 Task: Create a due date automation trigger when advanced on, on the tuesday of the week before a card is due add fields without custom field "Resume" set to a date between 1 and 7 working days from now at 11:00 AM.
Action: Mouse moved to (1080, 331)
Screenshot: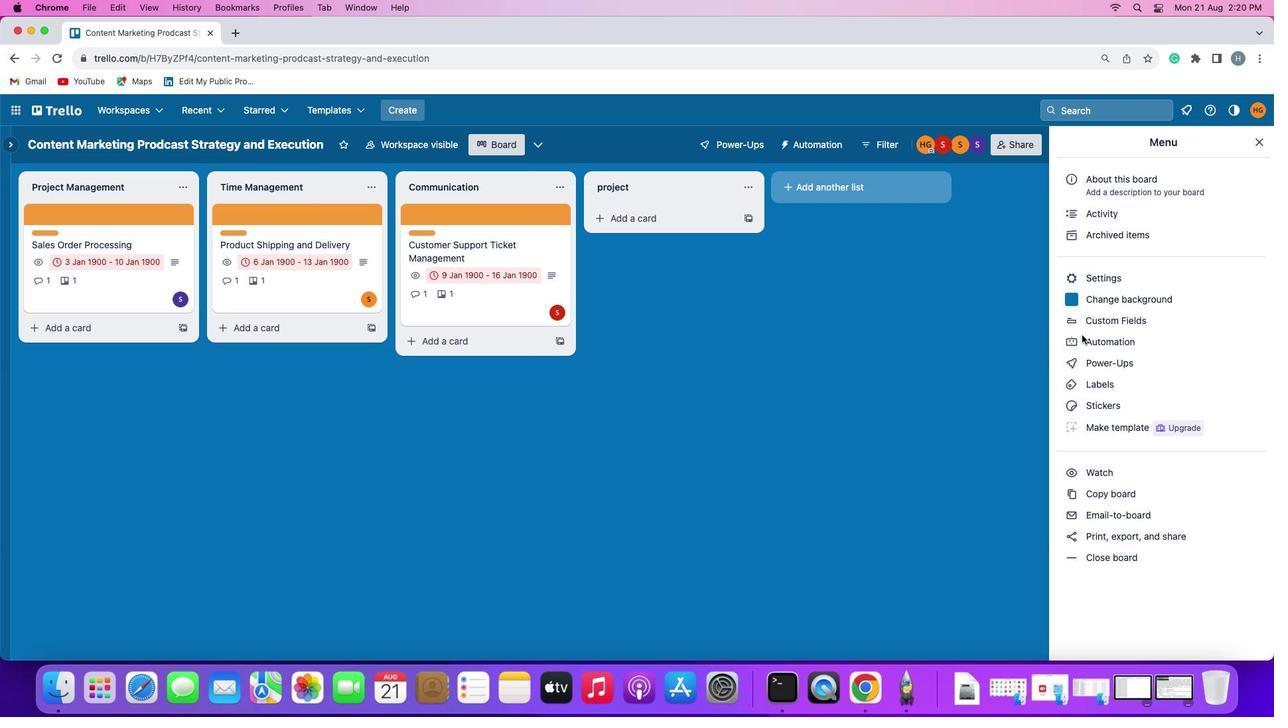 
Action: Mouse pressed left at (1080, 331)
Screenshot: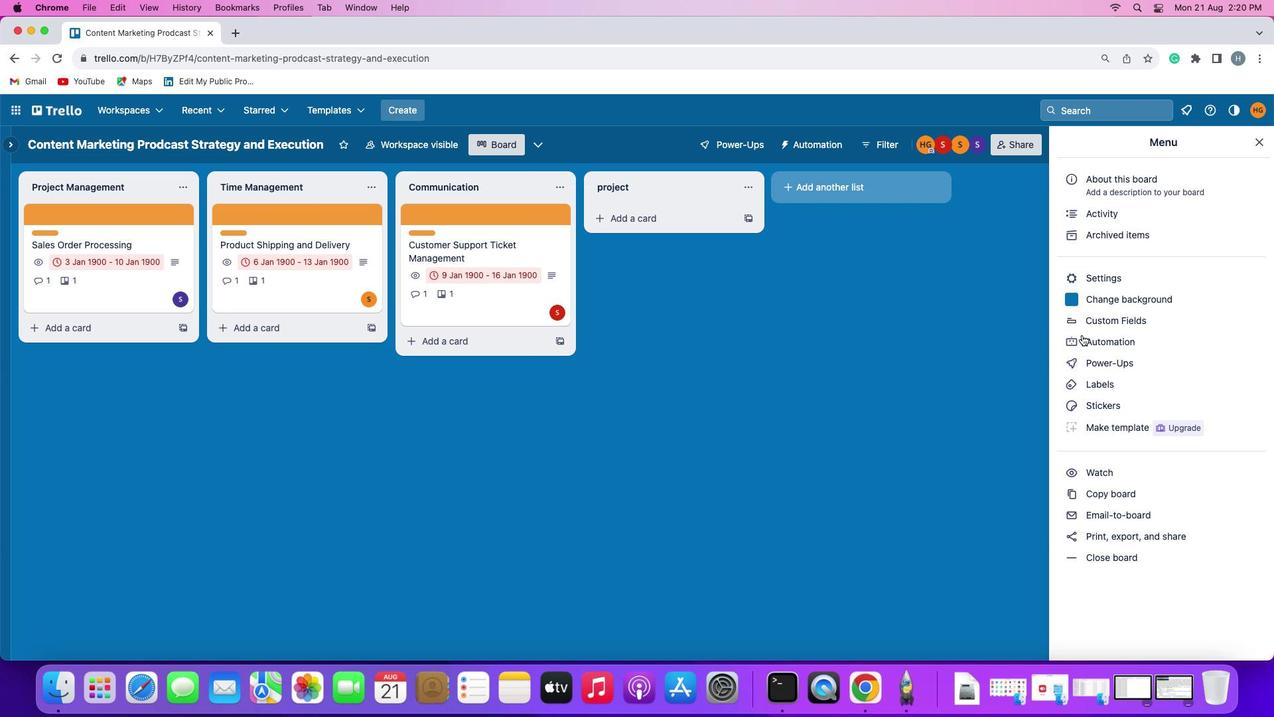
Action: Mouse pressed left at (1080, 331)
Screenshot: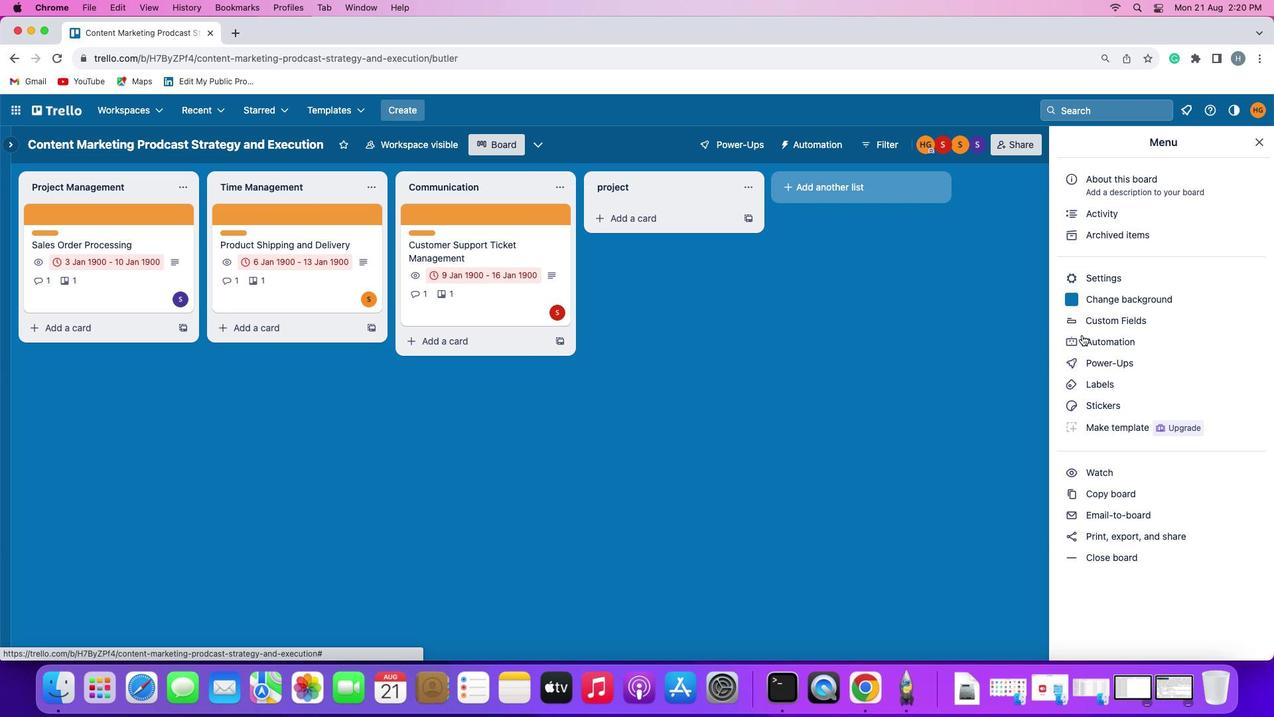 
Action: Mouse moved to (73, 309)
Screenshot: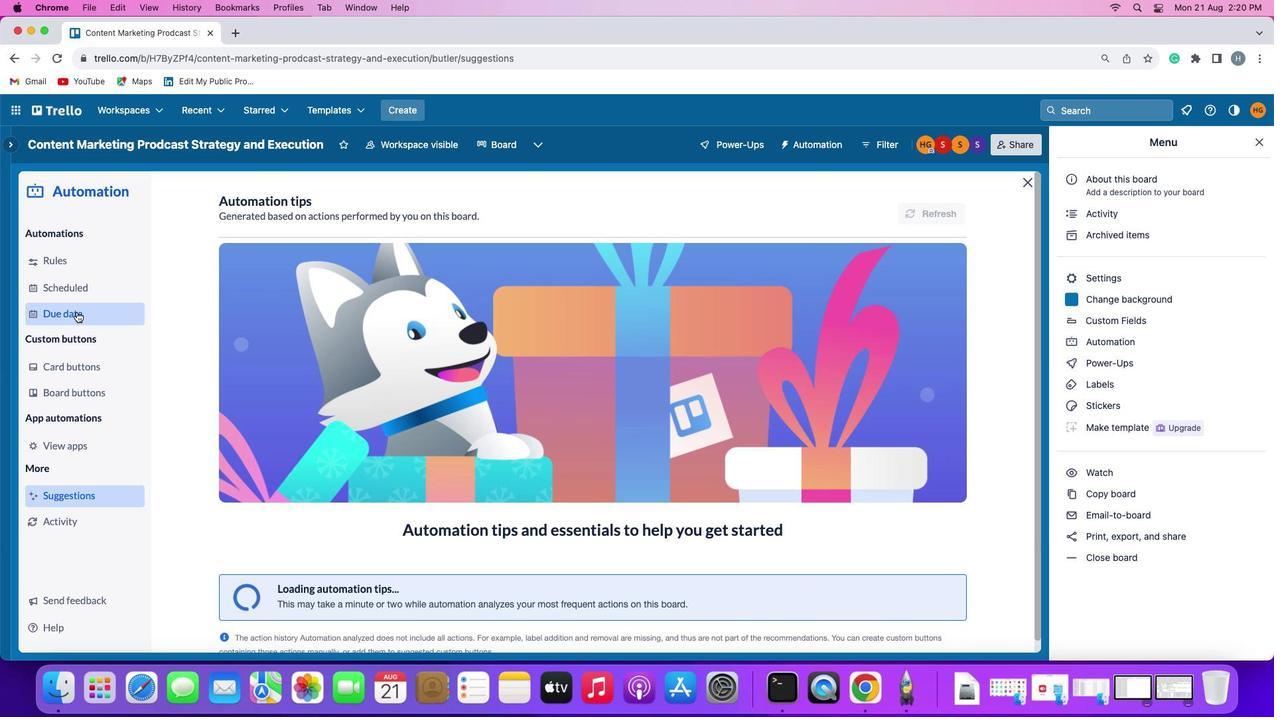 
Action: Mouse pressed left at (73, 309)
Screenshot: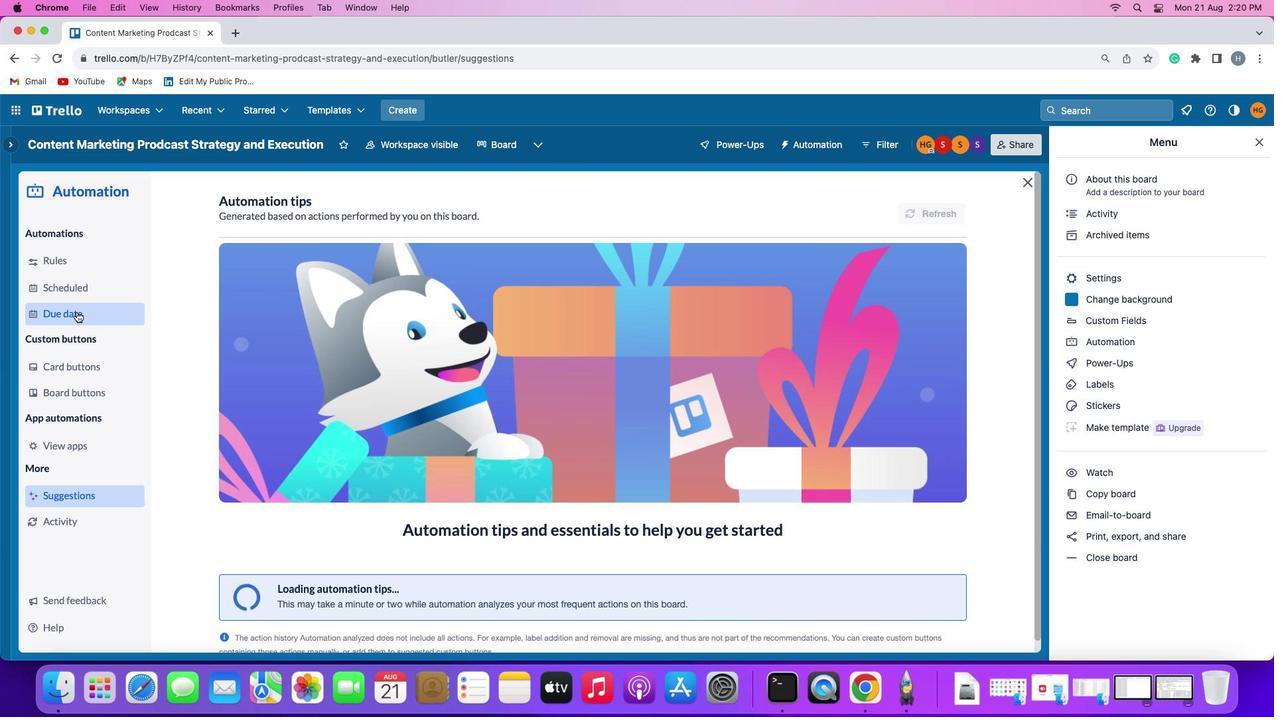 
Action: Mouse moved to (899, 200)
Screenshot: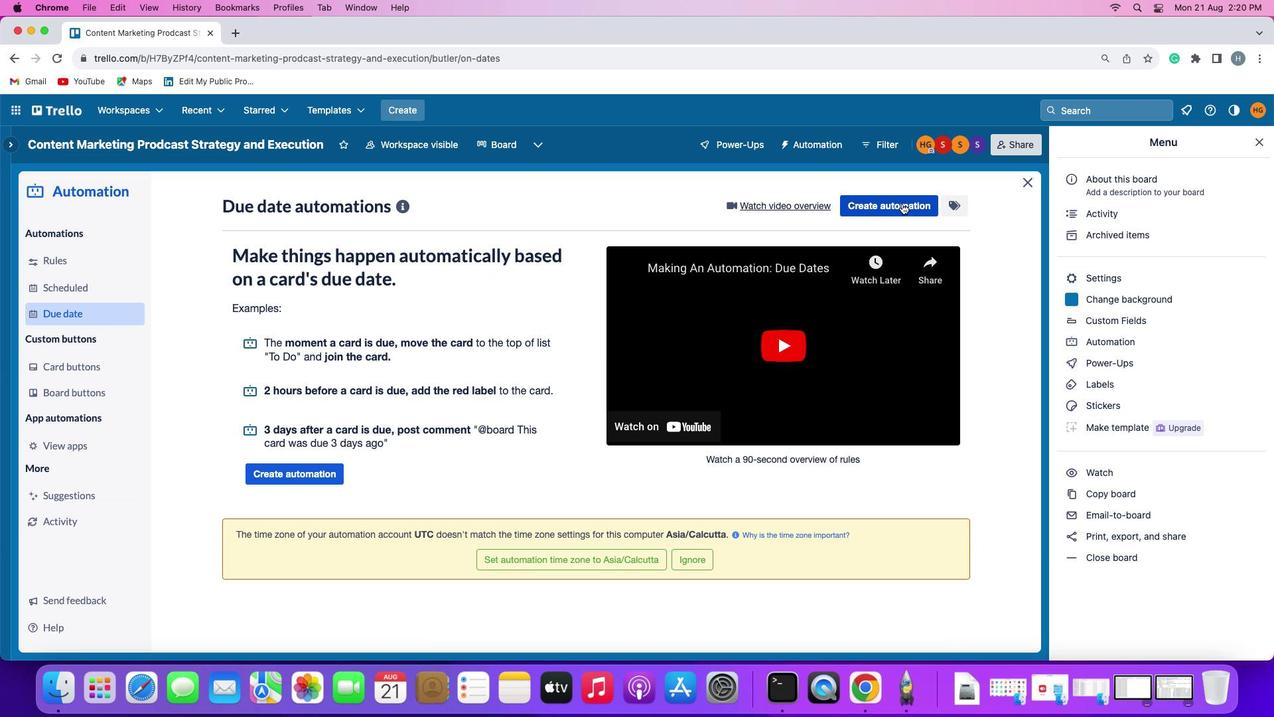 
Action: Mouse pressed left at (899, 200)
Screenshot: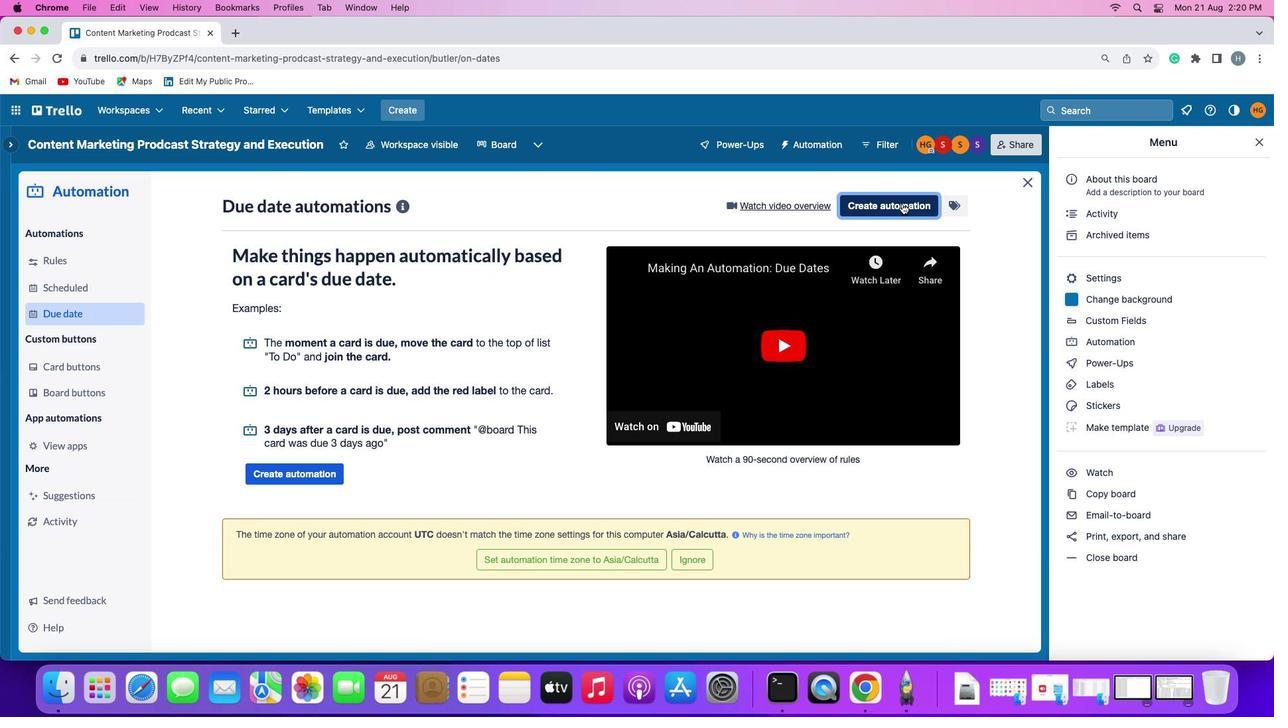 
Action: Mouse moved to (249, 332)
Screenshot: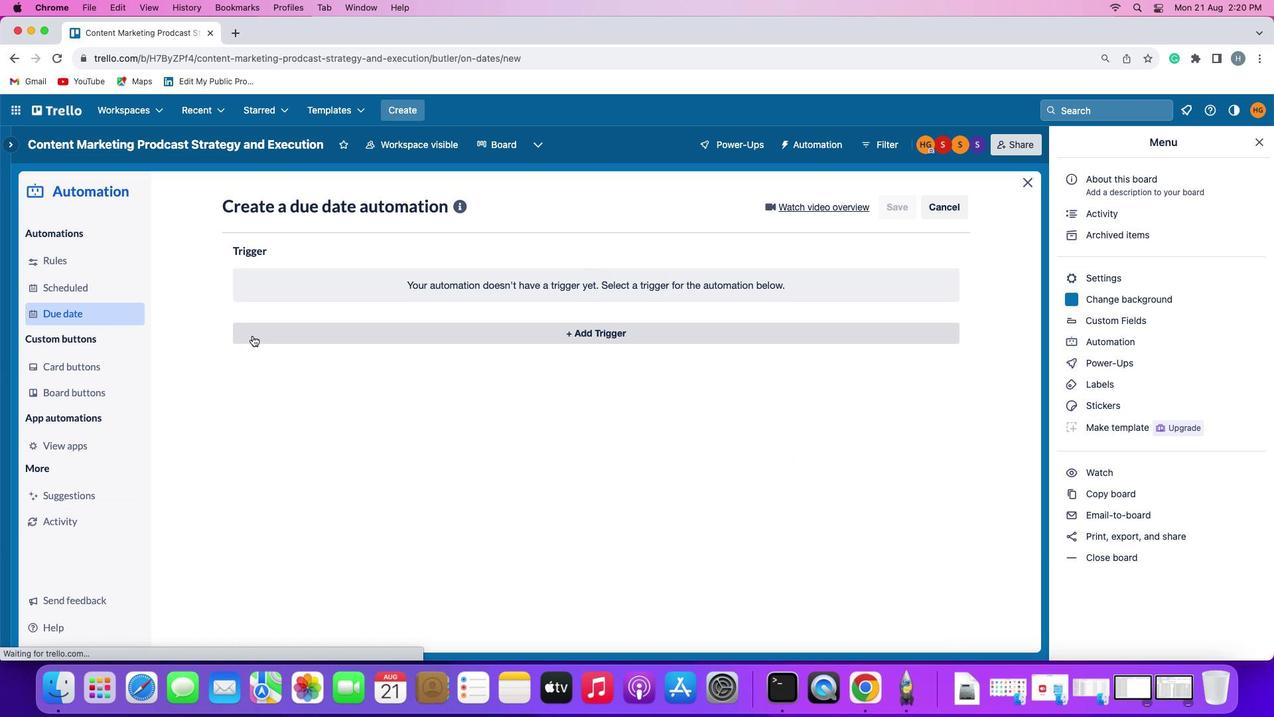 
Action: Mouse pressed left at (249, 332)
Screenshot: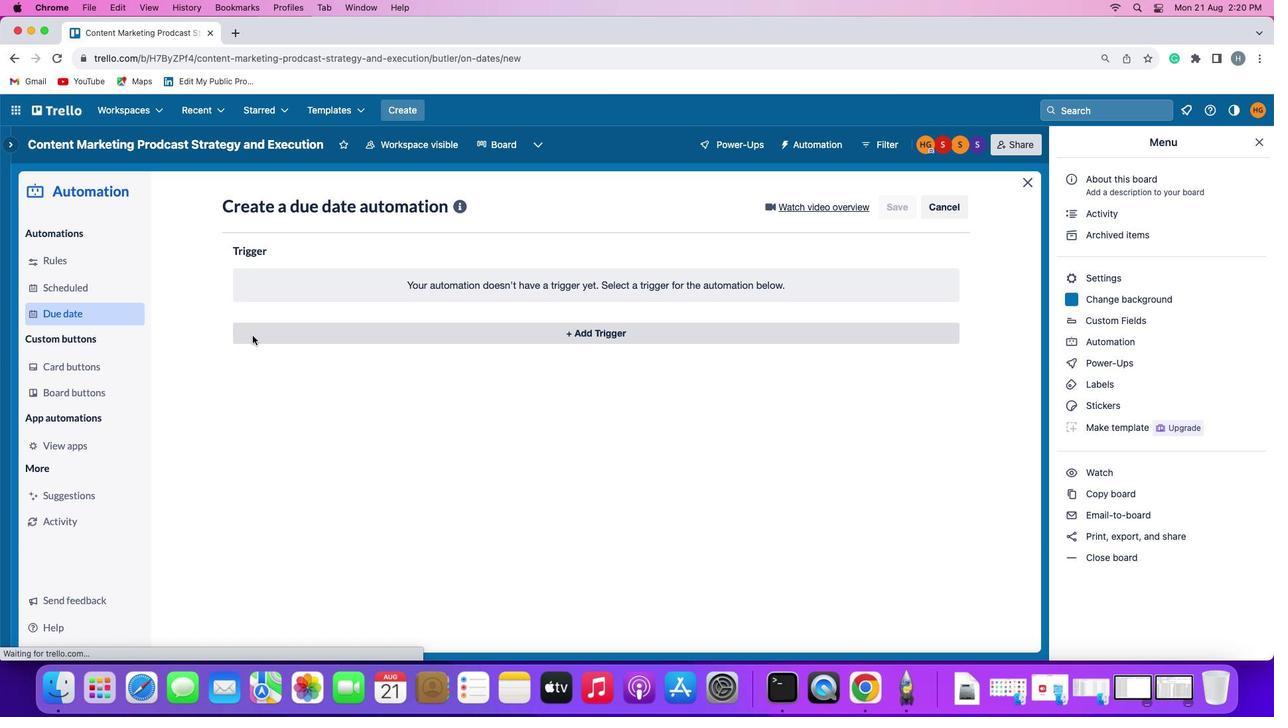 
Action: Mouse moved to (279, 576)
Screenshot: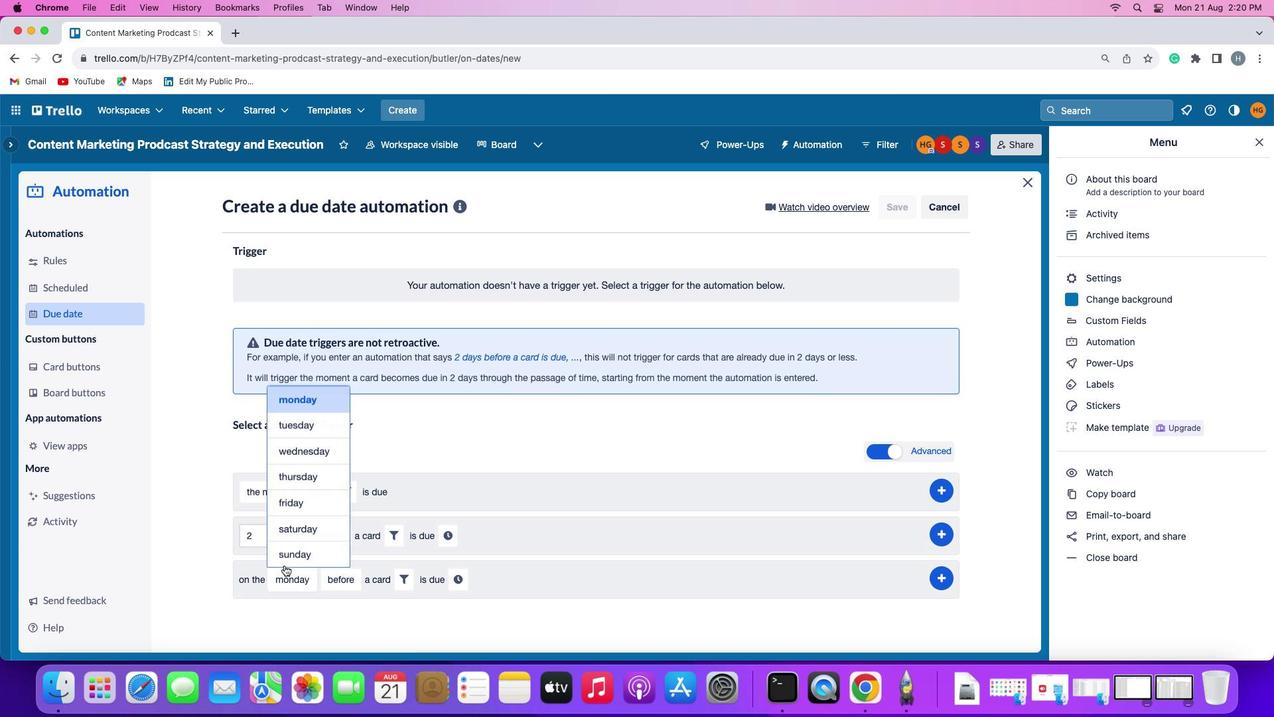 
Action: Mouse pressed left at (279, 576)
Screenshot: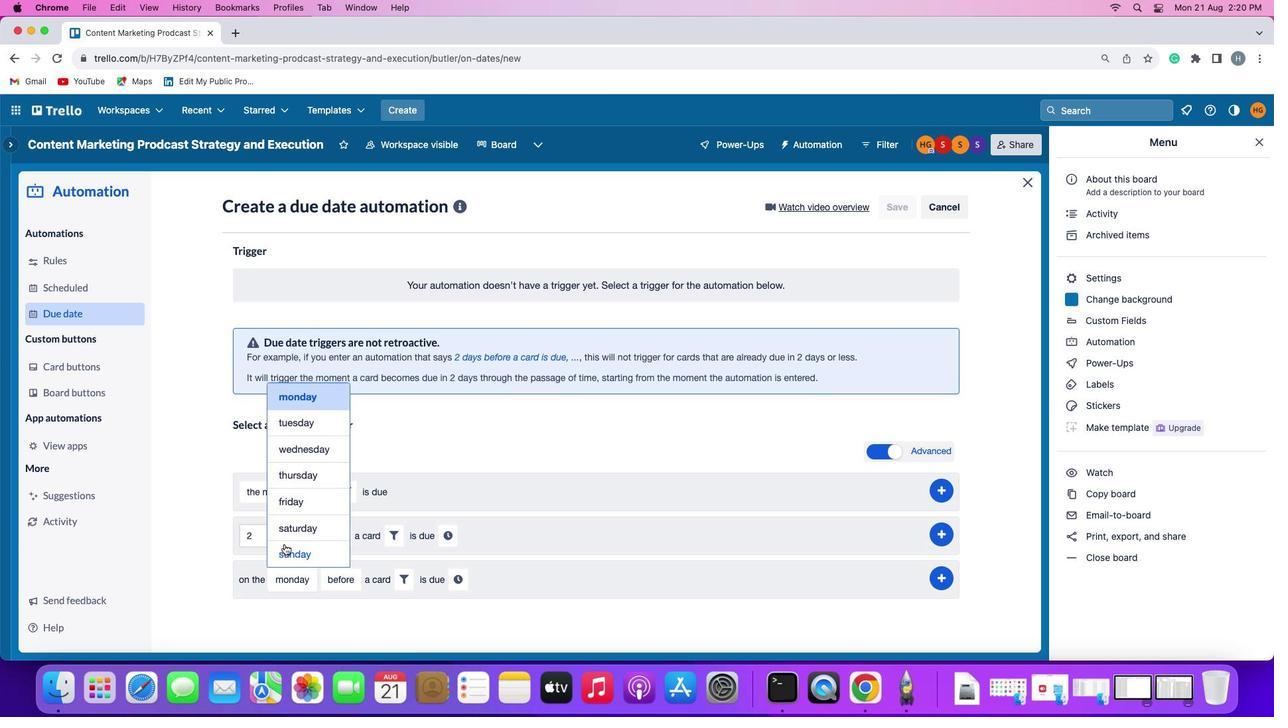
Action: Mouse moved to (300, 426)
Screenshot: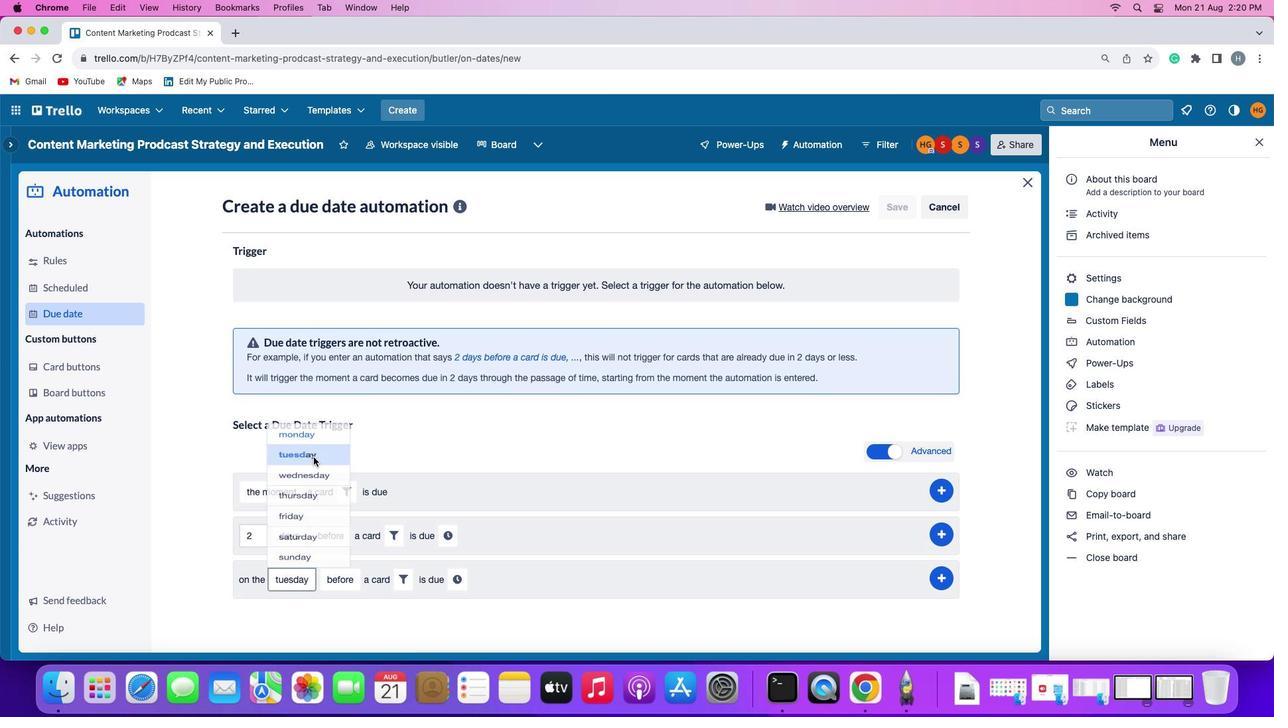 
Action: Mouse pressed left at (300, 426)
Screenshot: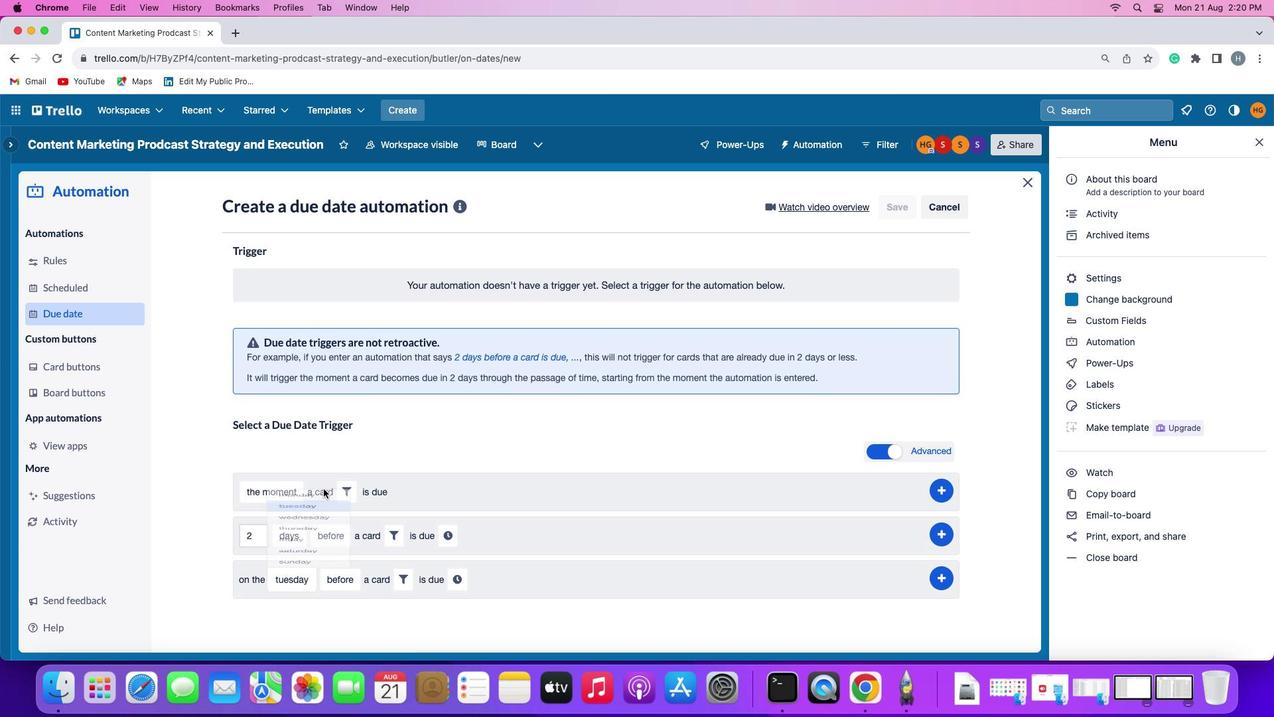 
Action: Mouse moved to (339, 578)
Screenshot: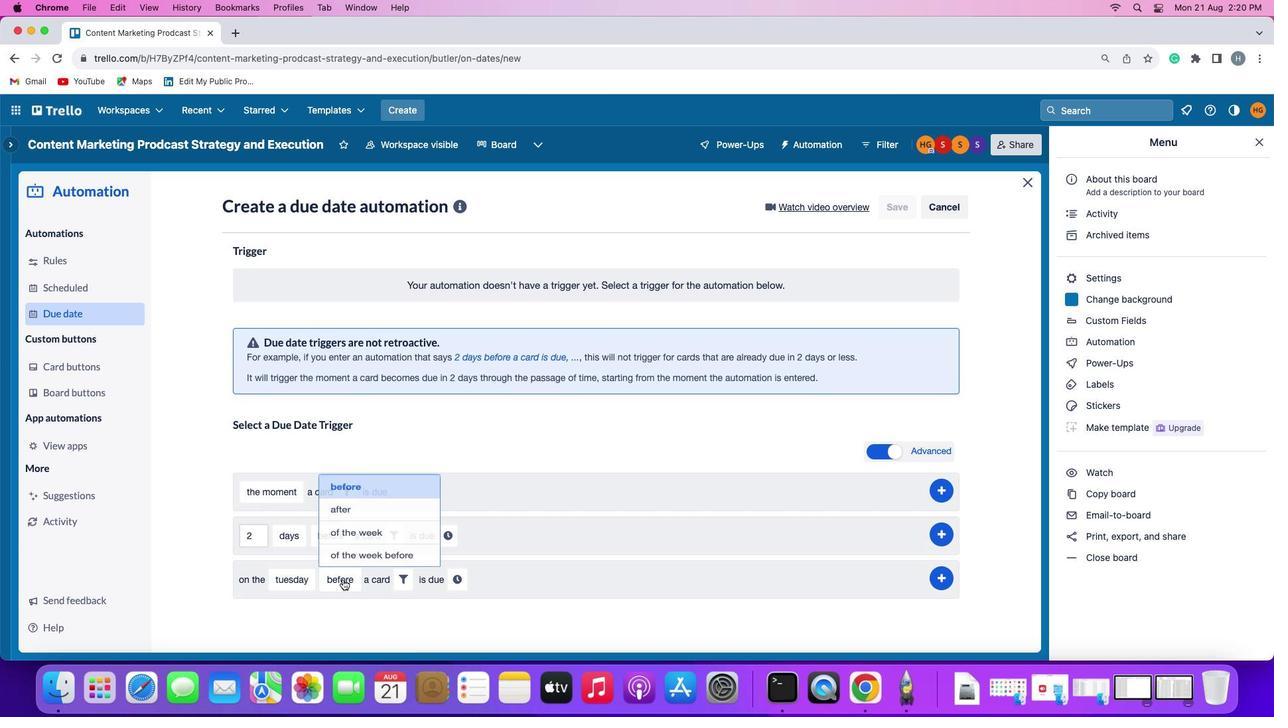 
Action: Mouse pressed left at (339, 578)
Screenshot: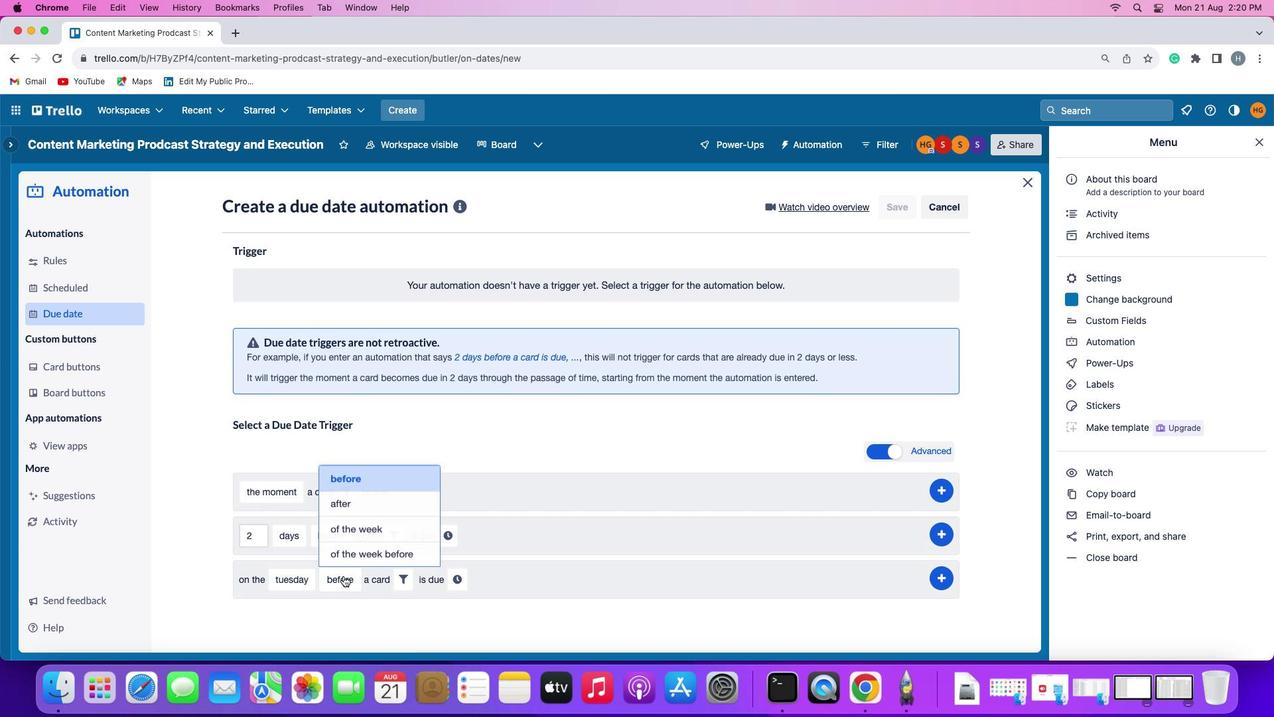 
Action: Mouse moved to (353, 549)
Screenshot: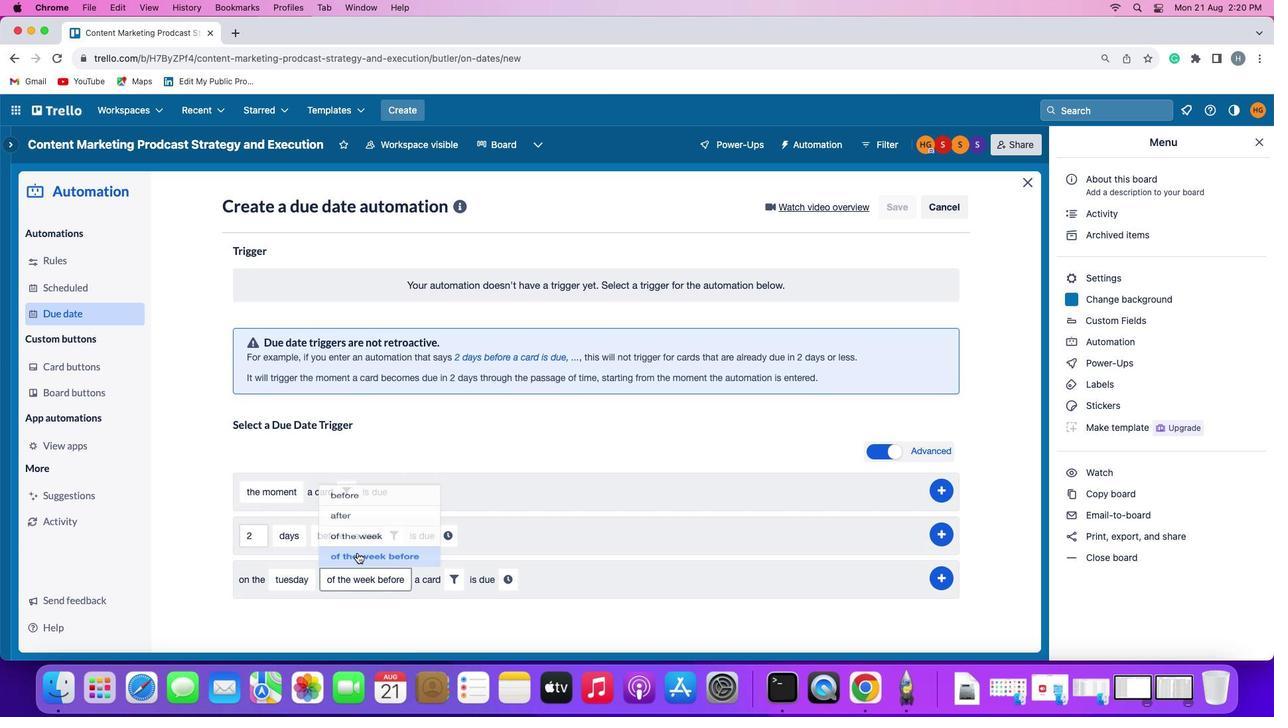 
Action: Mouse pressed left at (353, 549)
Screenshot: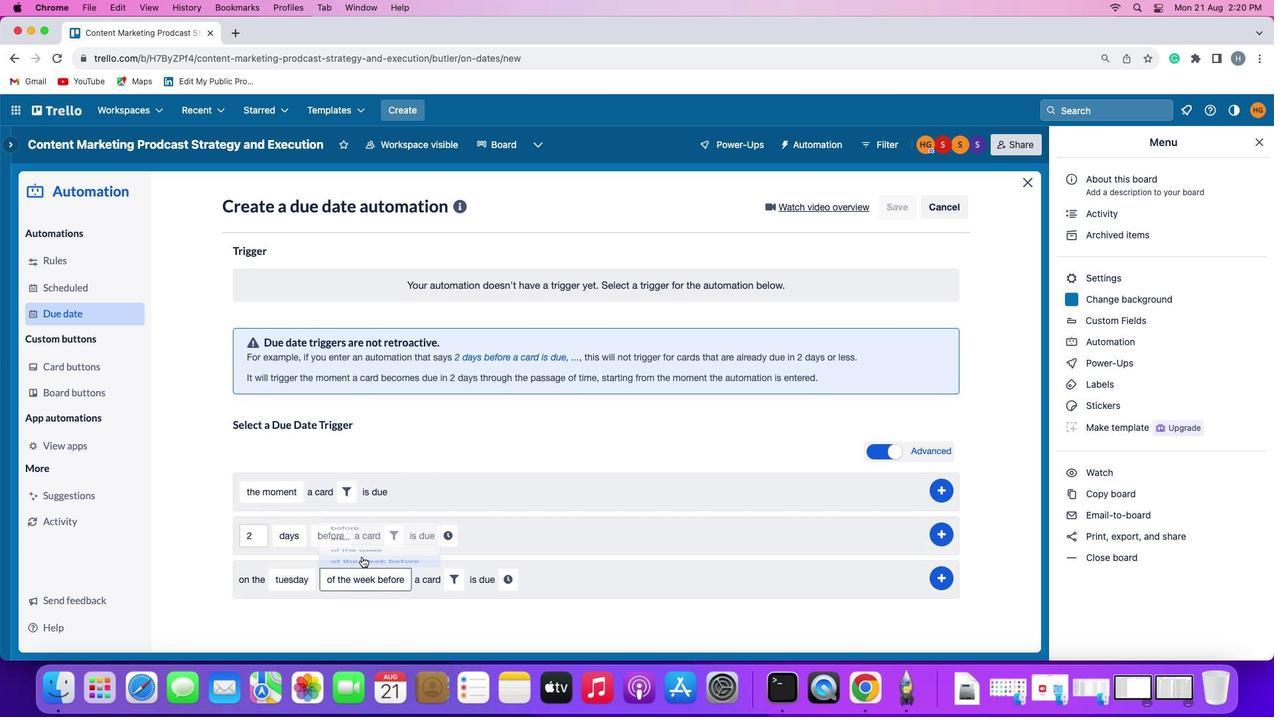 
Action: Mouse moved to (448, 574)
Screenshot: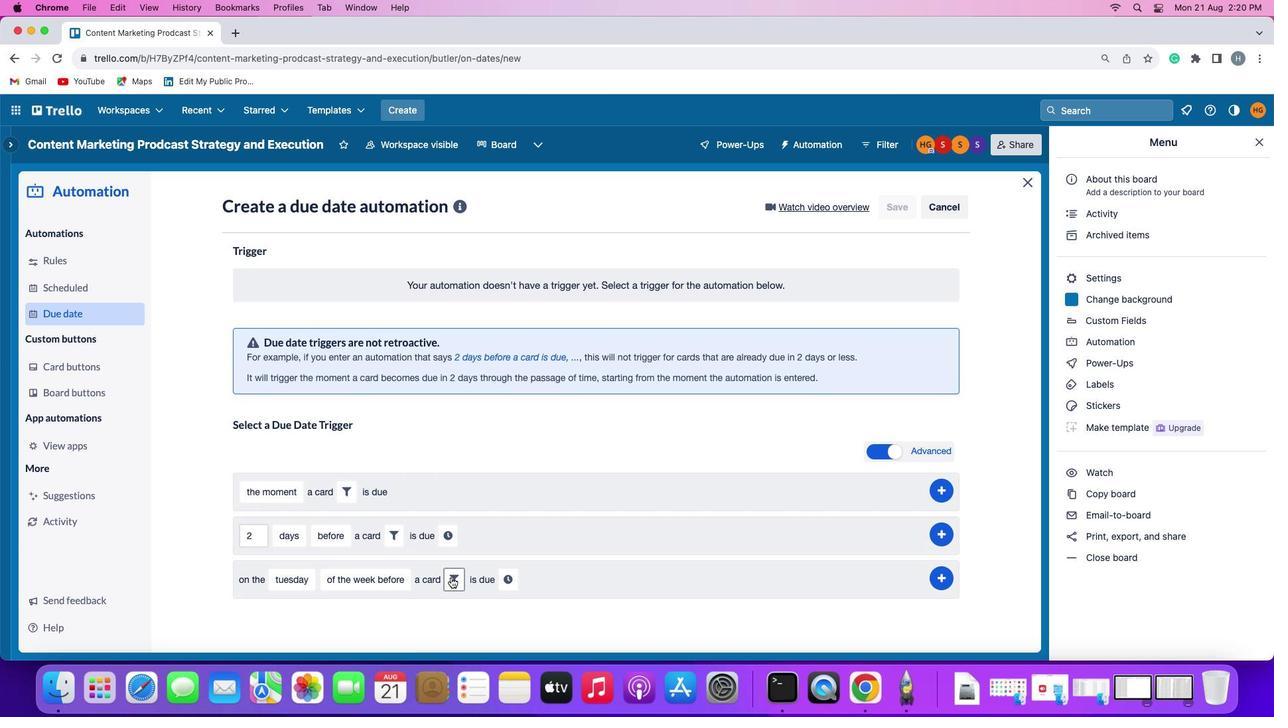 
Action: Mouse pressed left at (448, 574)
Screenshot: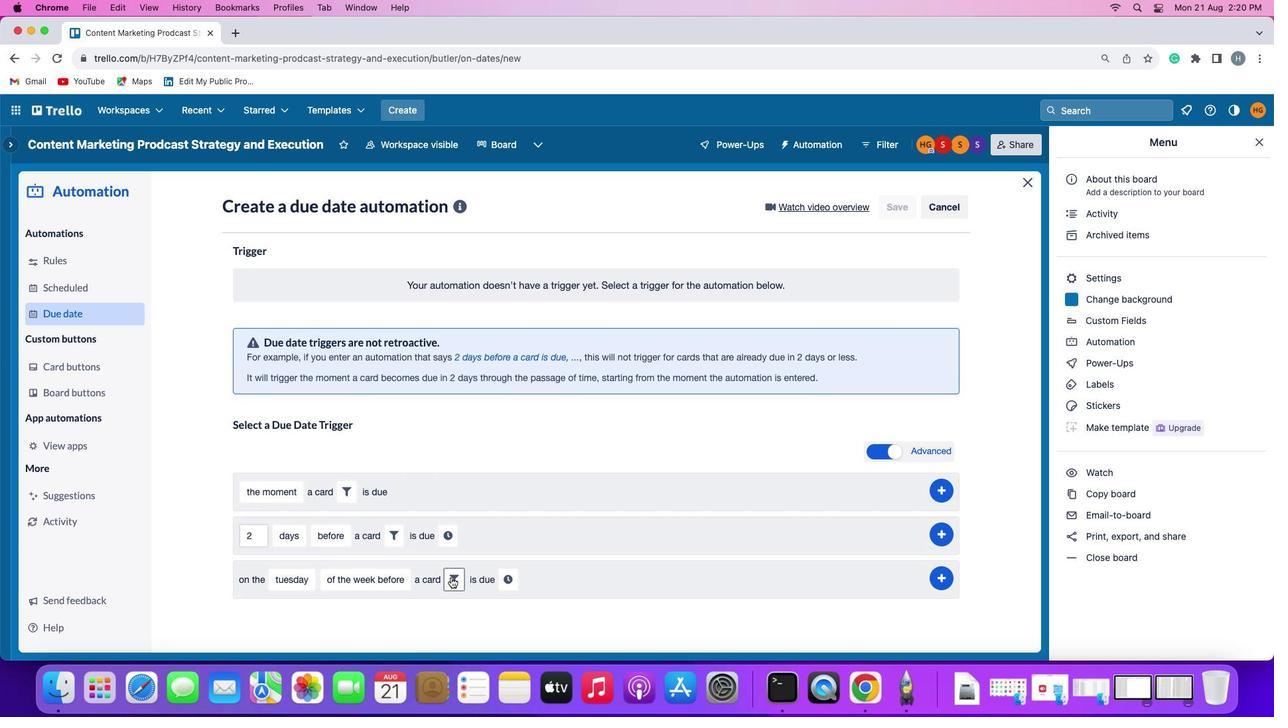 
Action: Mouse moved to (672, 621)
Screenshot: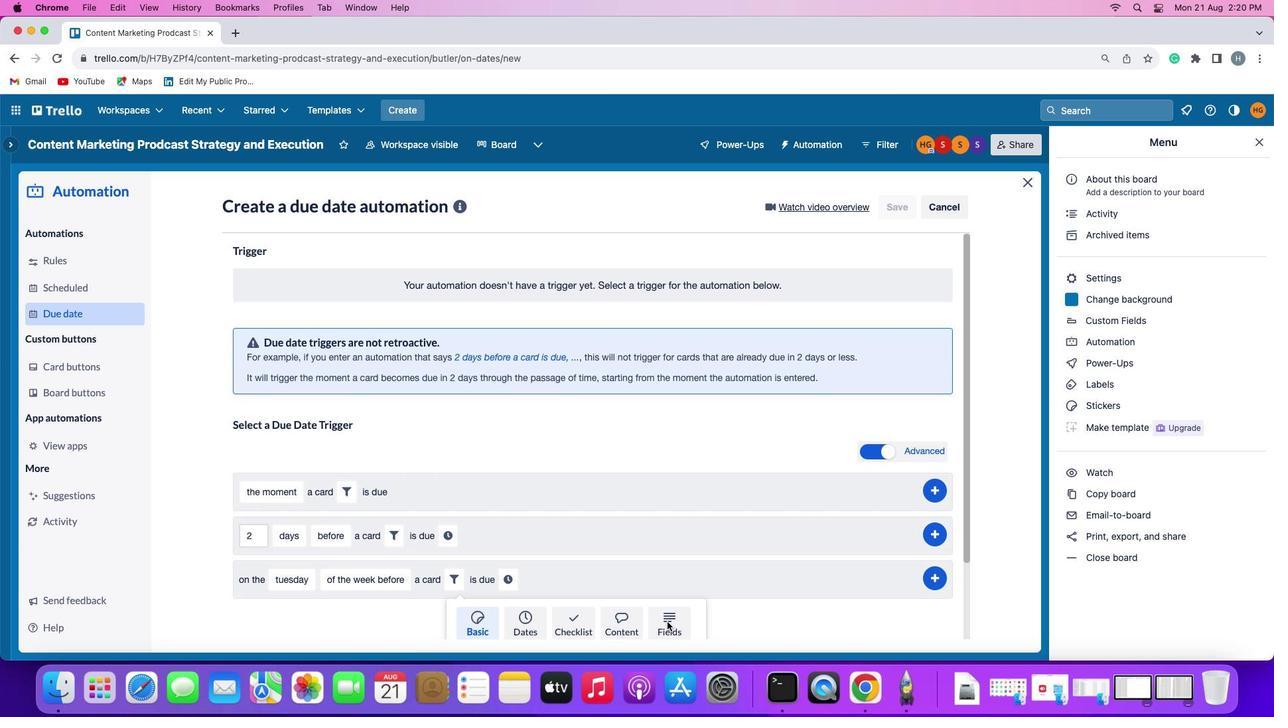 
Action: Mouse pressed left at (672, 621)
Screenshot: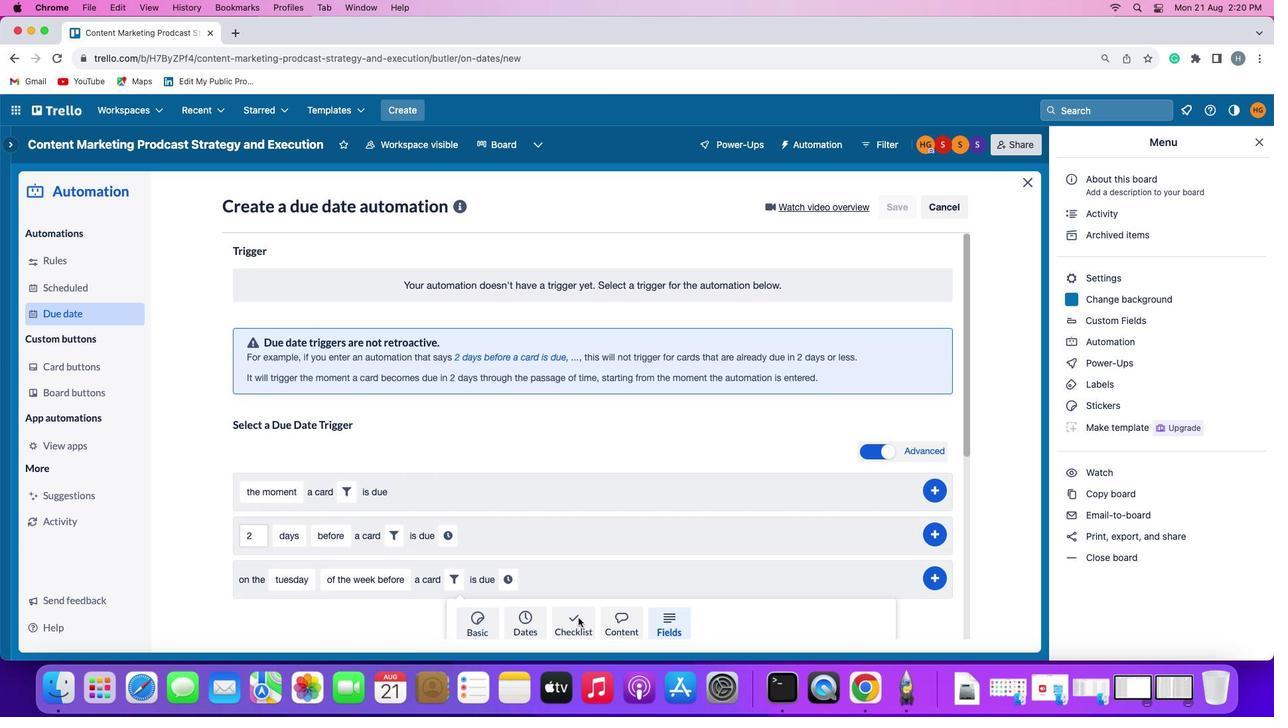 
Action: Mouse moved to (314, 610)
Screenshot: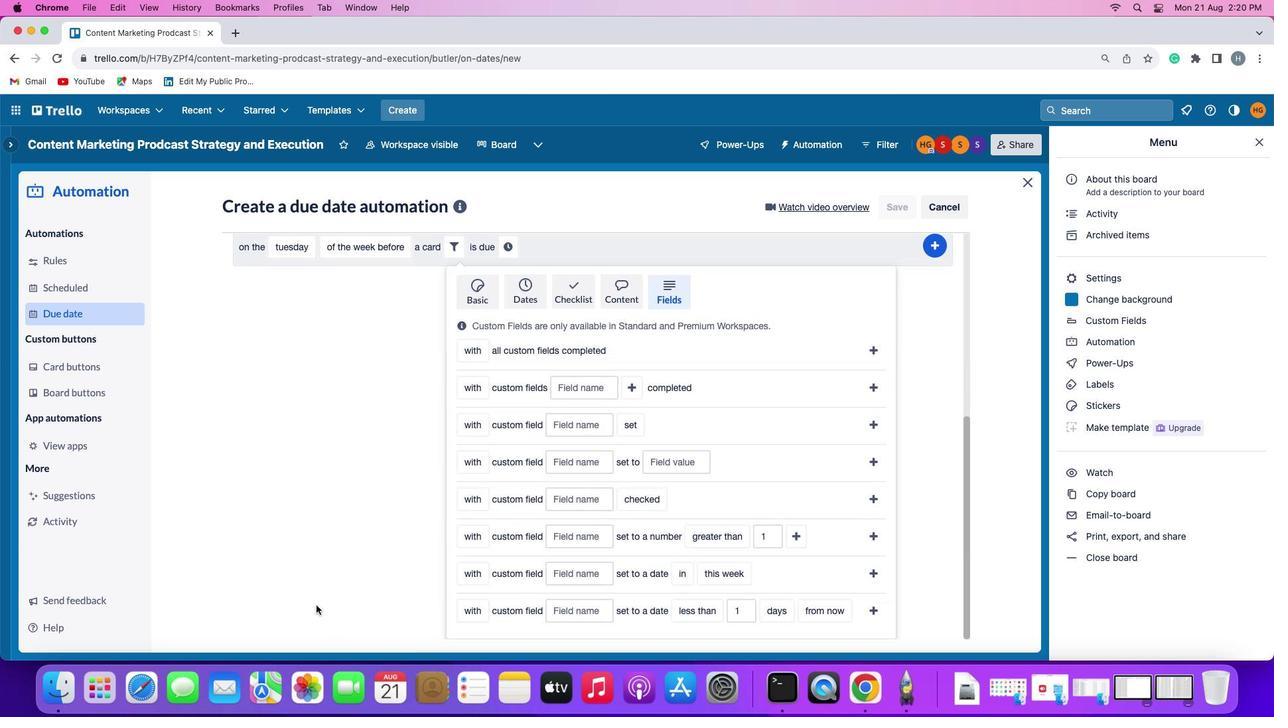 
Action: Mouse scrolled (314, 610) with delta (-1, -2)
Screenshot: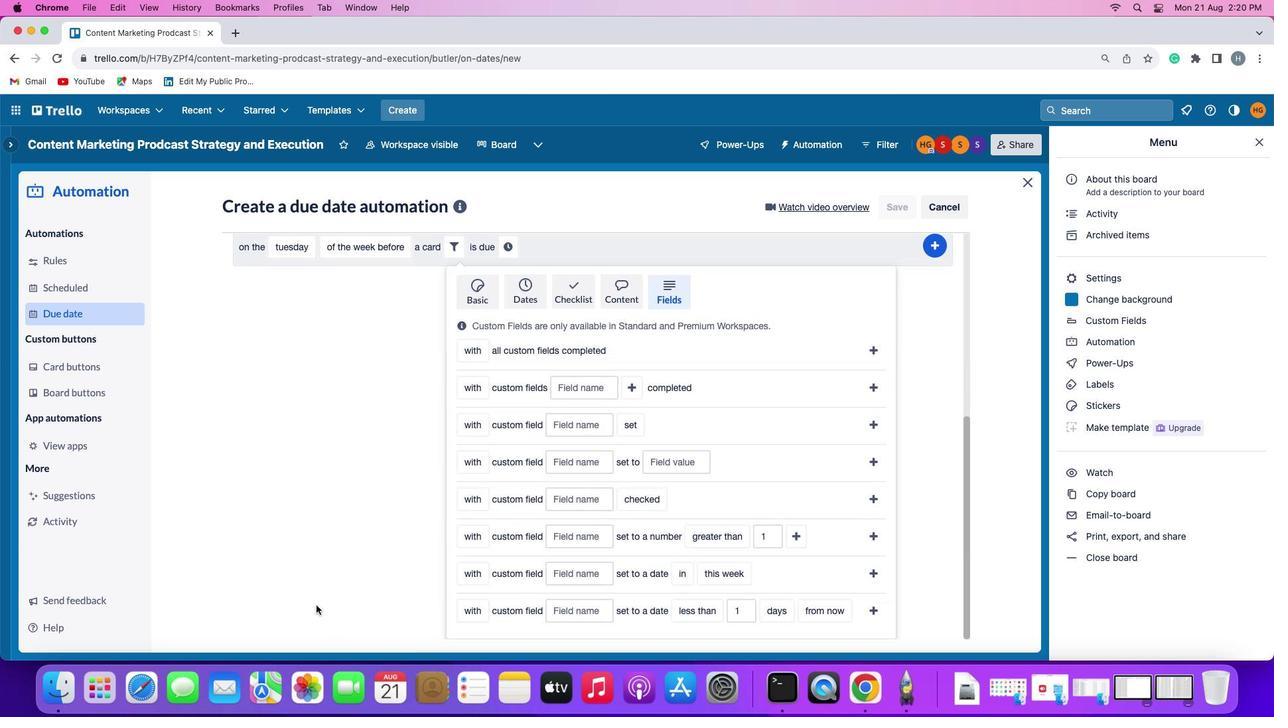 
Action: Mouse moved to (313, 610)
Screenshot: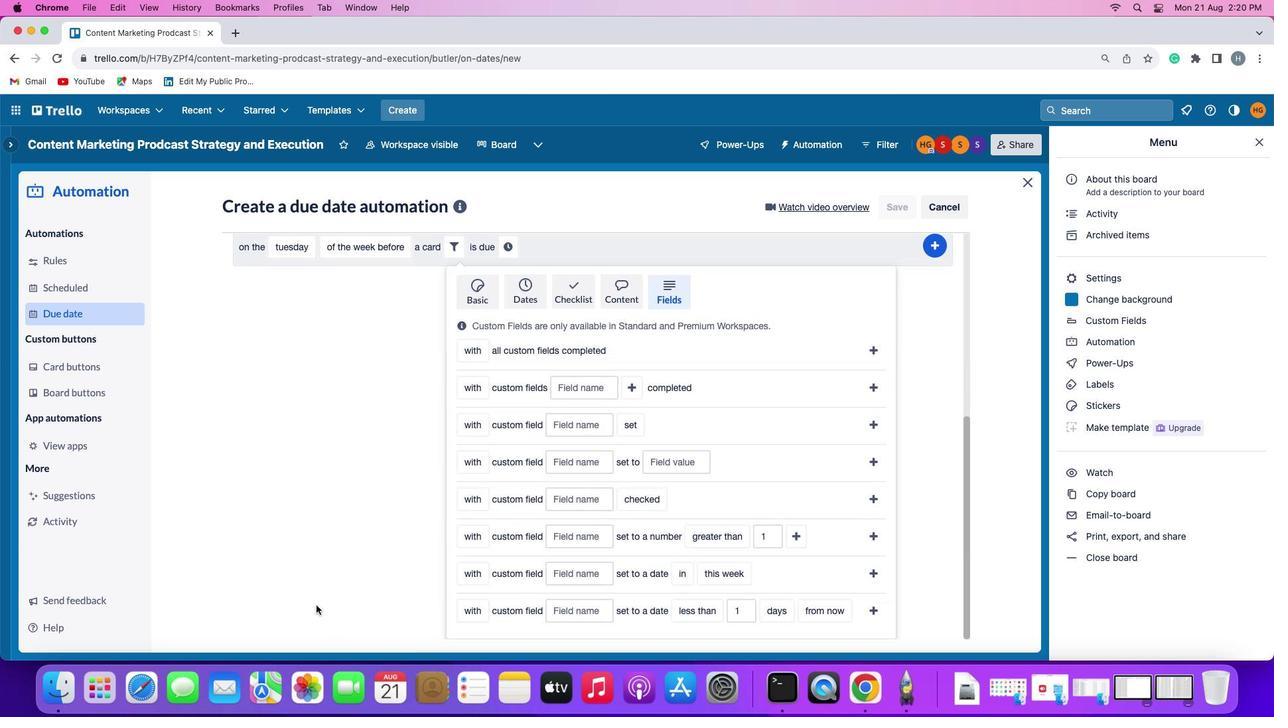 
Action: Mouse scrolled (313, 610) with delta (-1, -2)
Screenshot: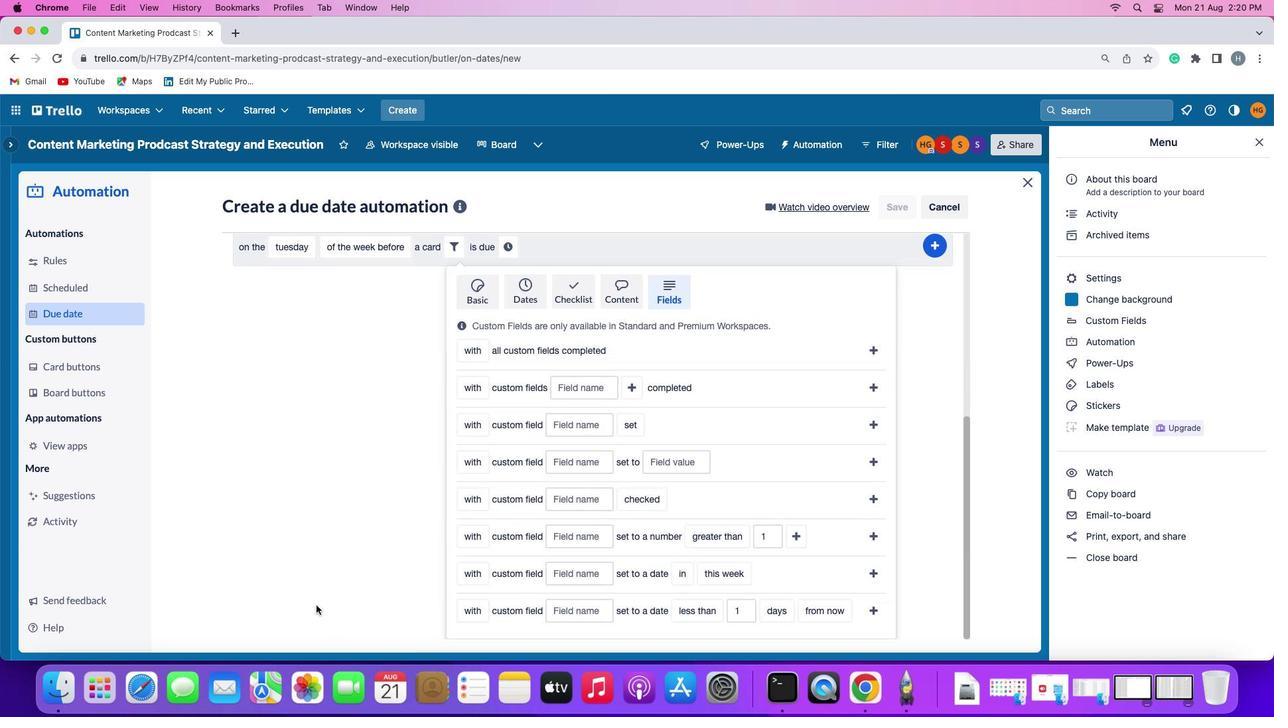 
Action: Mouse moved to (313, 610)
Screenshot: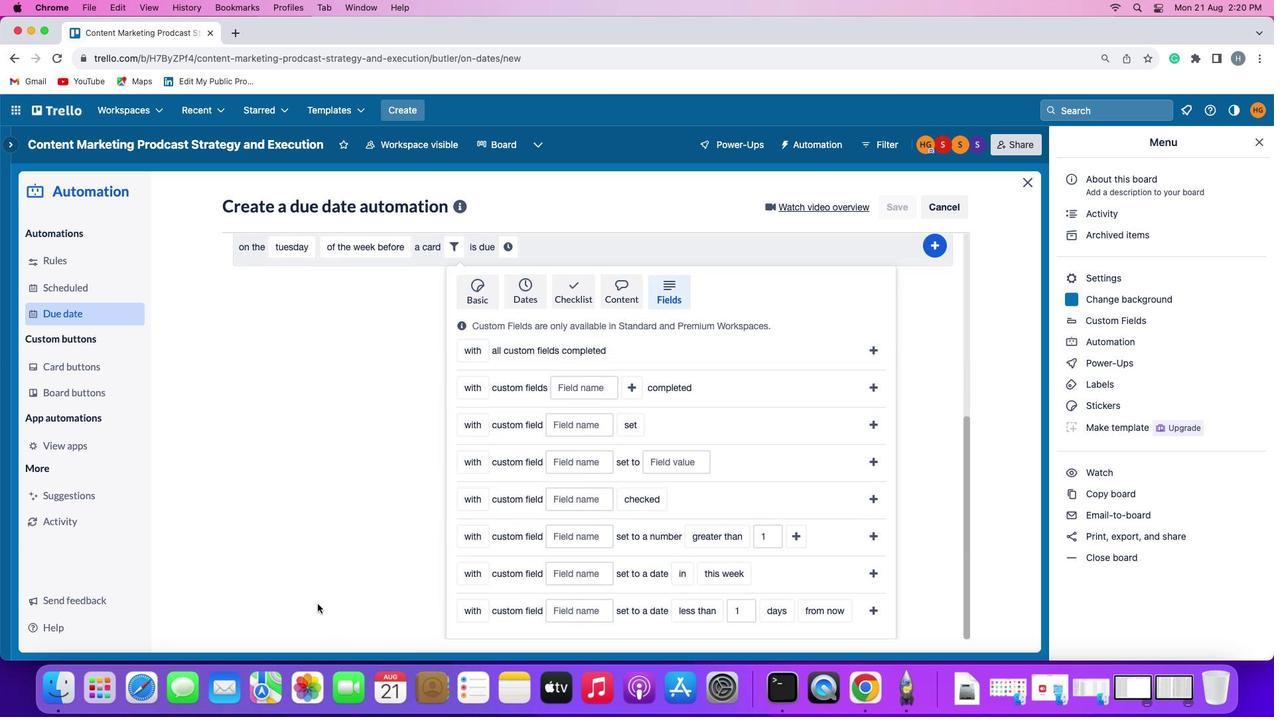 
Action: Mouse scrolled (313, 610) with delta (-1, -4)
Screenshot: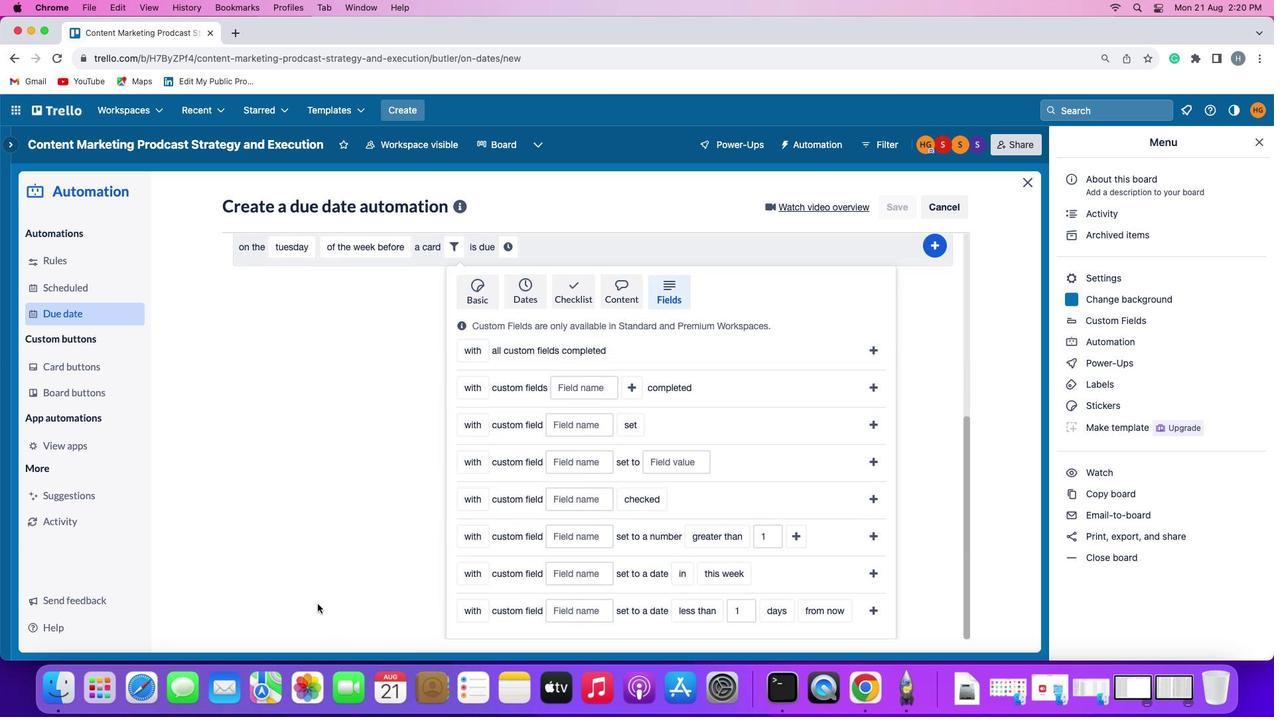 
Action: Mouse moved to (313, 610)
Screenshot: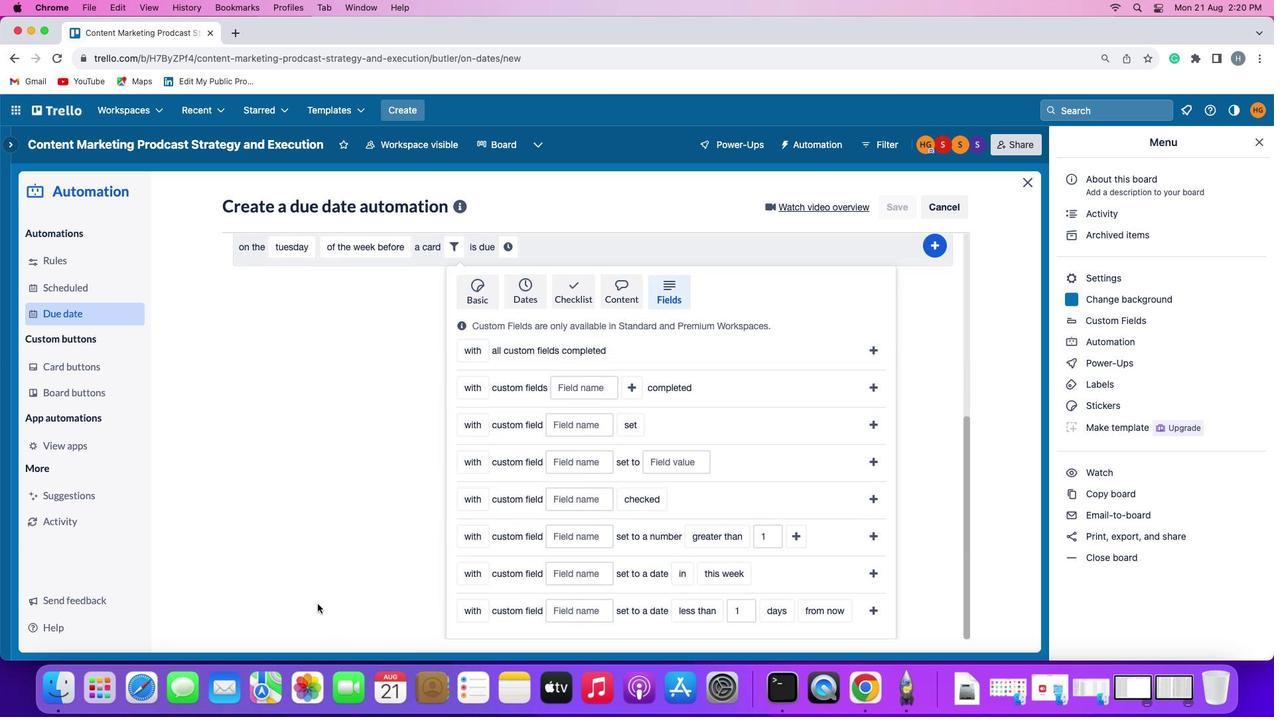 
Action: Mouse scrolled (313, 610) with delta (-1, -5)
Screenshot: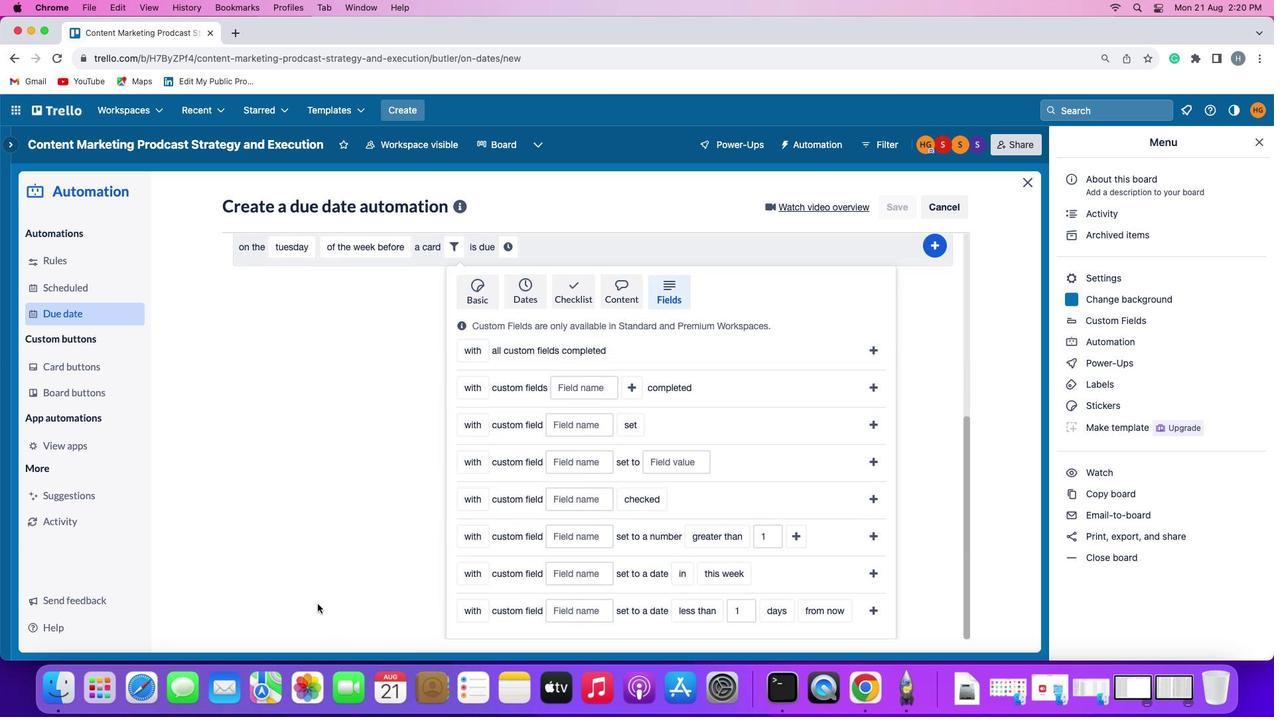 
Action: Mouse moved to (313, 608)
Screenshot: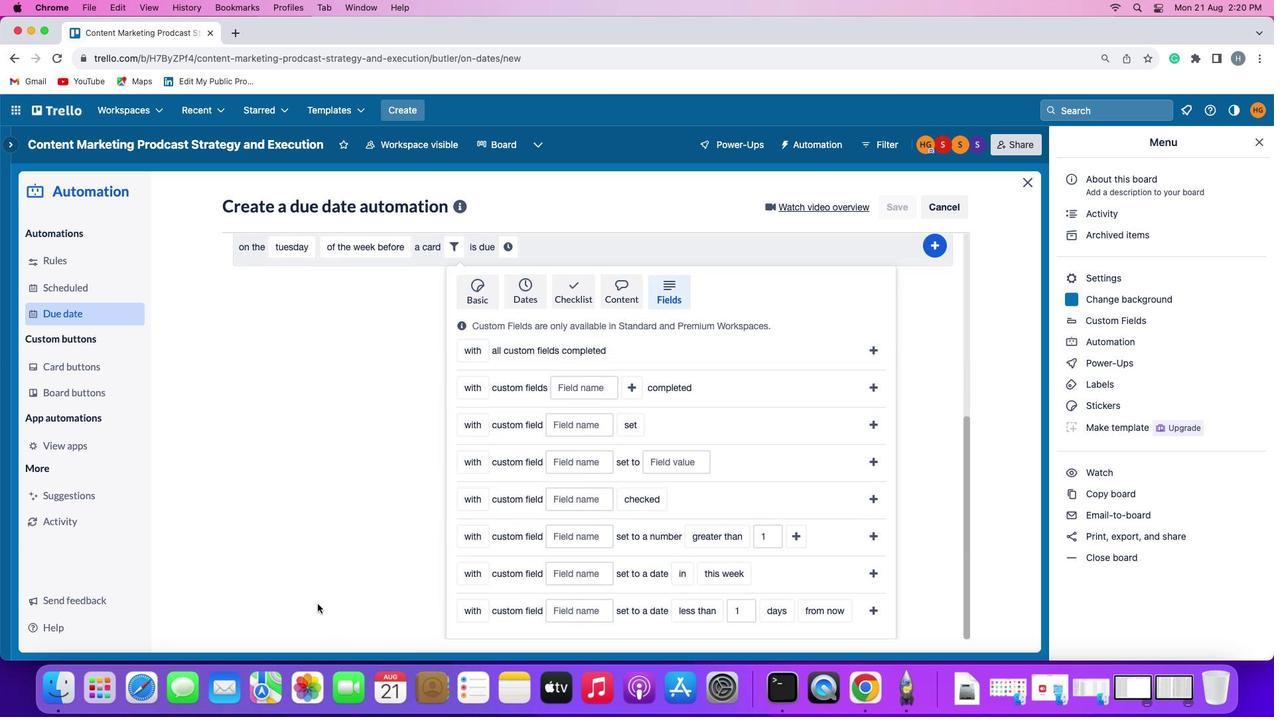 
Action: Mouse scrolled (313, 608) with delta (-1, -5)
Screenshot: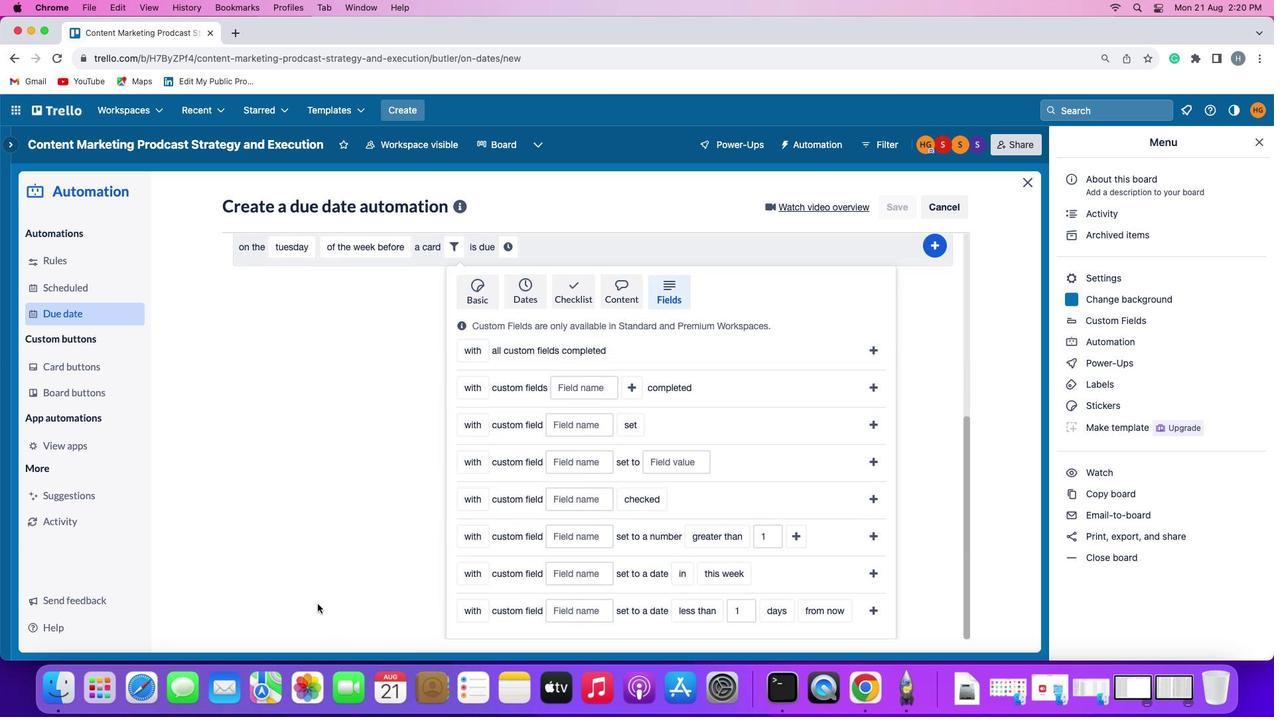 
Action: Mouse moved to (315, 601)
Screenshot: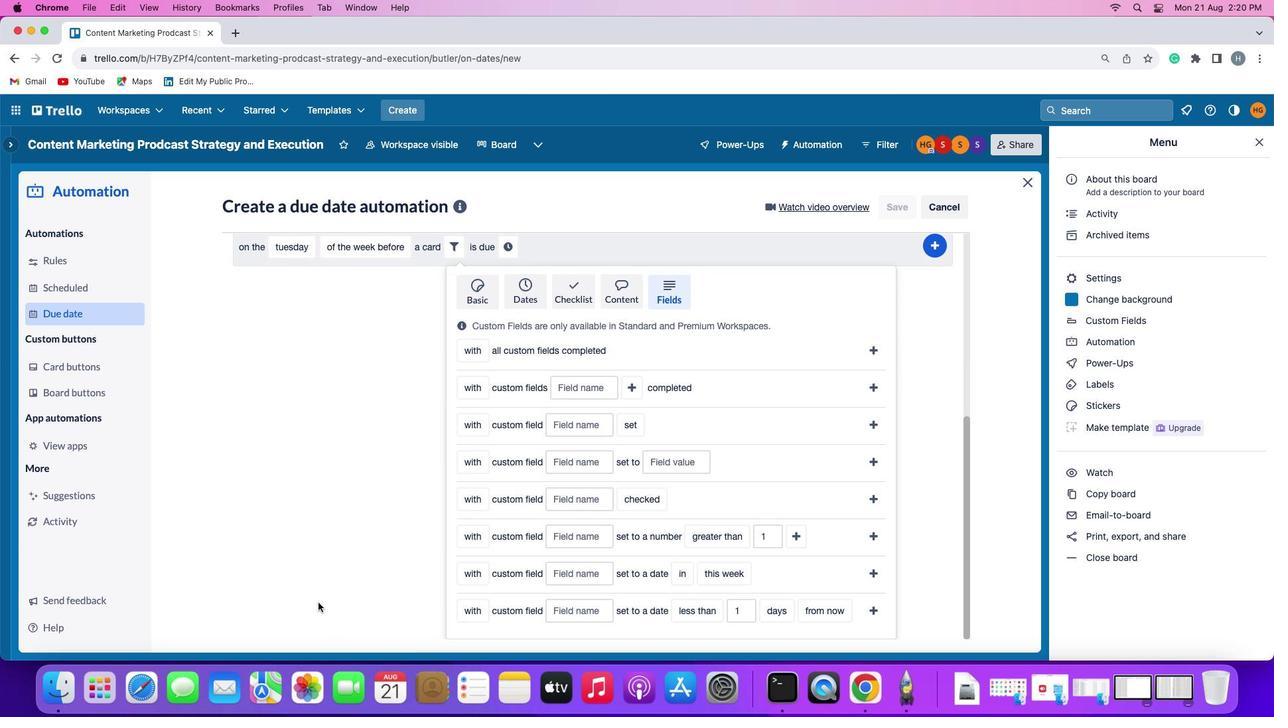 
Action: Mouse scrolled (315, 601) with delta (-1, -2)
Screenshot: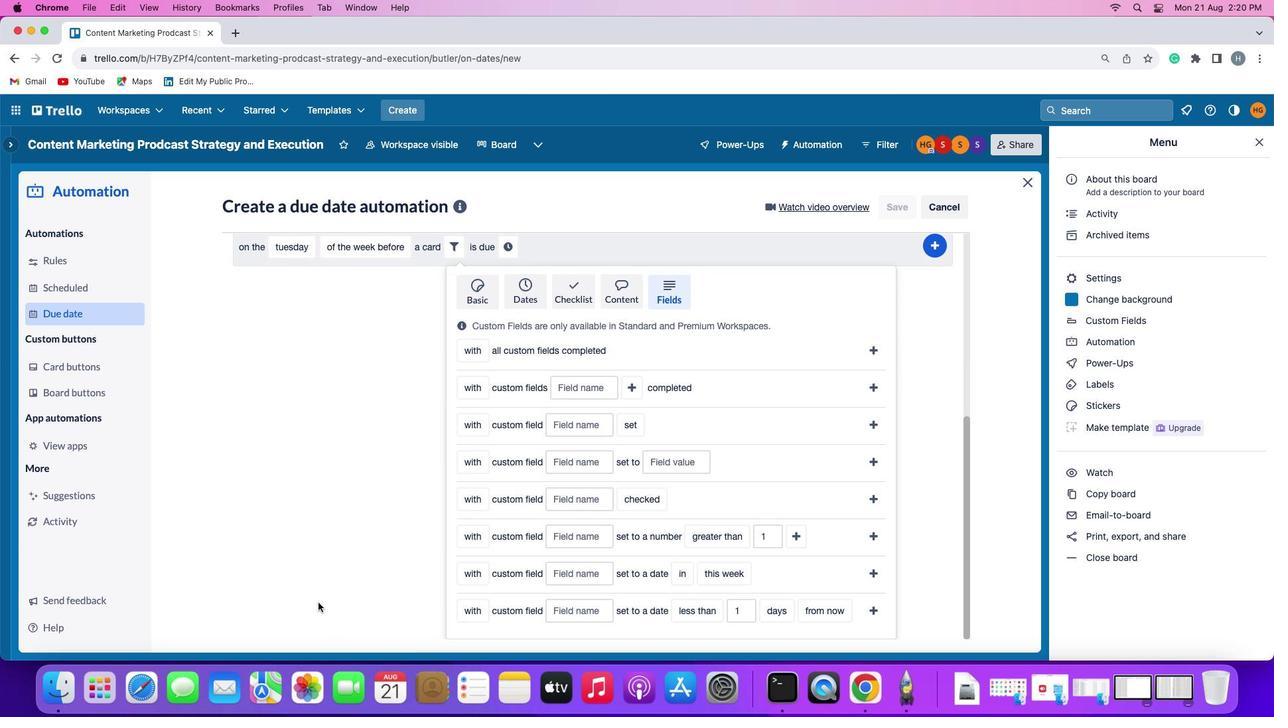 
Action: Mouse scrolled (315, 601) with delta (-1, -2)
Screenshot: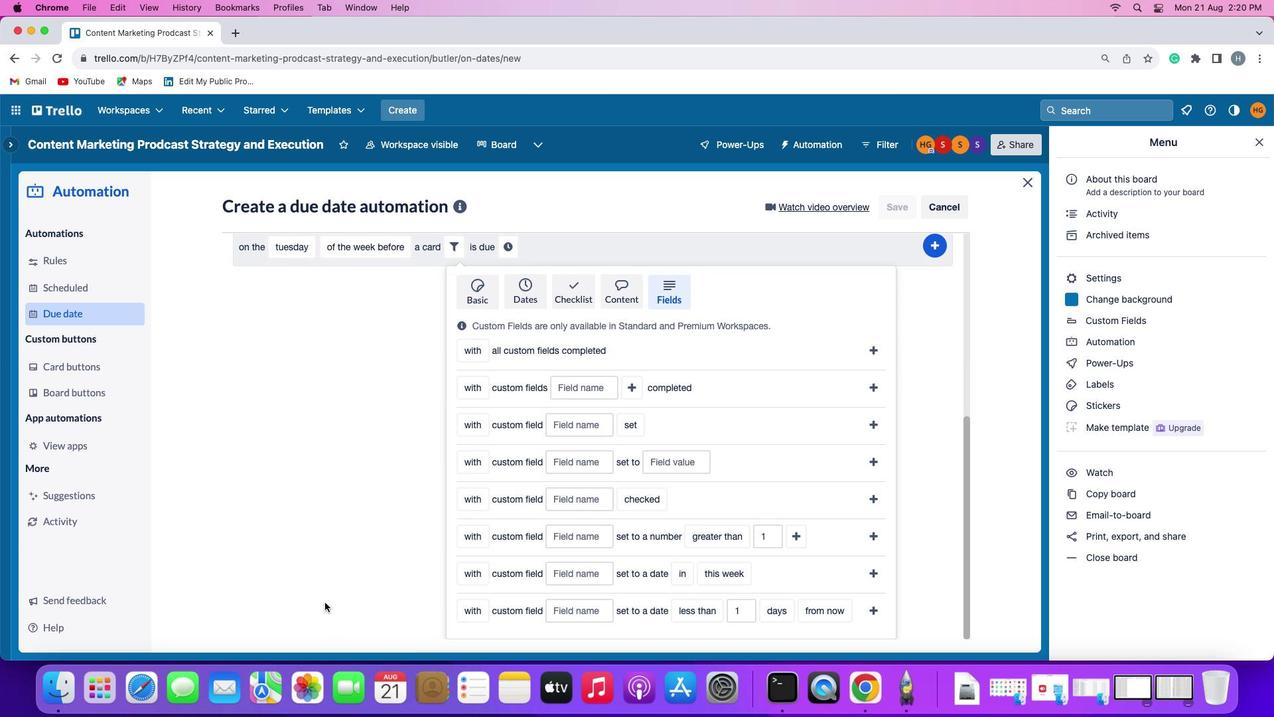 
Action: Mouse scrolled (315, 601) with delta (-1, -3)
Screenshot: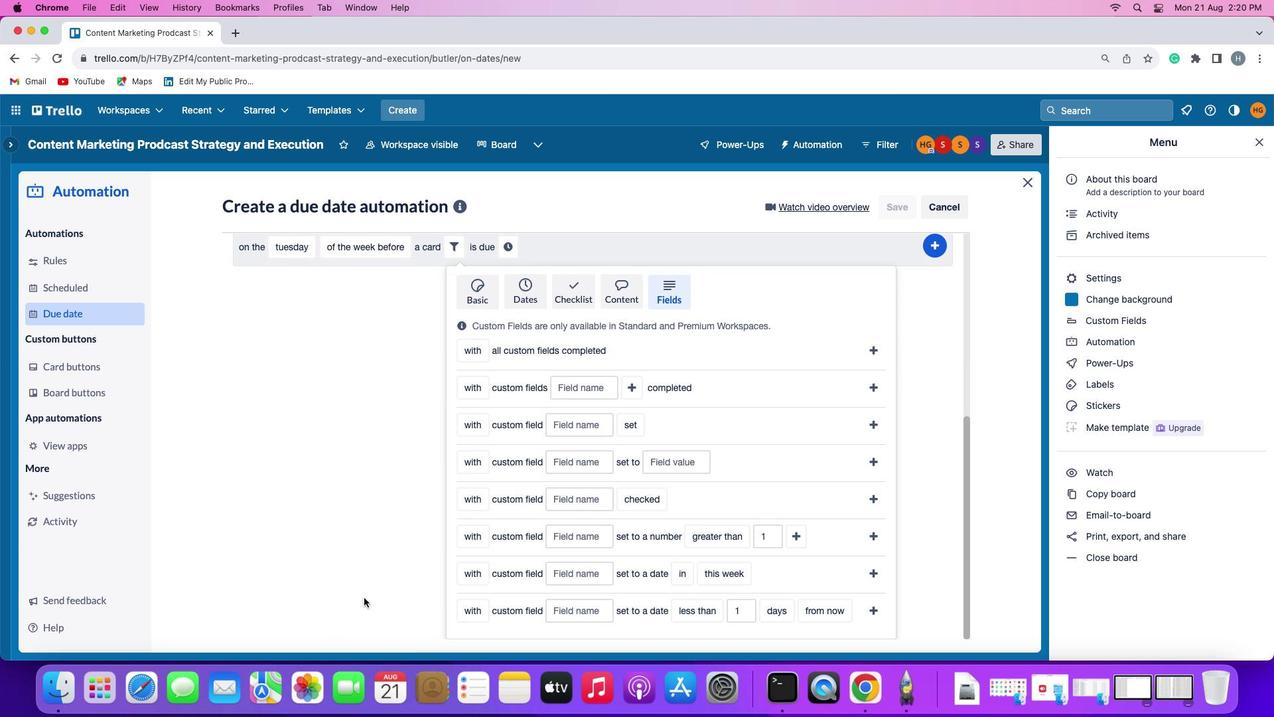 
Action: Mouse scrolled (315, 601) with delta (-1, -5)
Screenshot: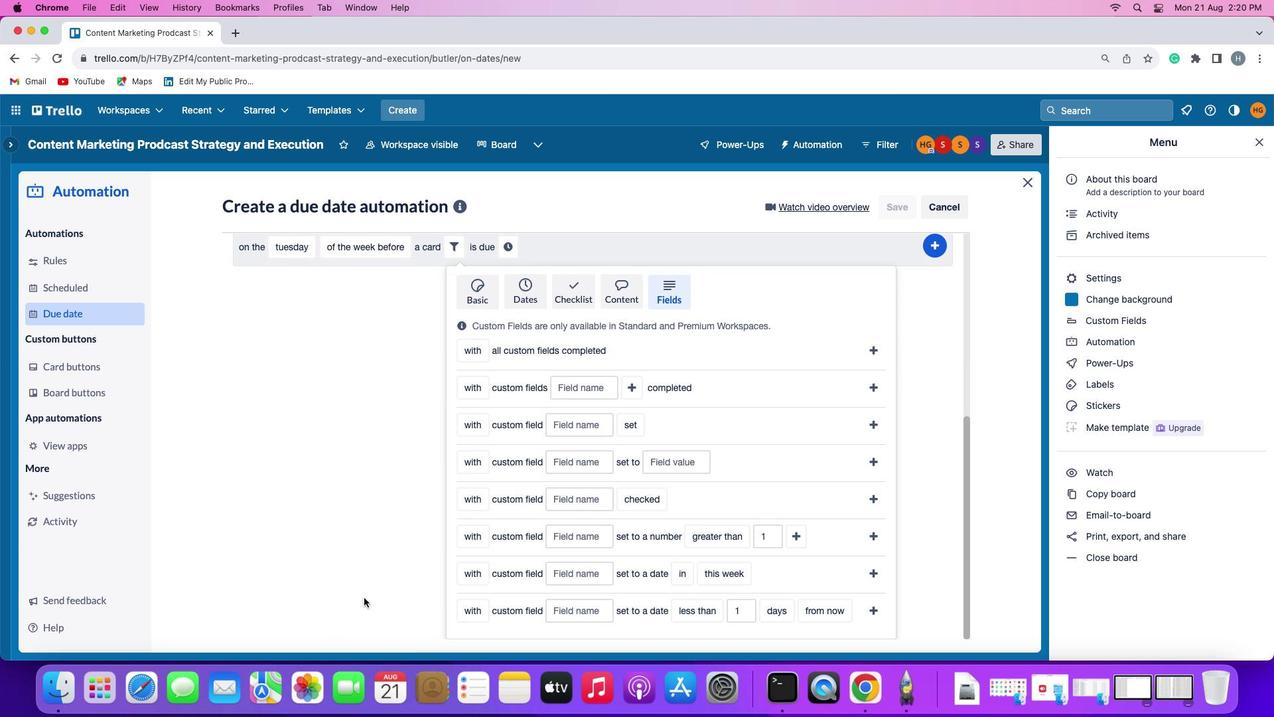 
Action: Mouse moved to (460, 606)
Screenshot: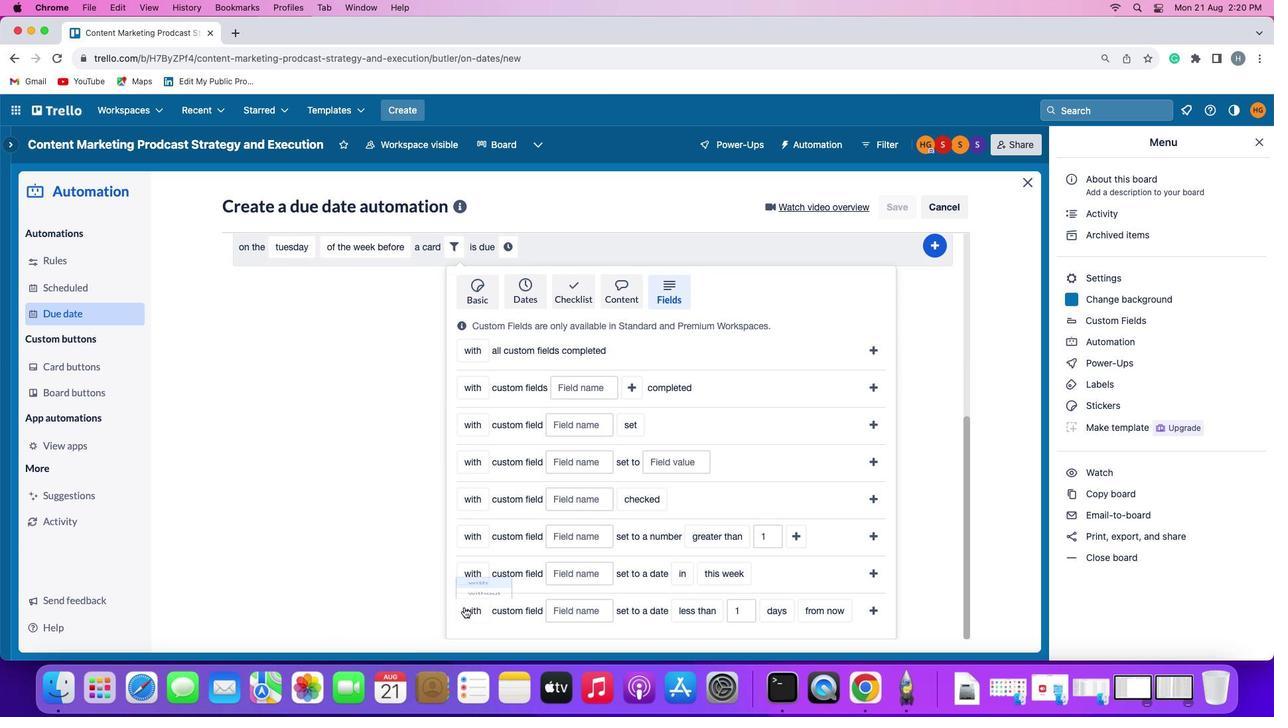 
Action: Mouse pressed left at (460, 606)
Screenshot: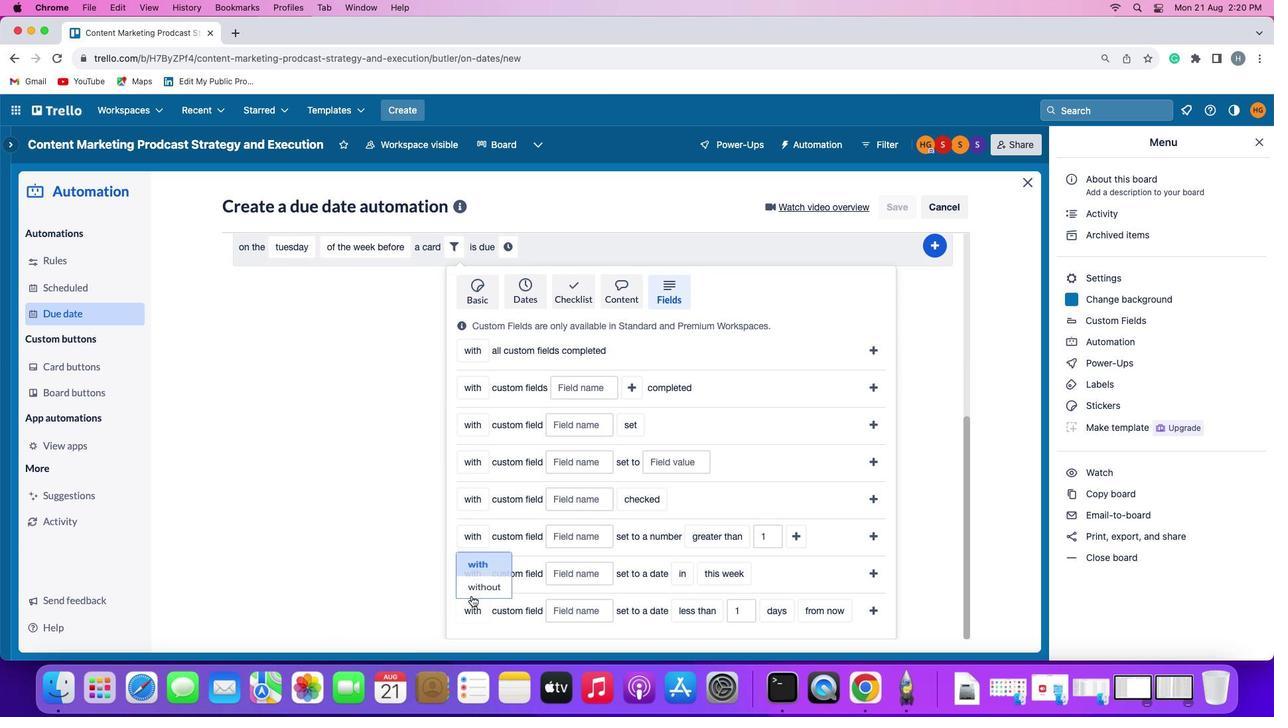 
Action: Mouse moved to (472, 584)
Screenshot: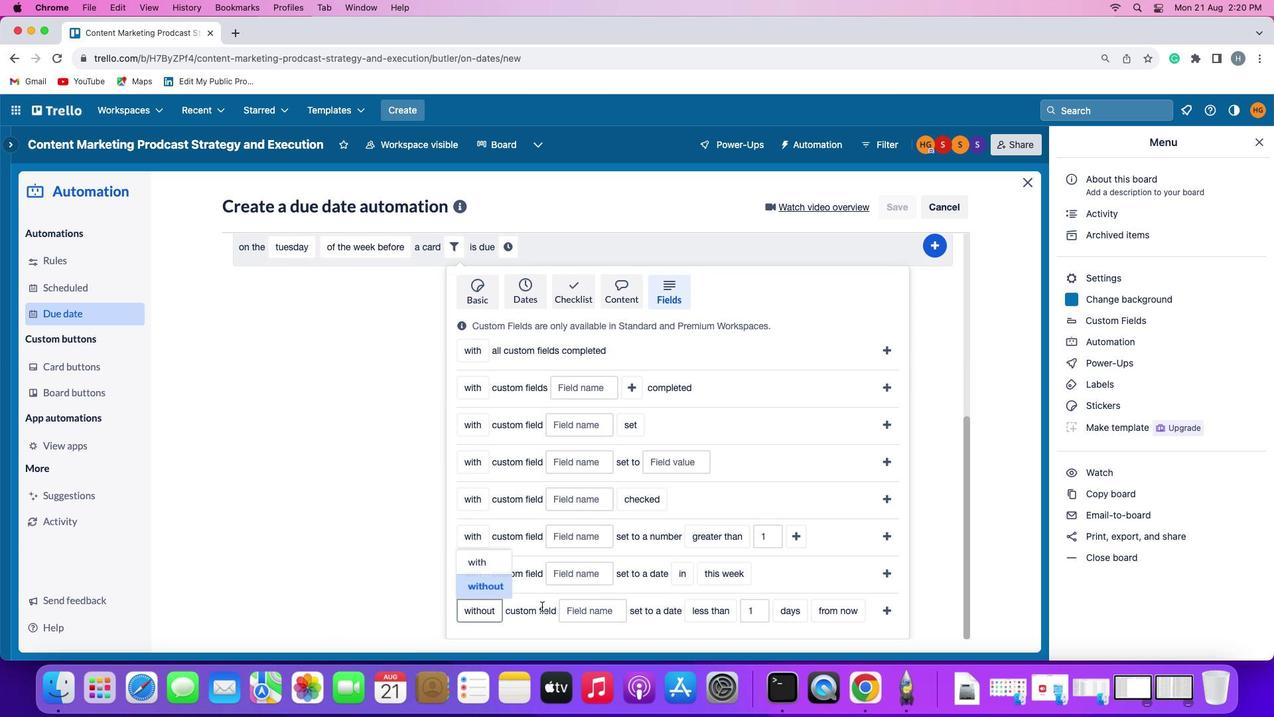 
Action: Mouse pressed left at (472, 584)
Screenshot: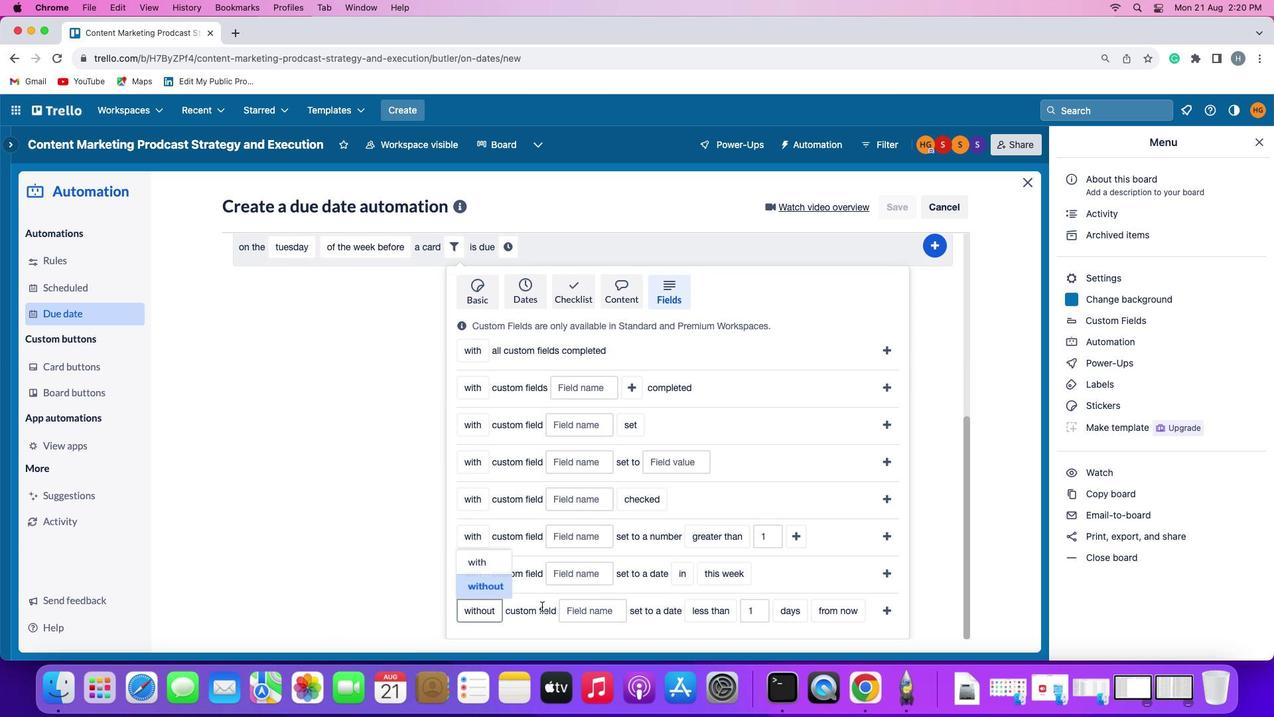 
Action: Mouse moved to (573, 603)
Screenshot: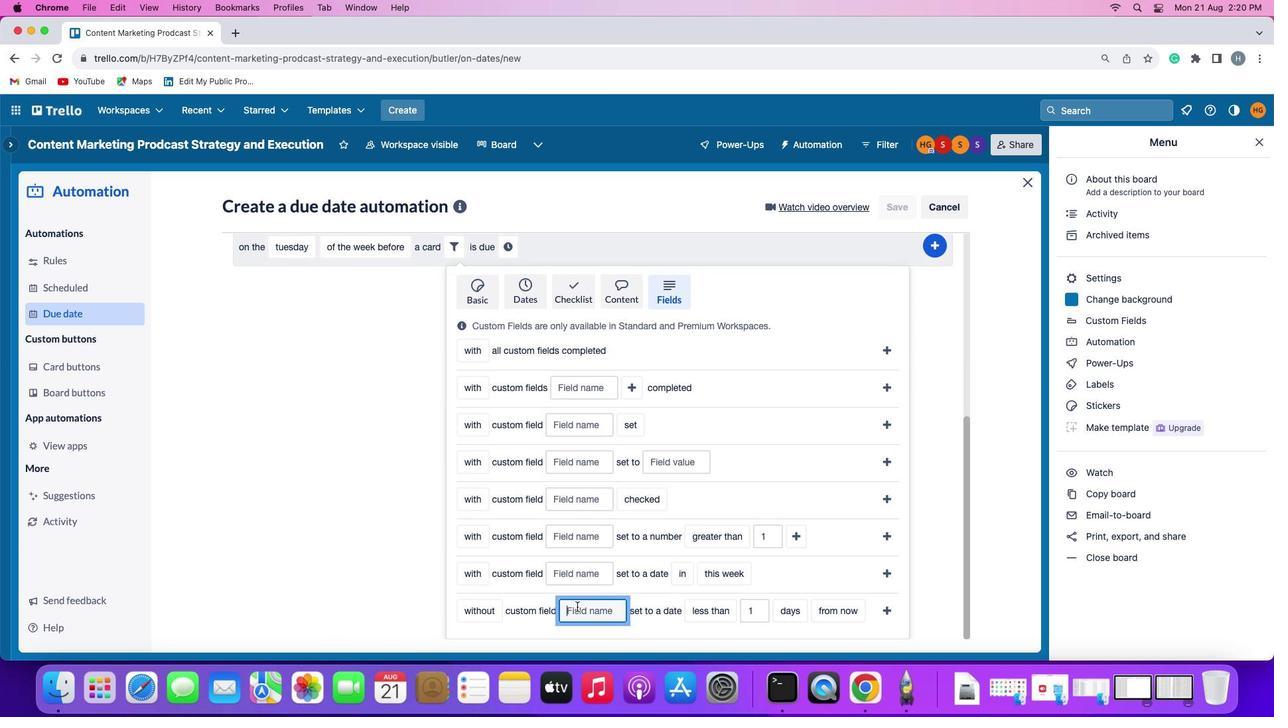 
Action: Mouse pressed left at (573, 603)
Screenshot: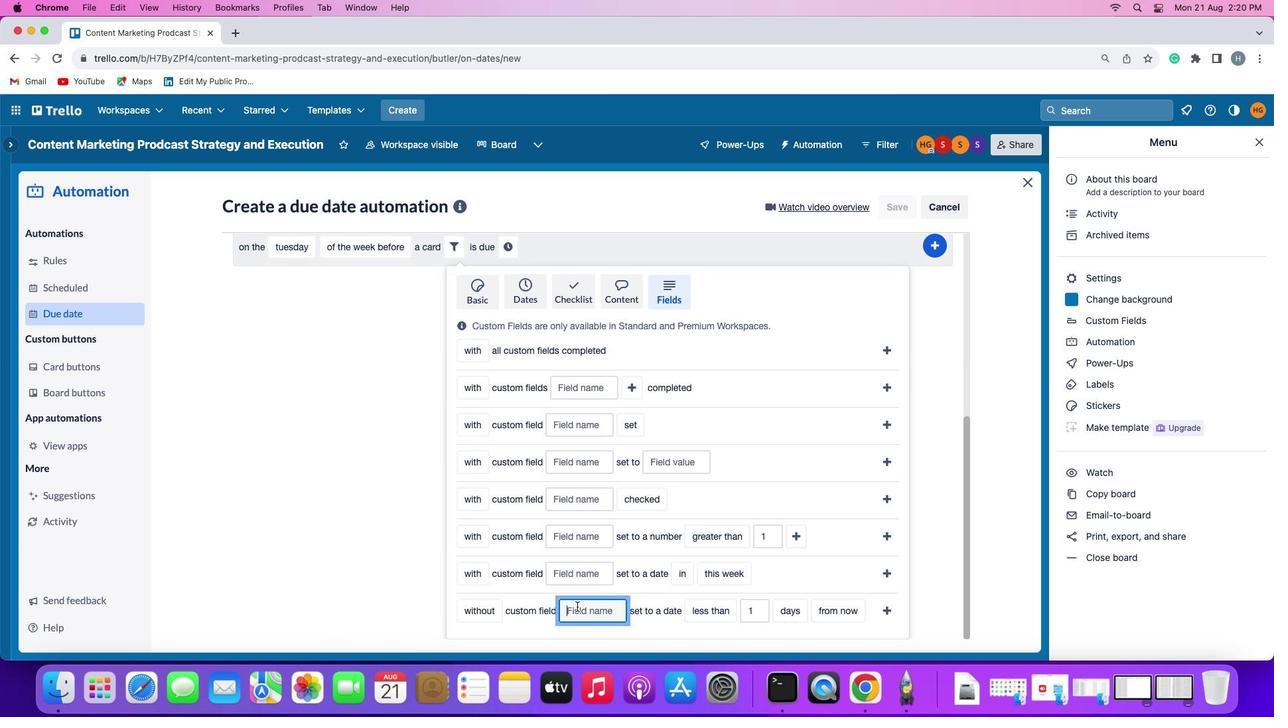 
Action: Mouse moved to (574, 603)
Screenshot: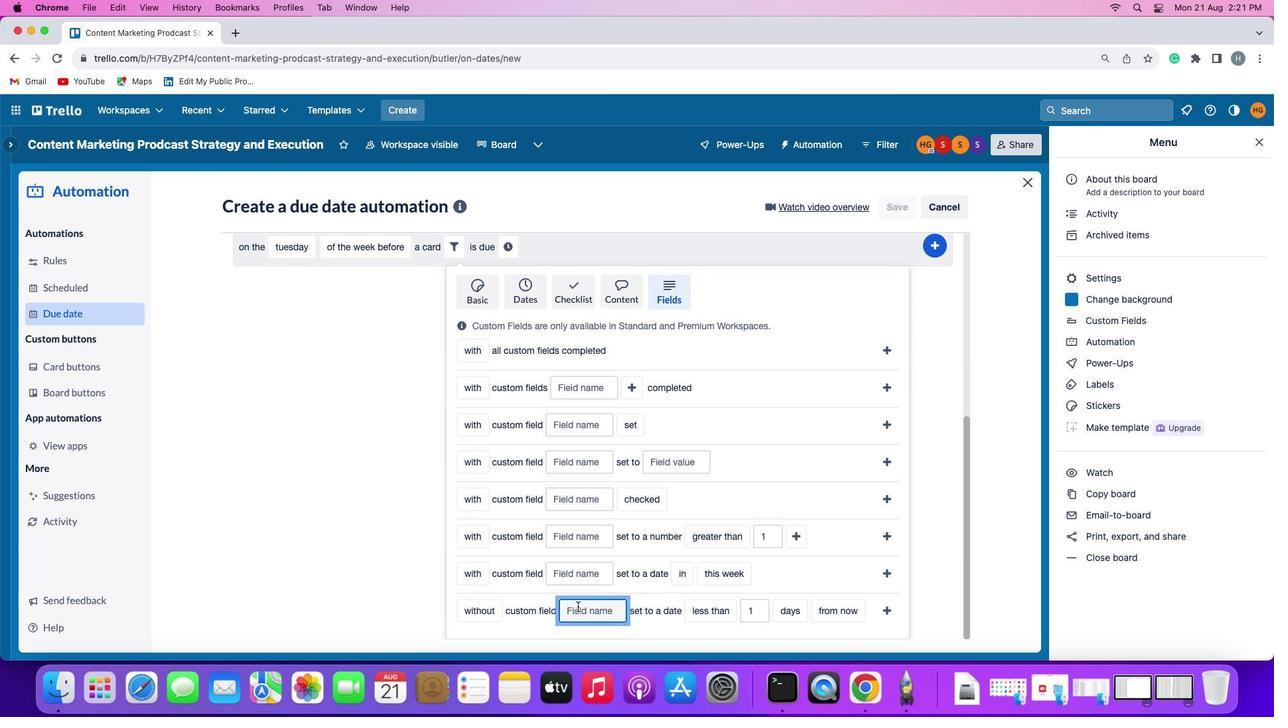 
Action: Key pressed Key.shift'R''e''s''u'
Screenshot: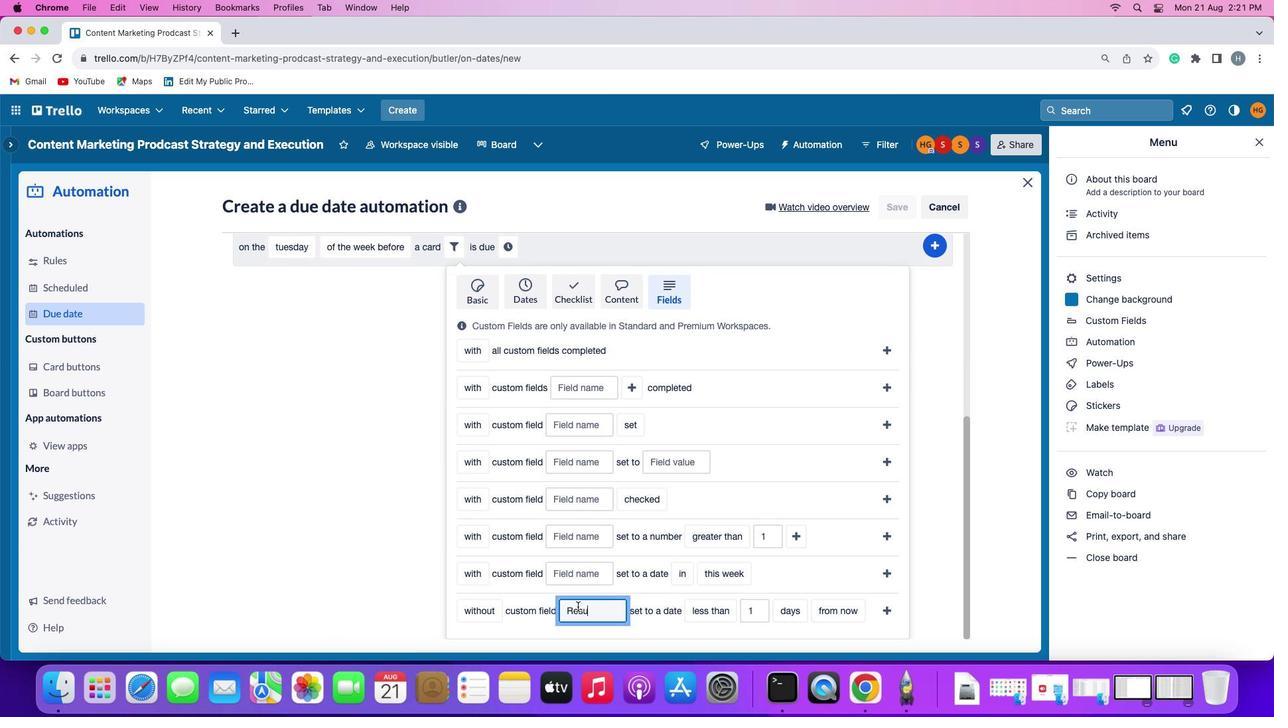 
Action: Mouse moved to (574, 603)
Screenshot: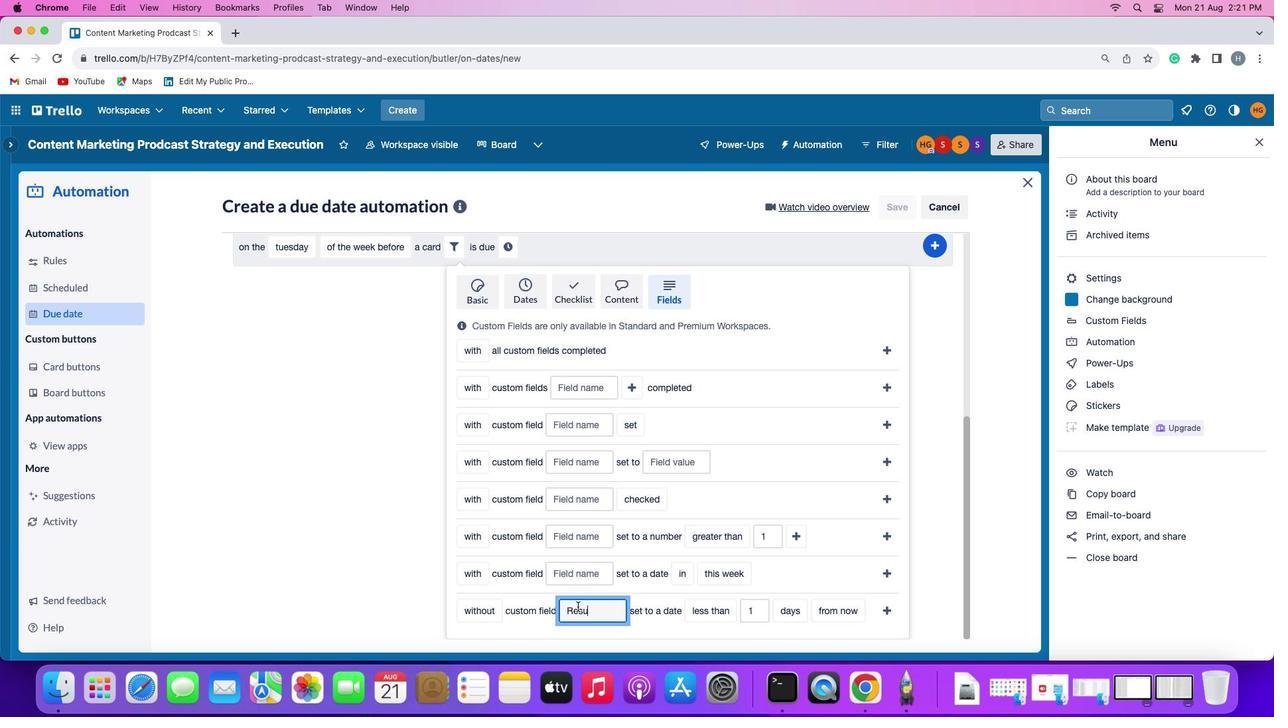 
Action: Key pressed 'm'
Screenshot: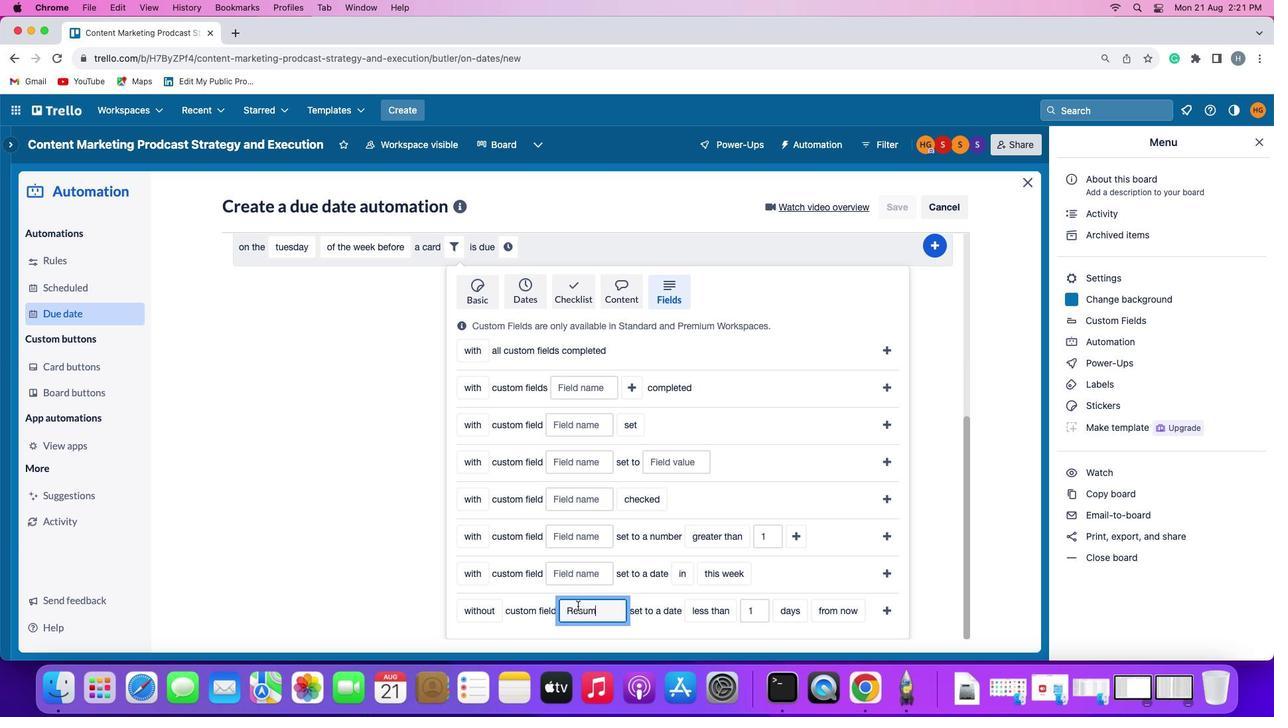 
Action: Mouse moved to (574, 603)
Screenshot: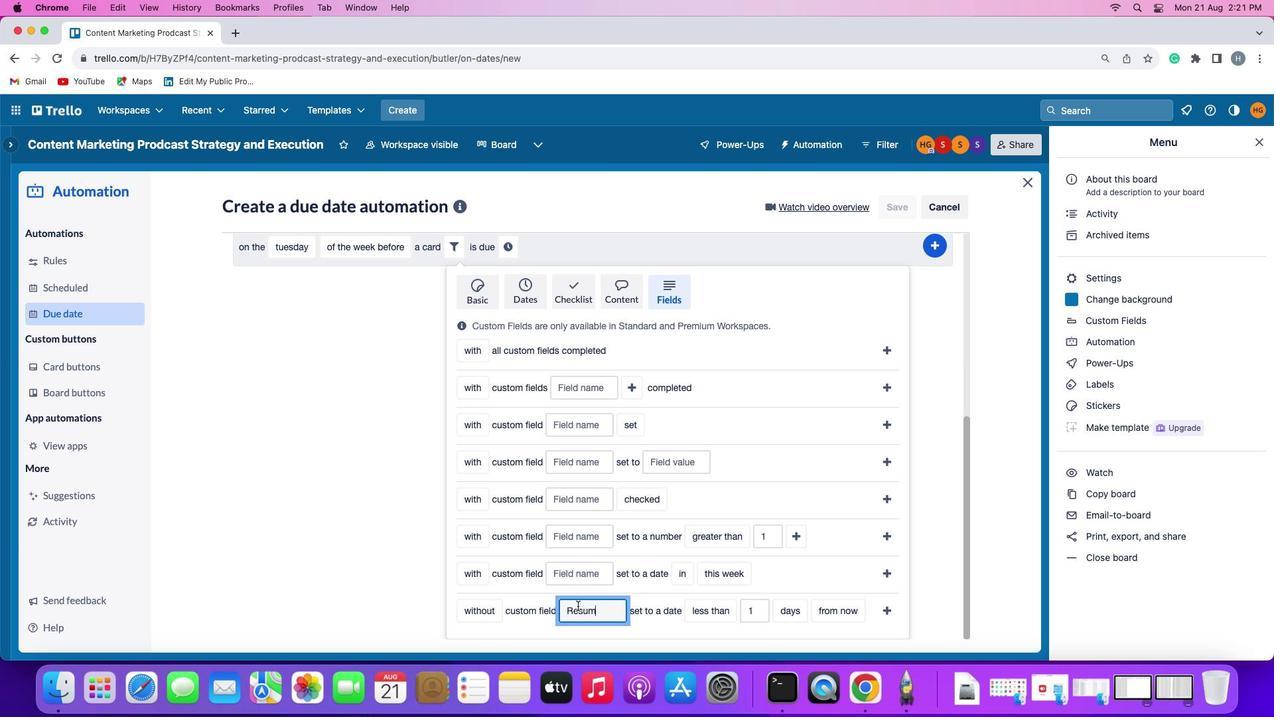 
Action: Key pressed 'e'
Screenshot: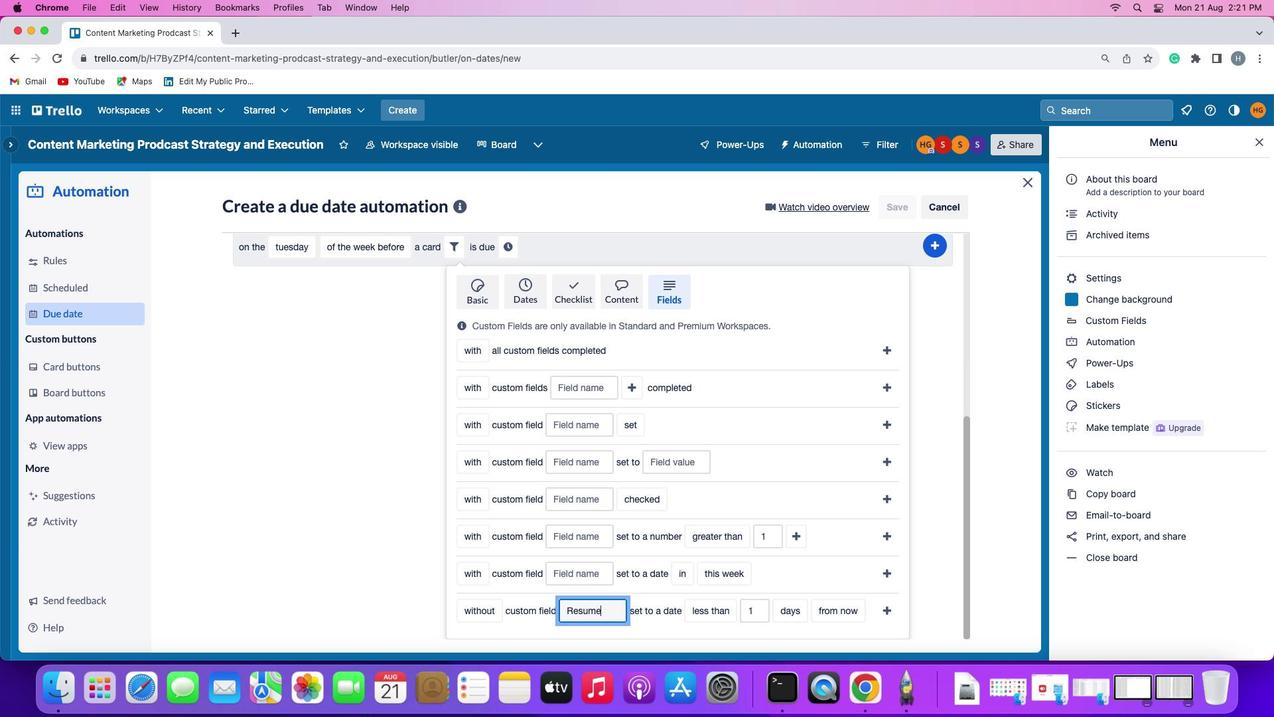 
Action: Mouse moved to (692, 596)
Screenshot: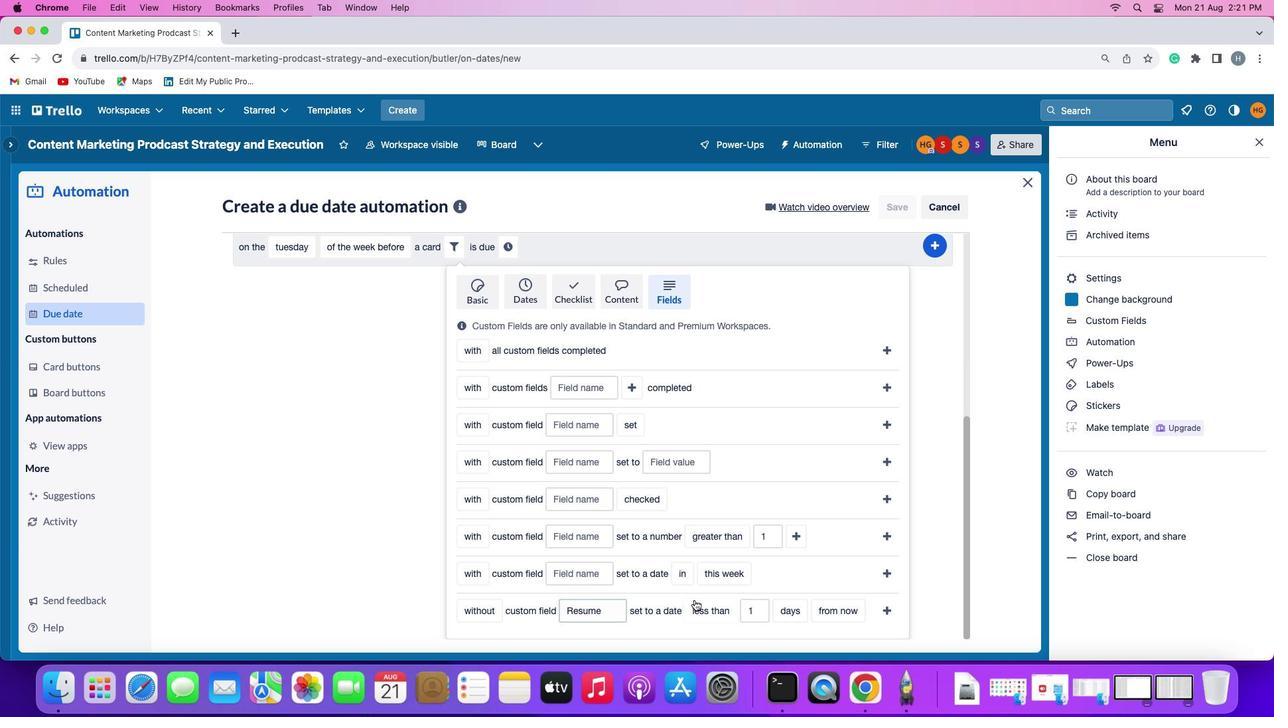
Action: Mouse pressed left at (692, 596)
Screenshot: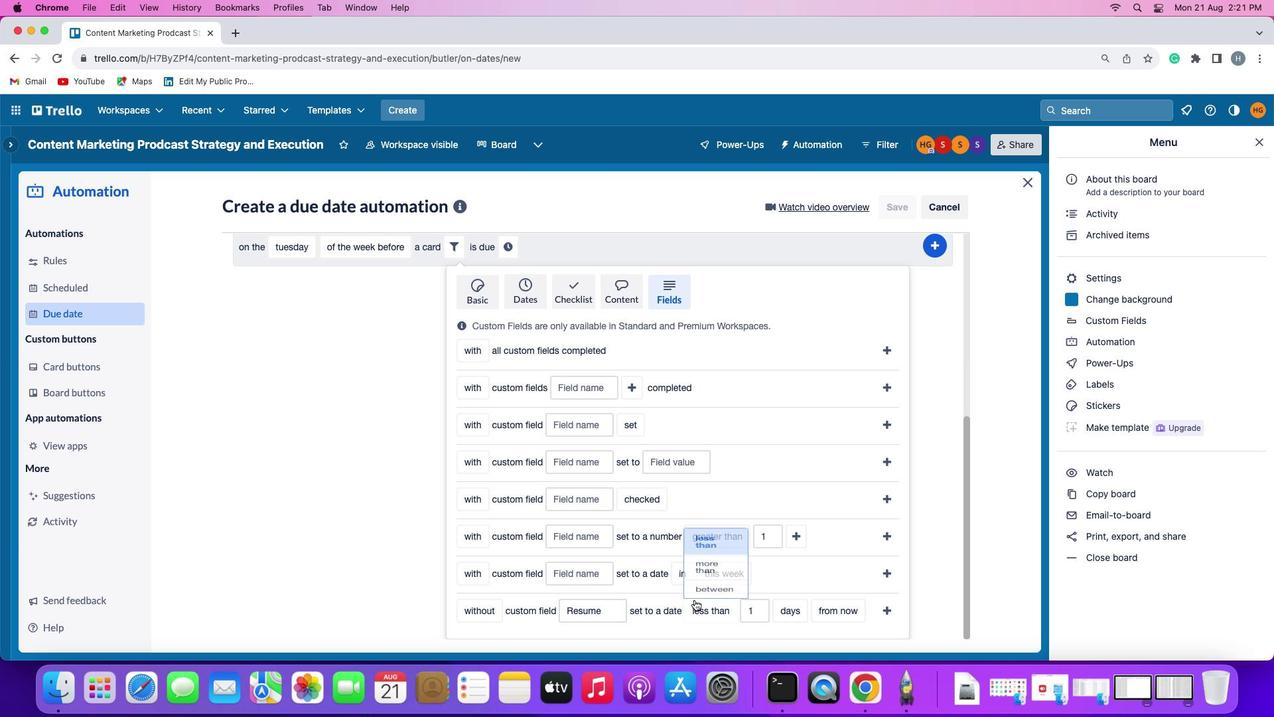 
Action: Mouse moved to (698, 585)
Screenshot: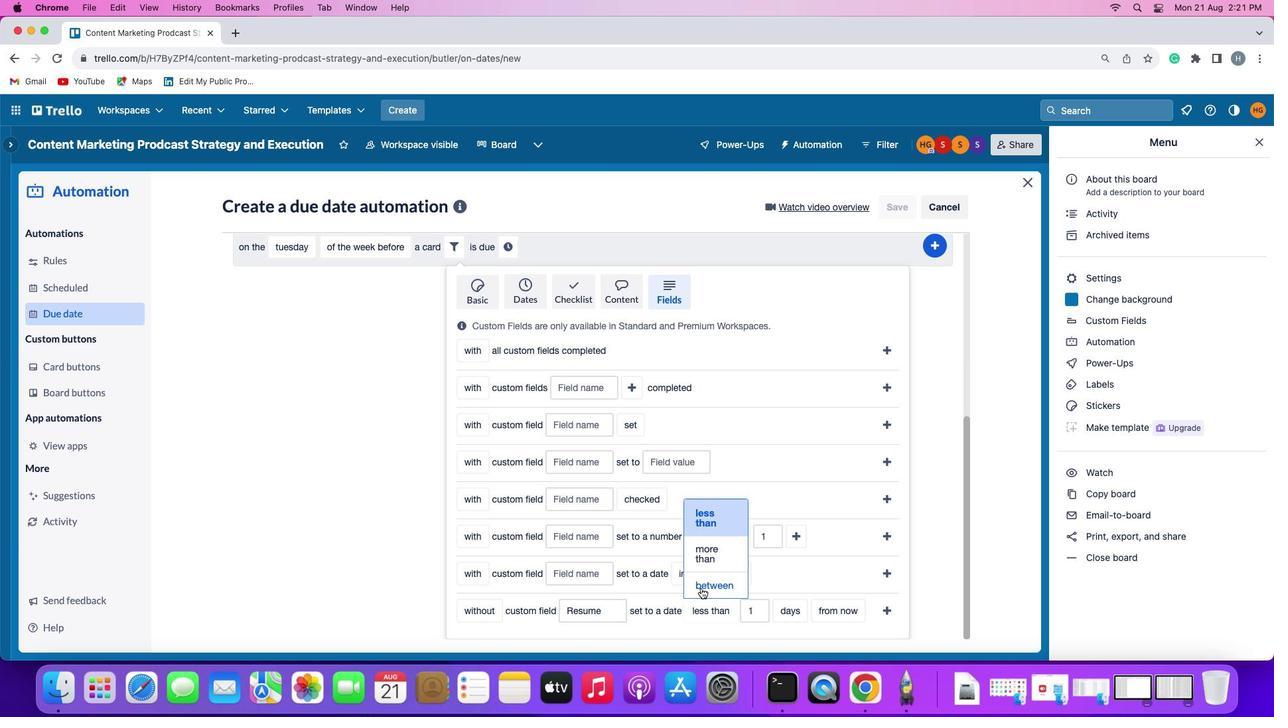 
Action: Mouse pressed left at (698, 585)
Screenshot: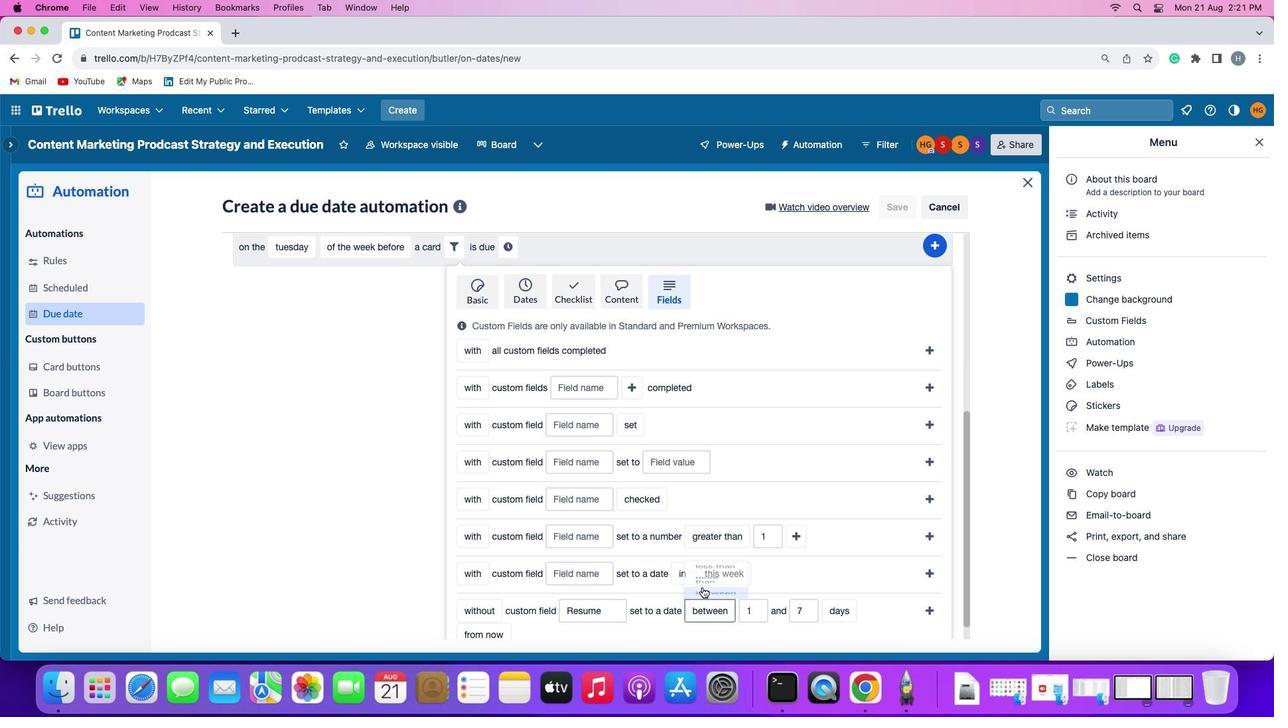 
Action: Mouse moved to (846, 600)
Screenshot: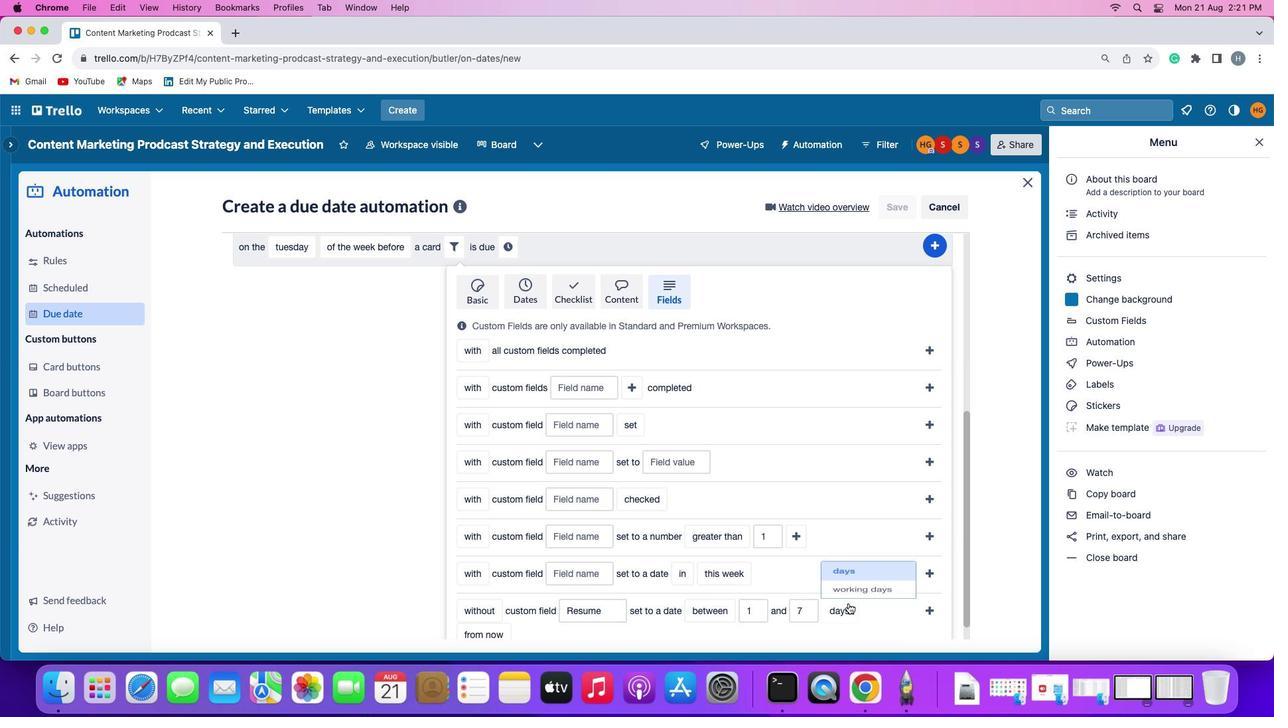 
Action: Mouse pressed left at (846, 600)
Screenshot: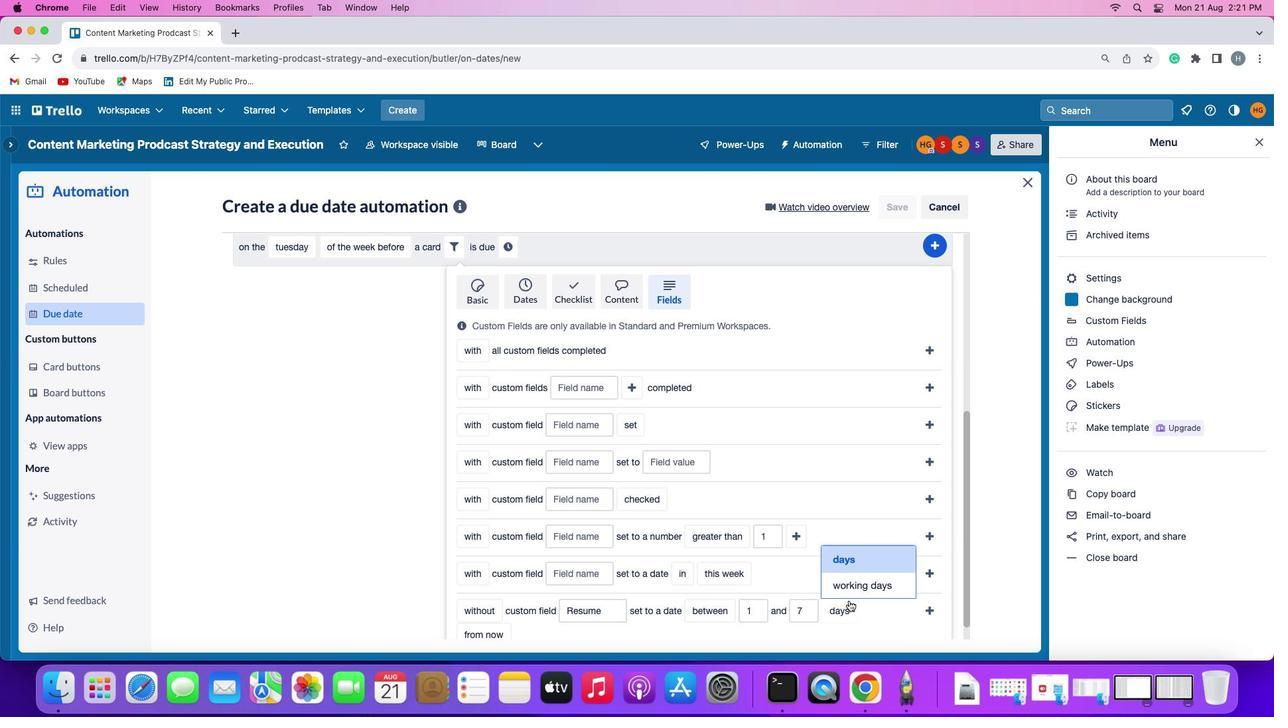 
Action: Mouse moved to (848, 584)
Screenshot: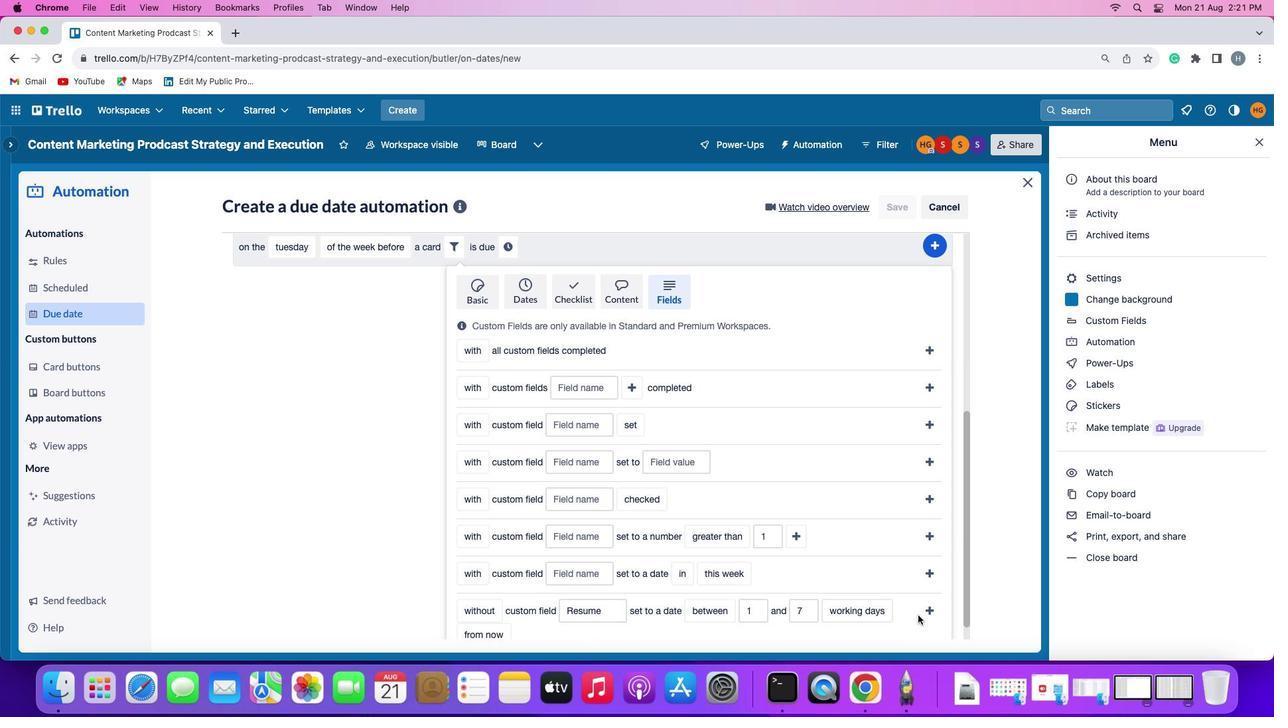 
Action: Mouse pressed left at (848, 584)
Screenshot: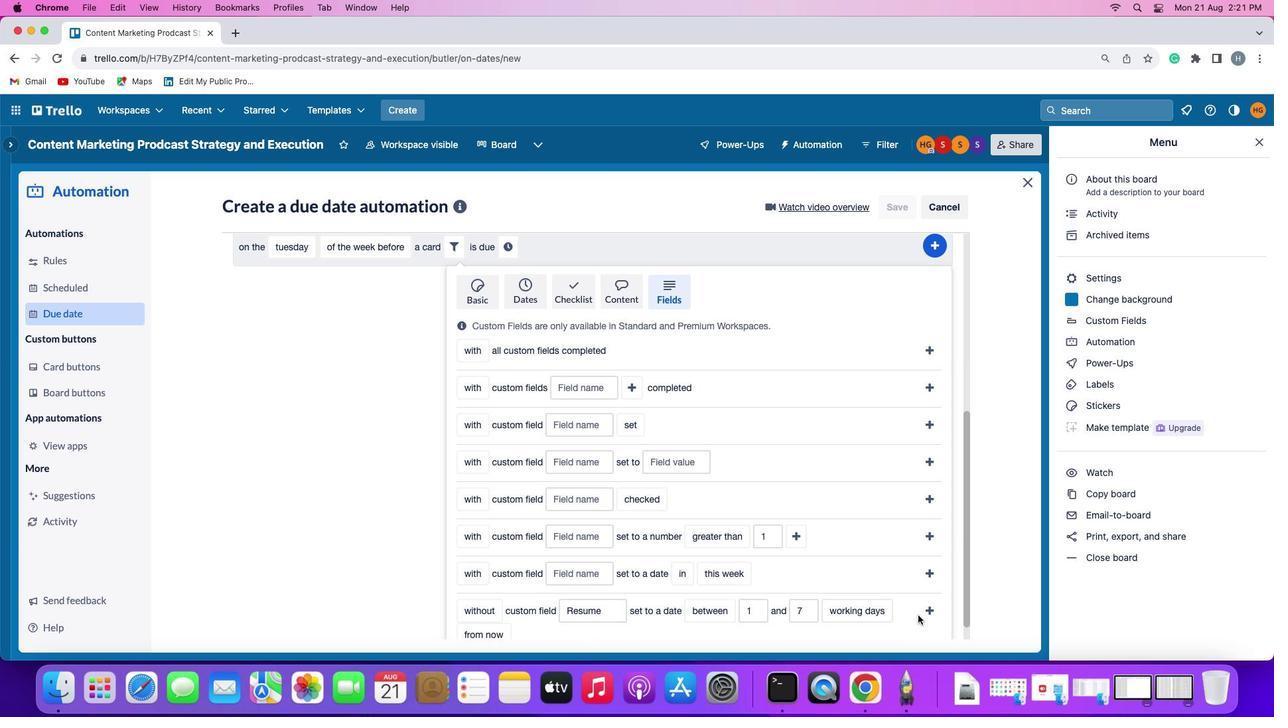 
Action: Mouse moved to (456, 626)
Screenshot: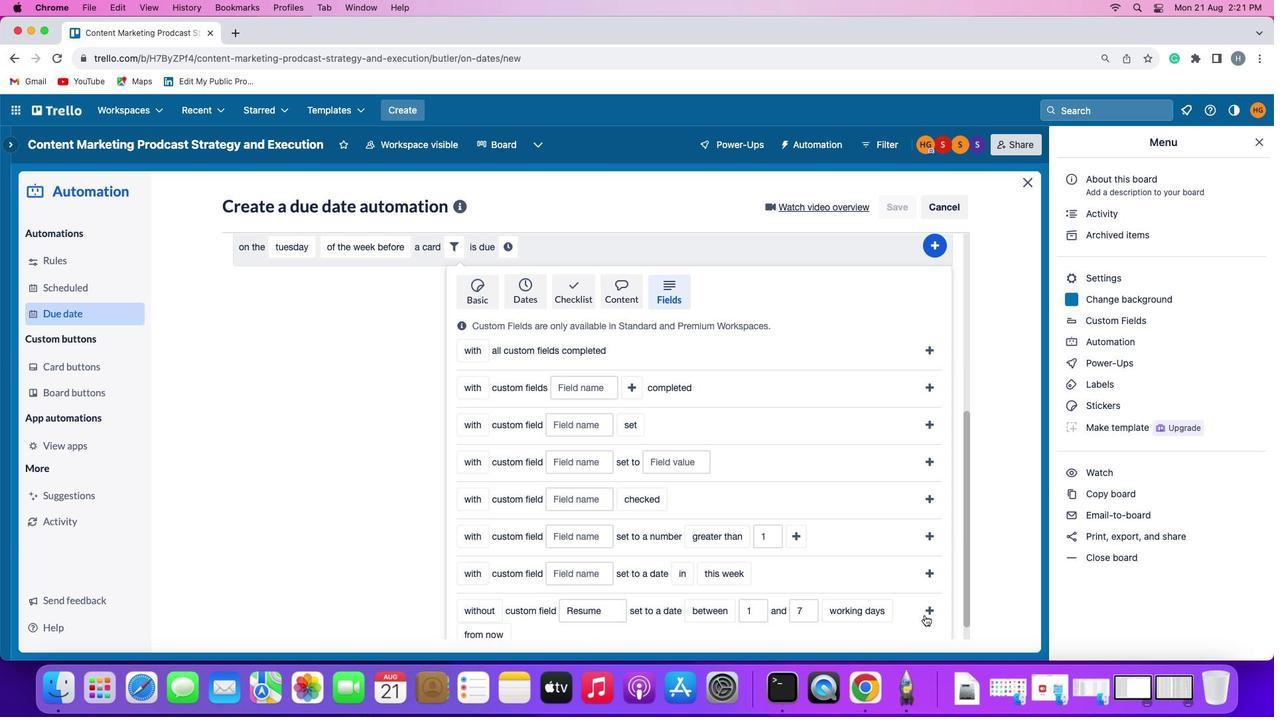 
Action: Mouse pressed left at (456, 626)
Screenshot: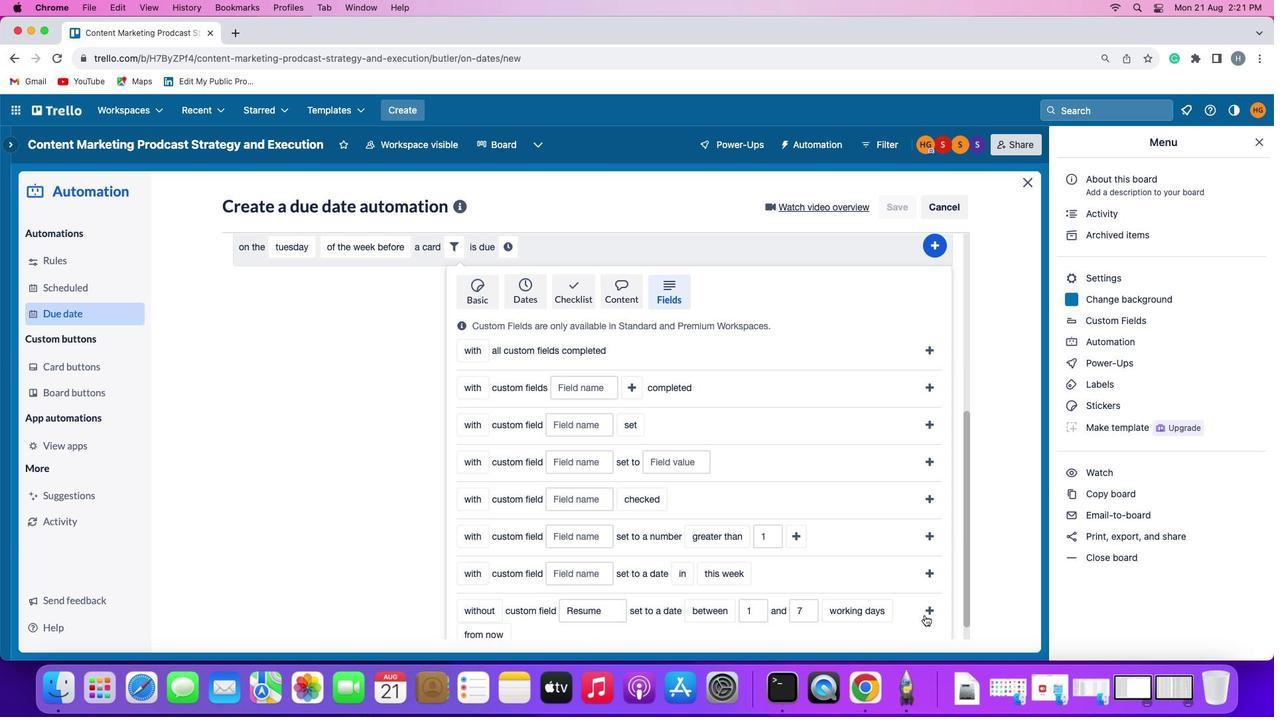 
Action: Mouse moved to (928, 607)
Screenshot: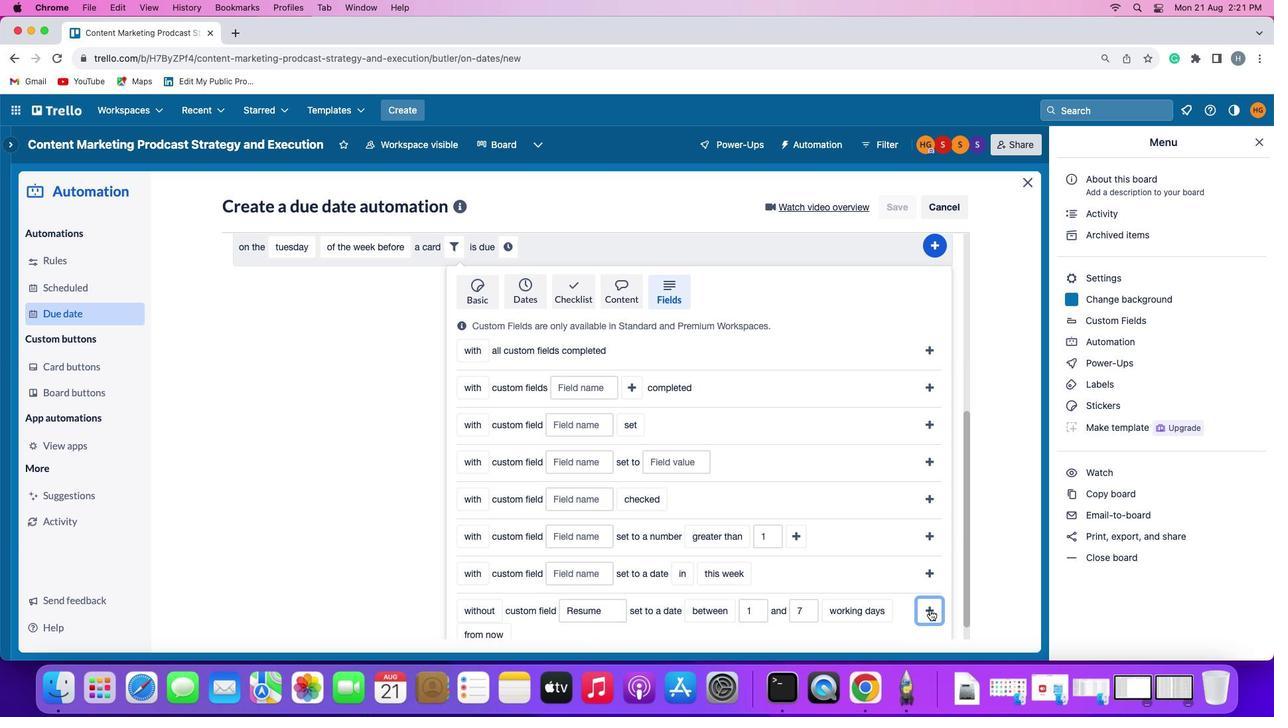 
Action: Mouse pressed left at (928, 607)
Screenshot: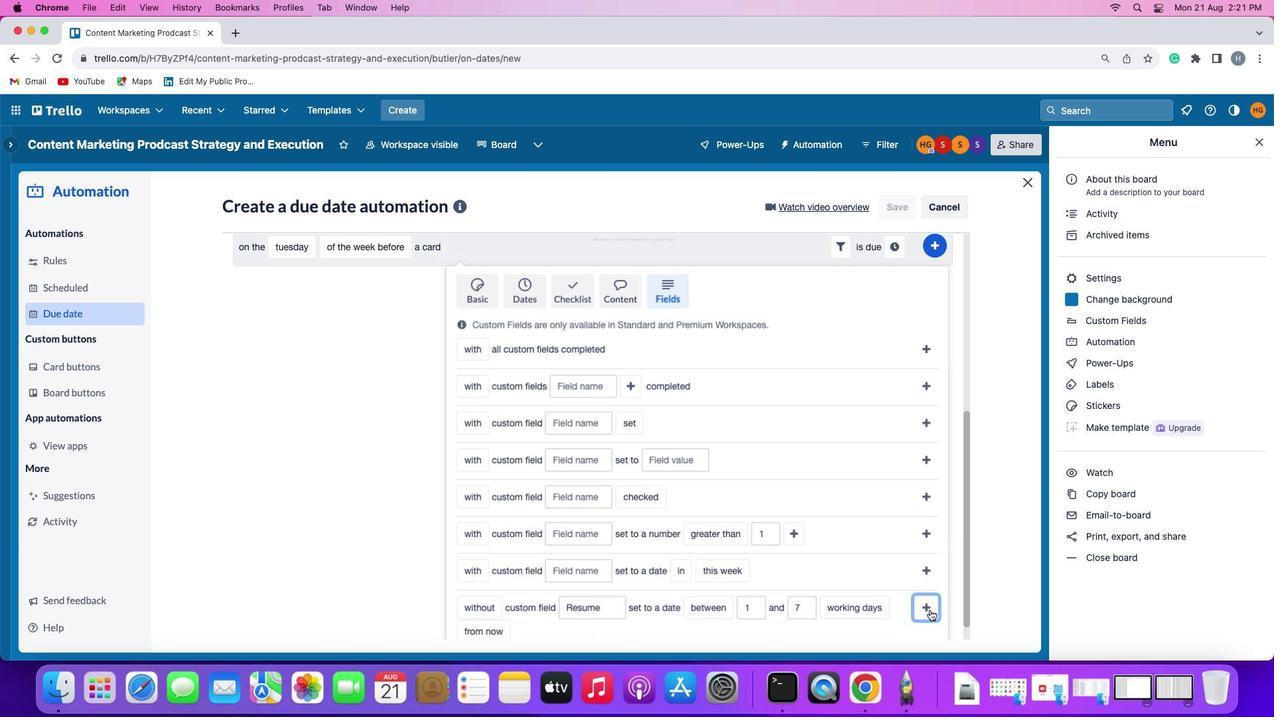 
Action: Mouse moved to (896, 579)
Screenshot: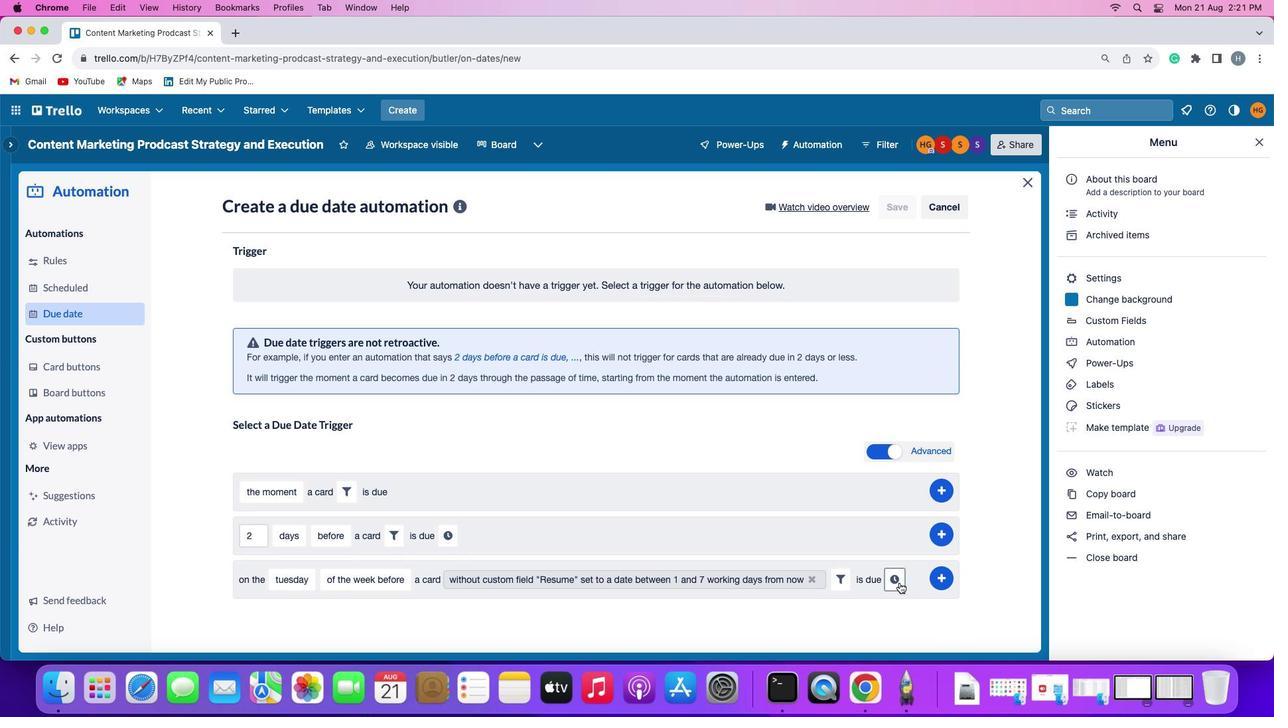 
Action: Mouse pressed left at (896, 579)
Screenshot: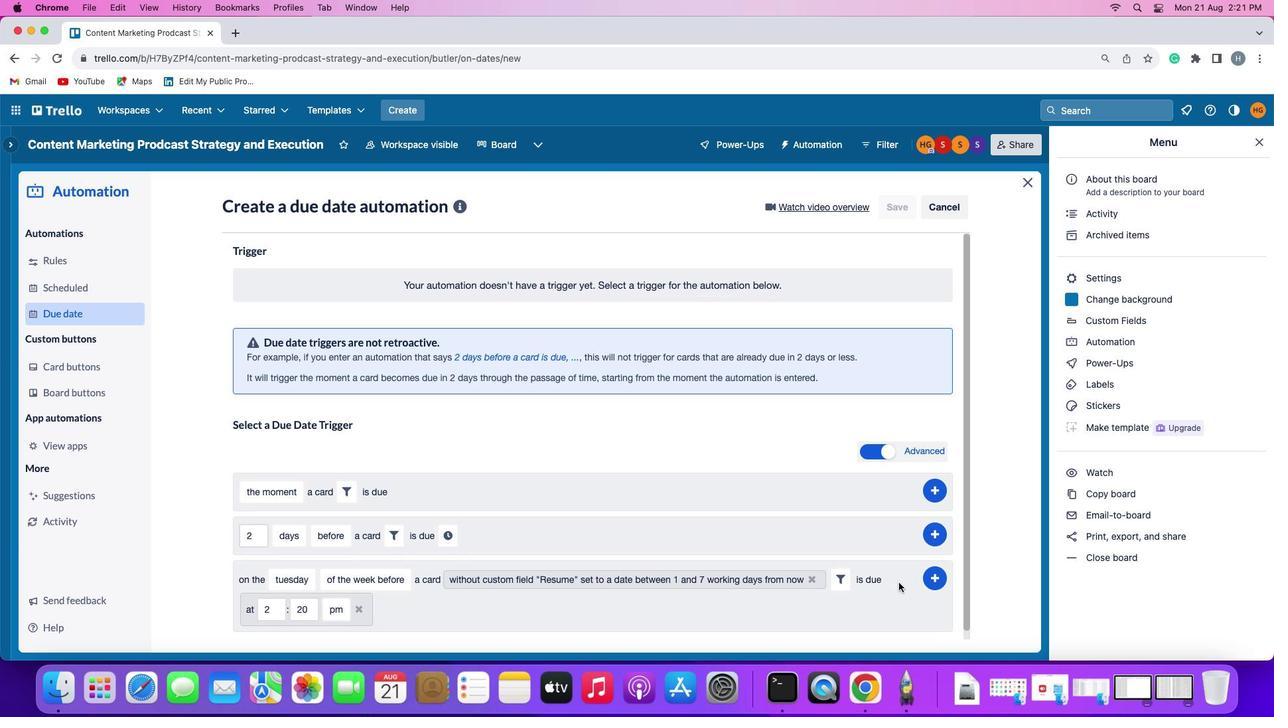 
Action: Mouse moved to (278, 606)
Screenshot: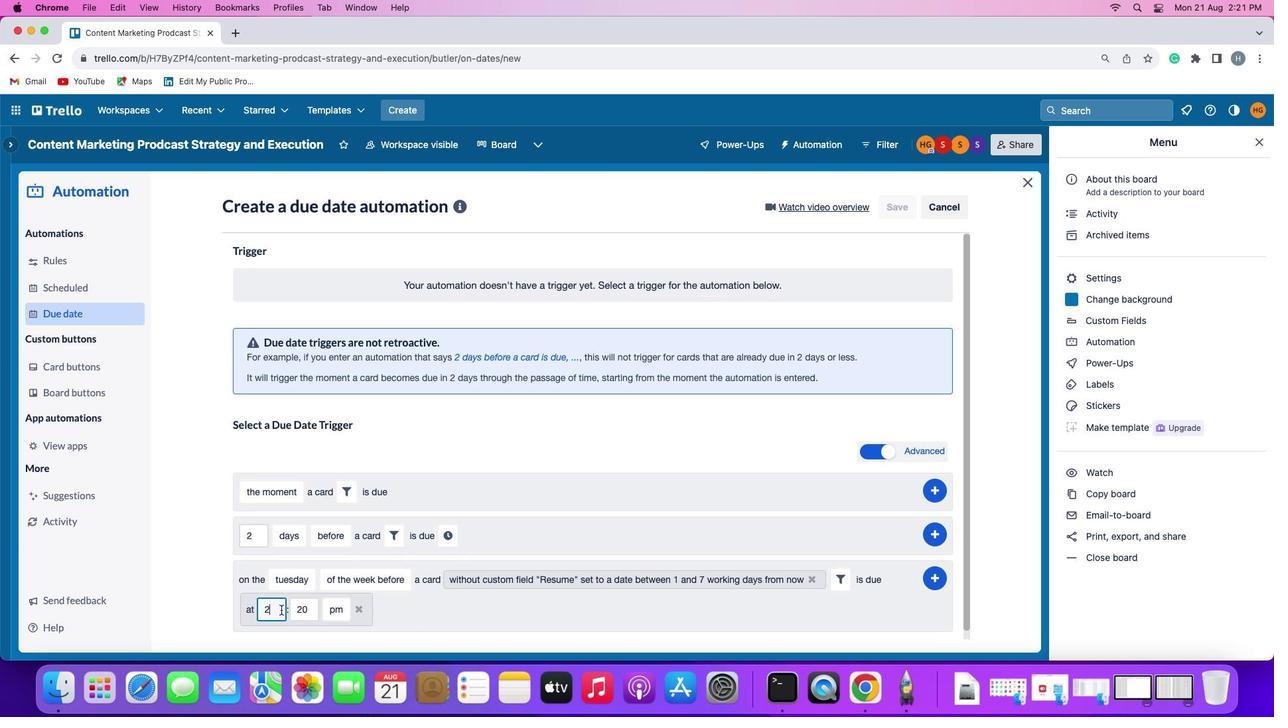 
Action: Mouse pressed left at (278, 606)
Screenshot: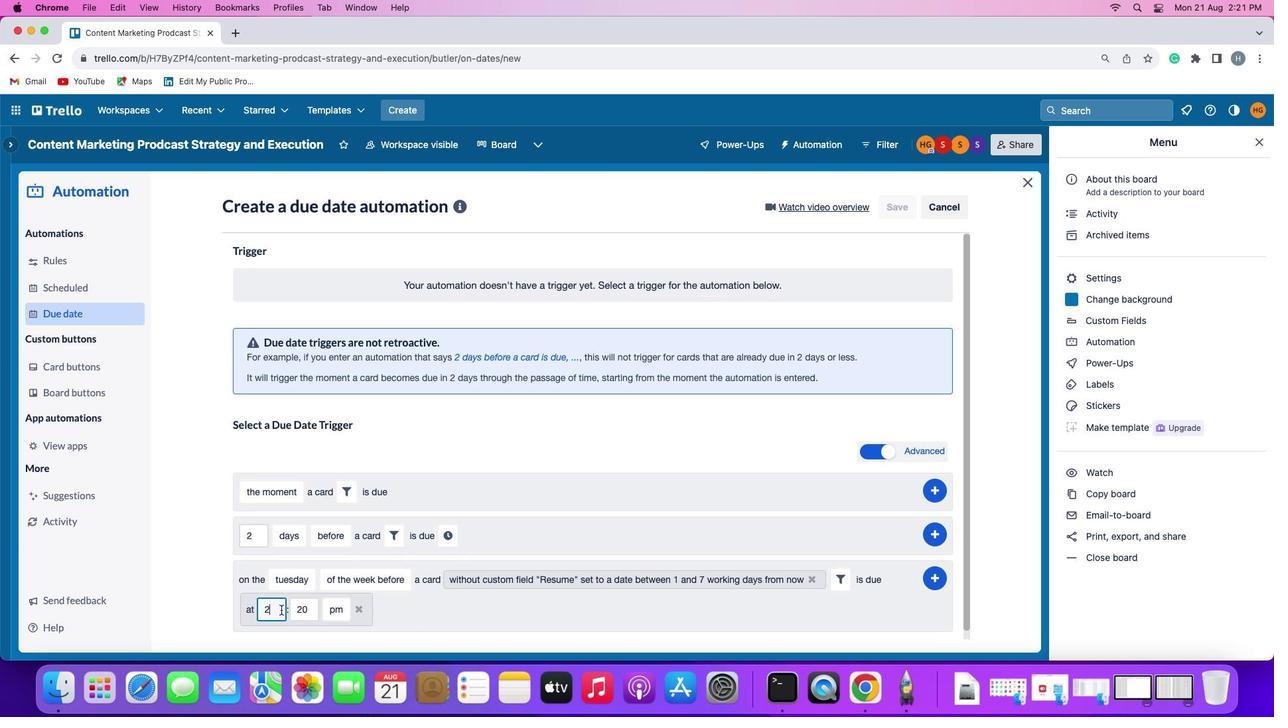 
Action: Key pressed Key.backspace'1''1'
Screenshot: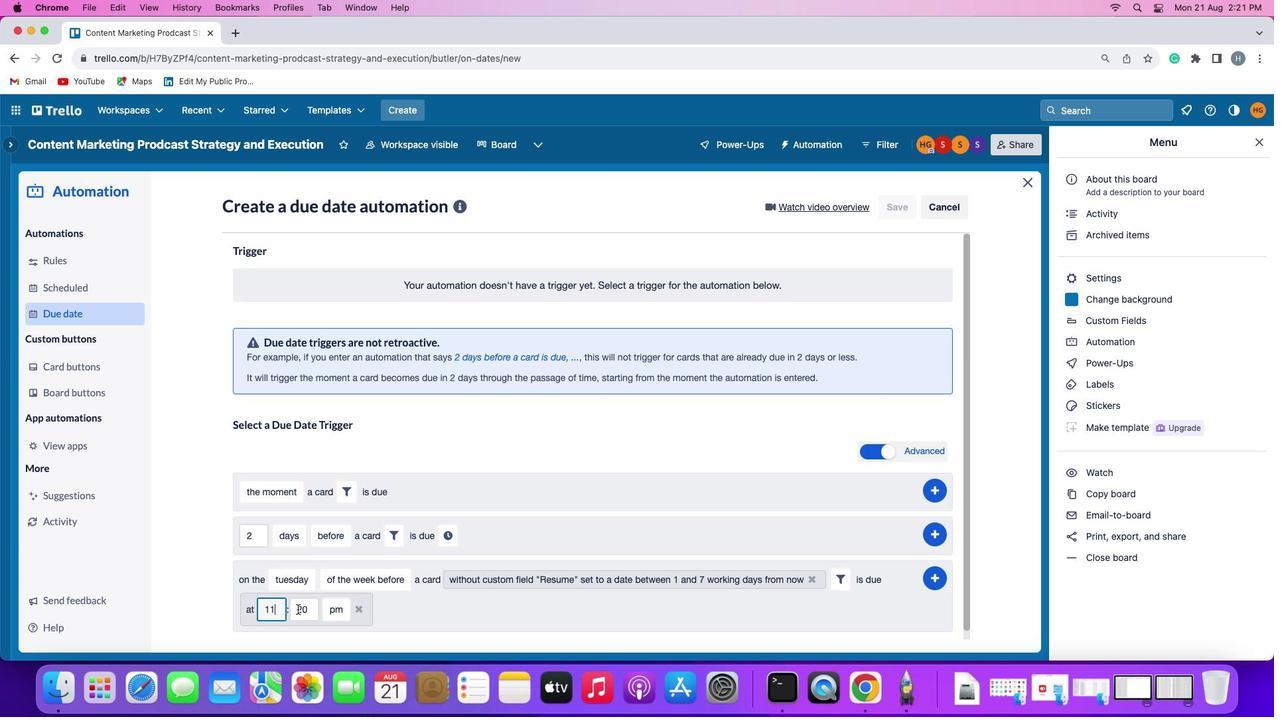 
Action: Mouse moved to (309, 605)
Screenshot: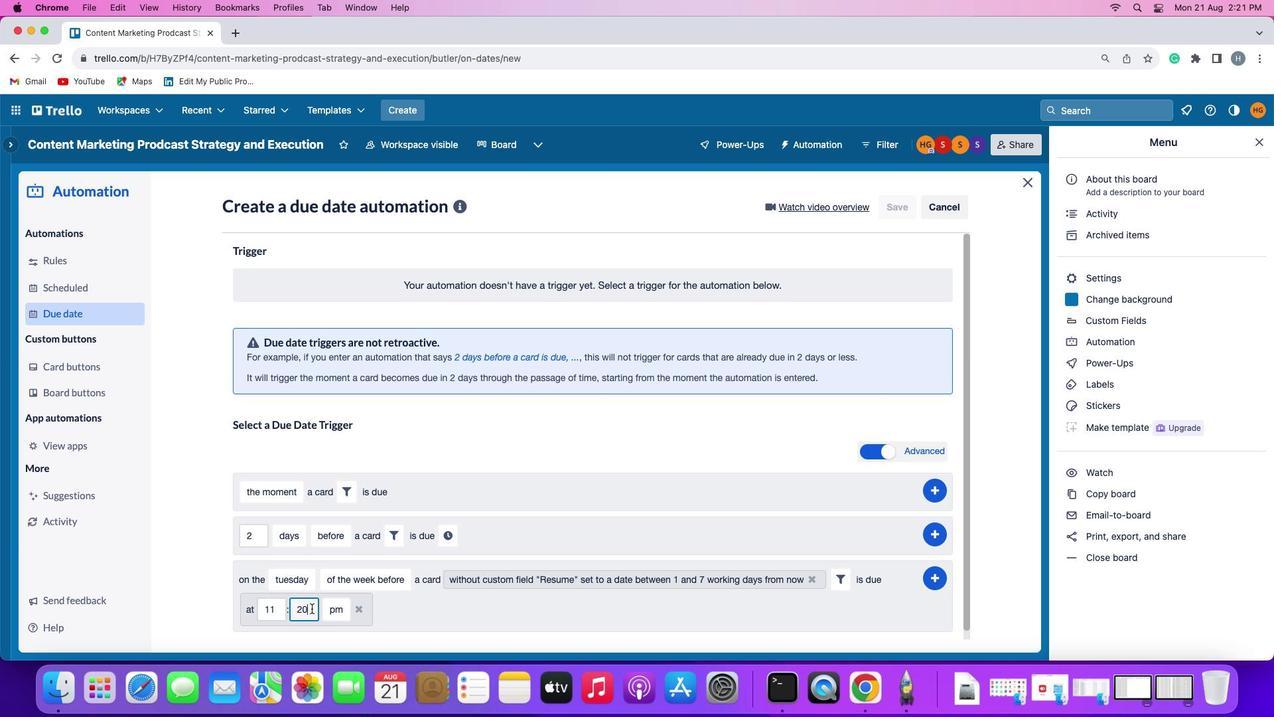 
Action: Mouse pressed left at (309, 605)
Screenshot: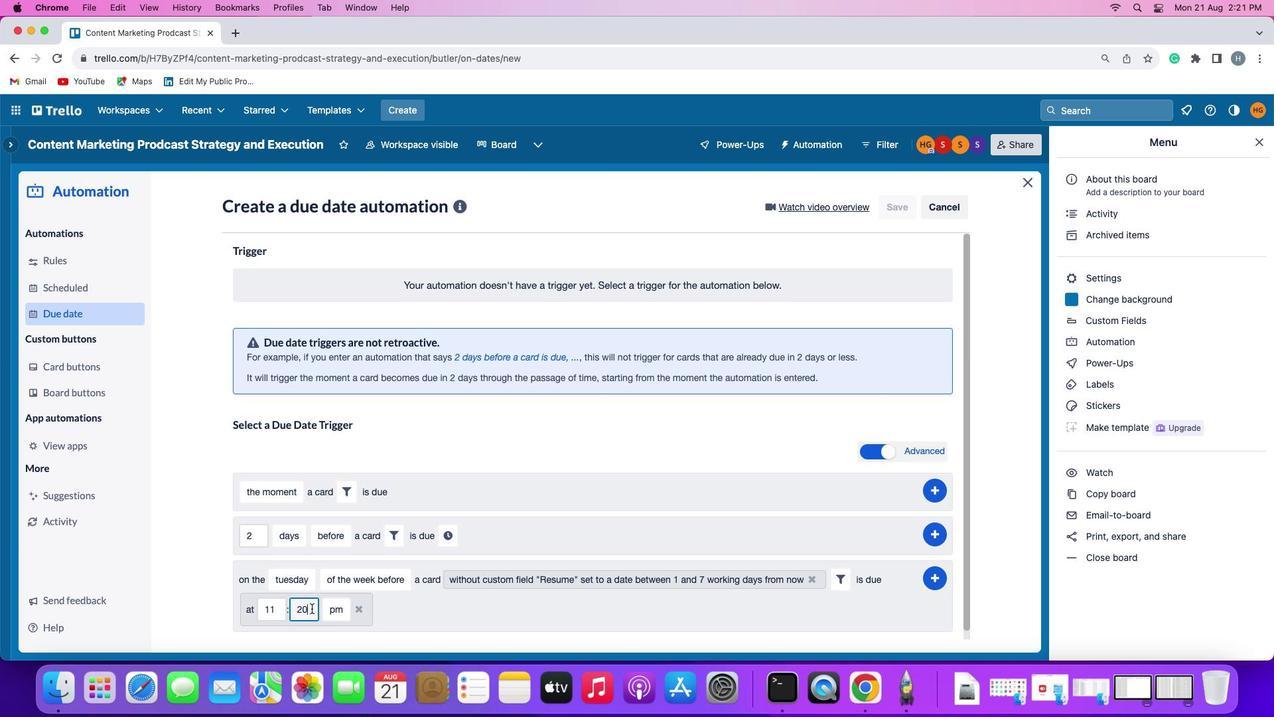 
Action: Key pressed Key.backspaceKey.backspace
Screenshot: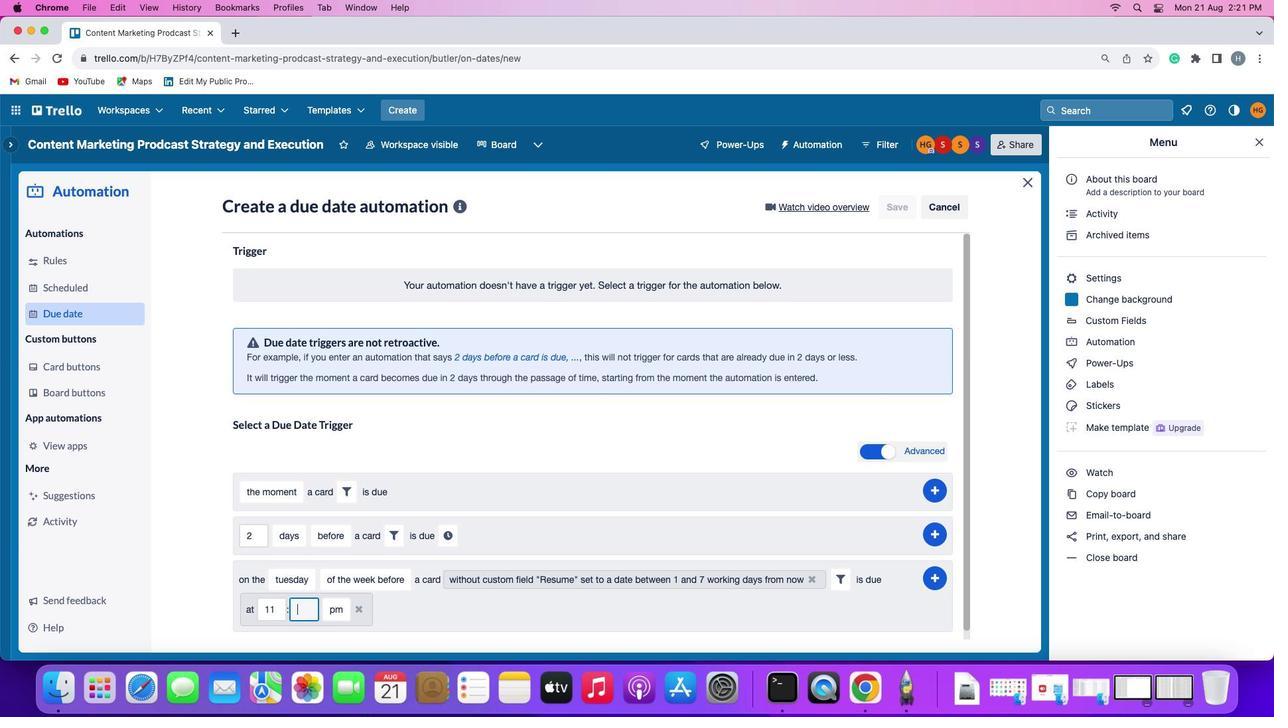 
Action: Mouse moved to (310, 605)
Screenshot: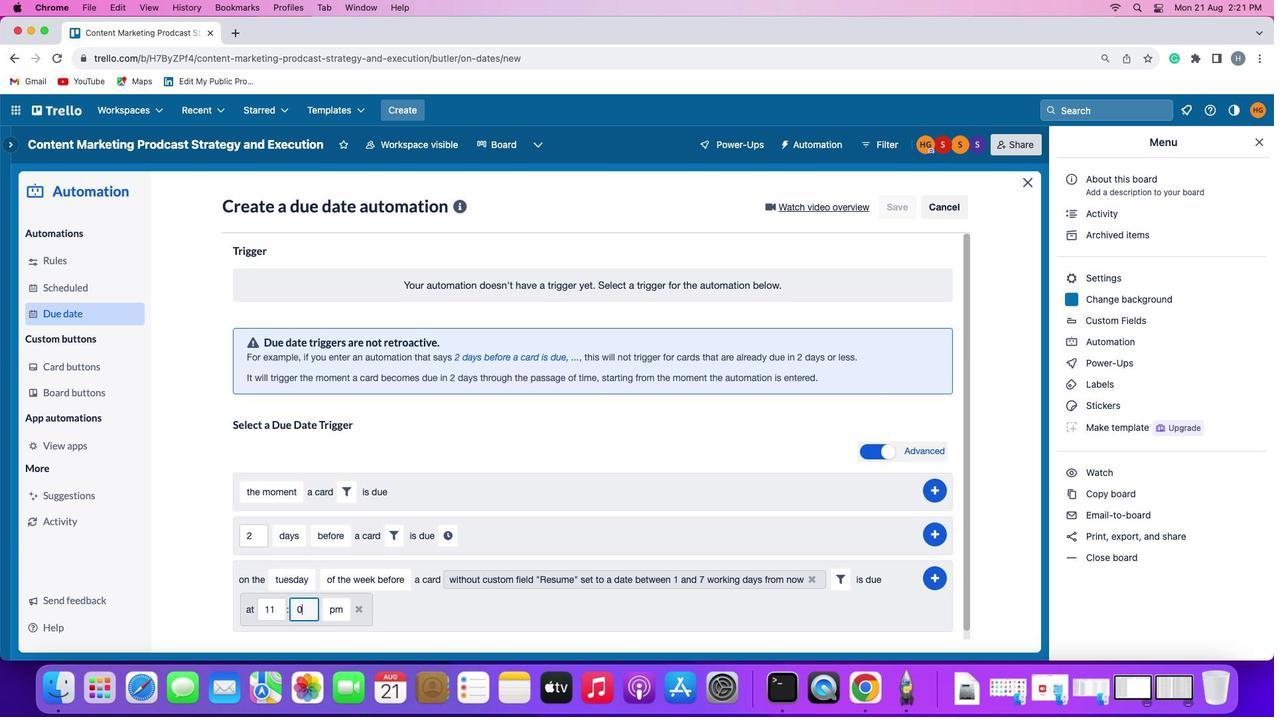 
Action: Key pressed '0''0'
Screenshot: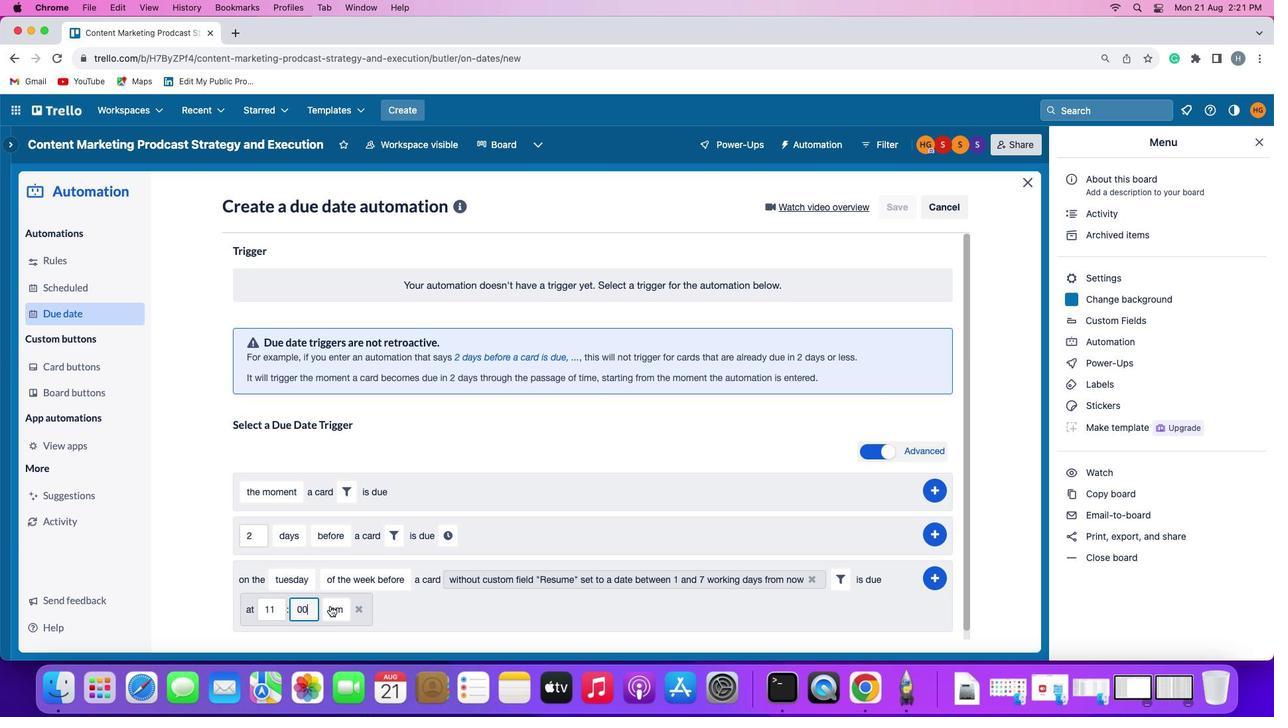 
Action: Mouse moved to (329, 602)
Screenshot: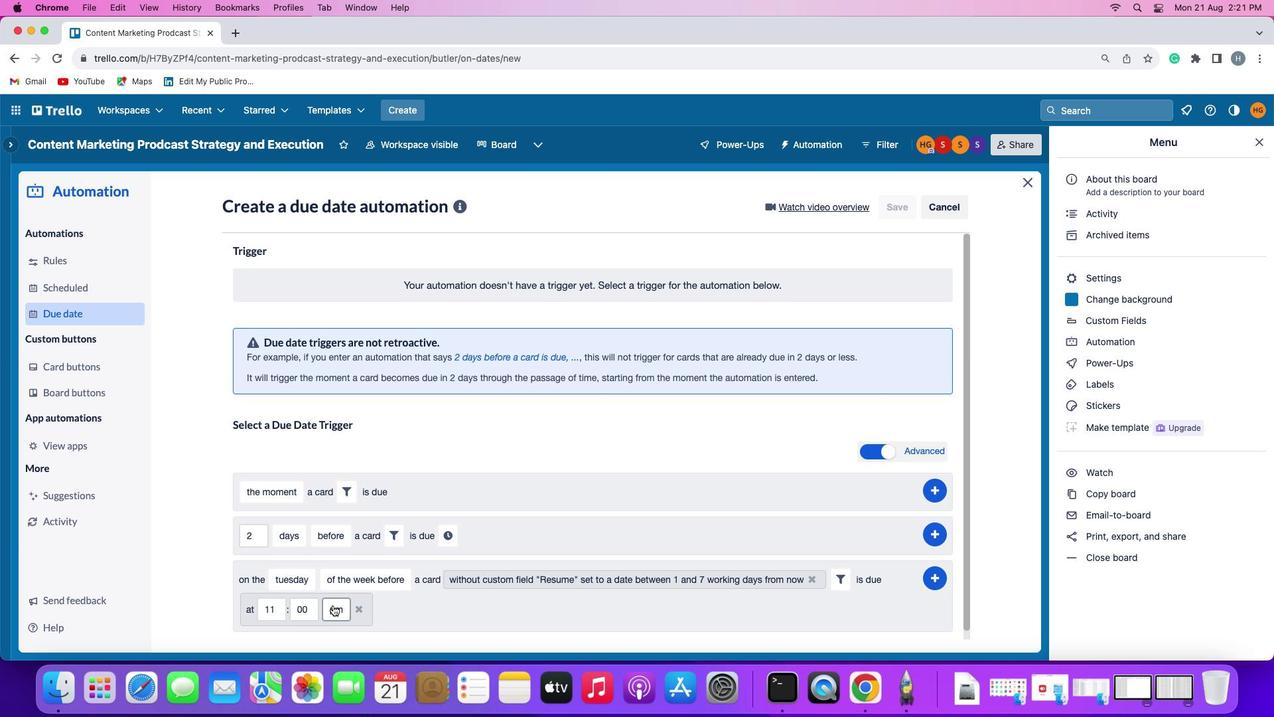 
Action: Mouse pressed left at (329, 602)
Screenshot: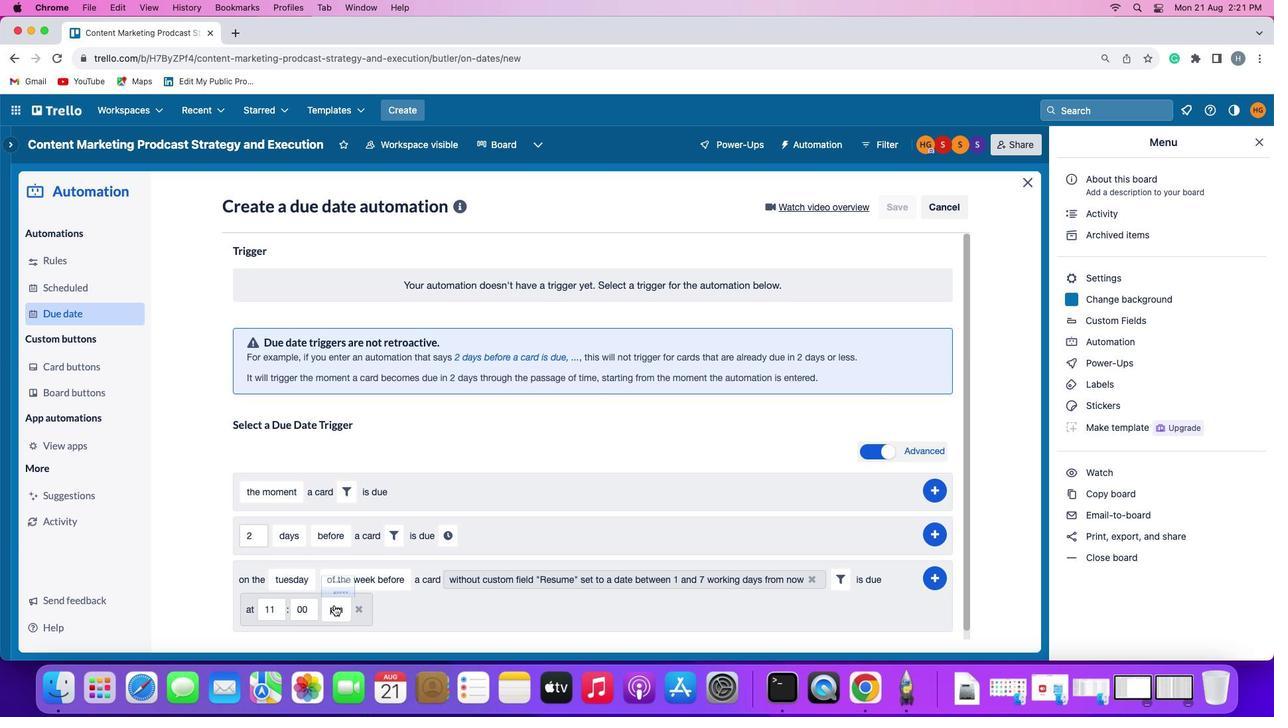 
Action: Mouse moved to (335, 555)
Screenshot: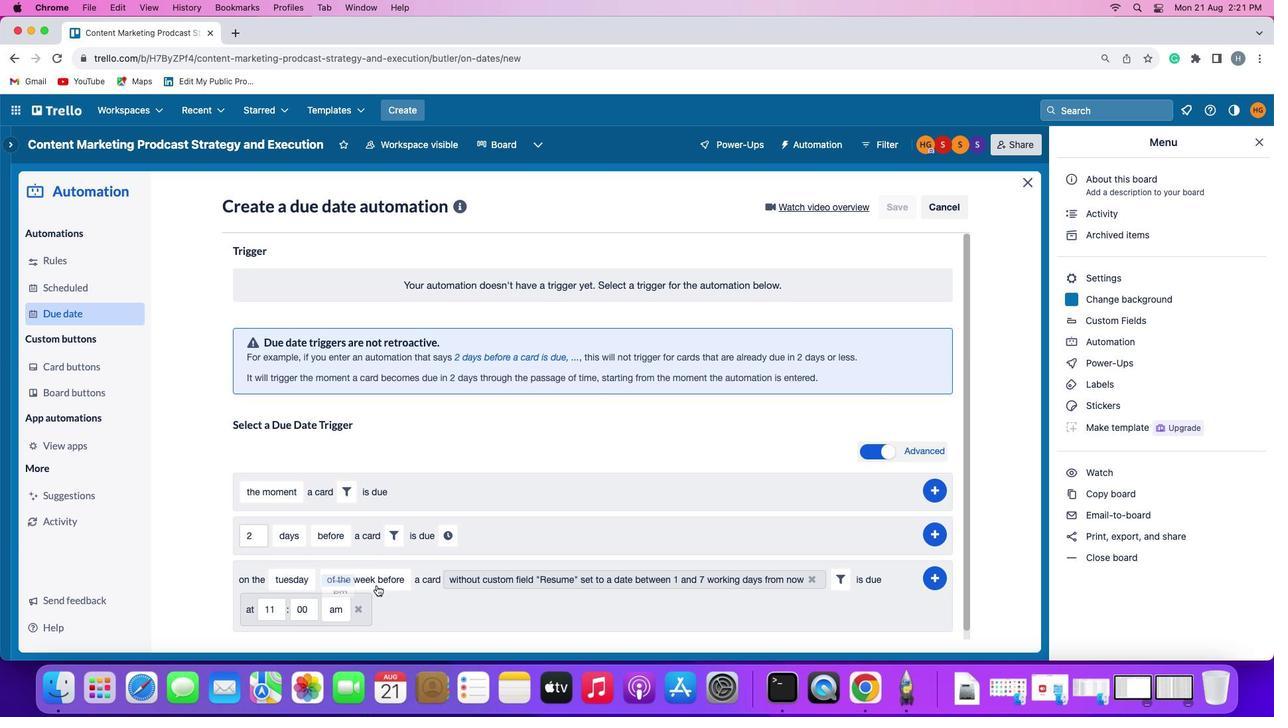 
Action: Mouse pressed left at (335, 555)
Screenshot: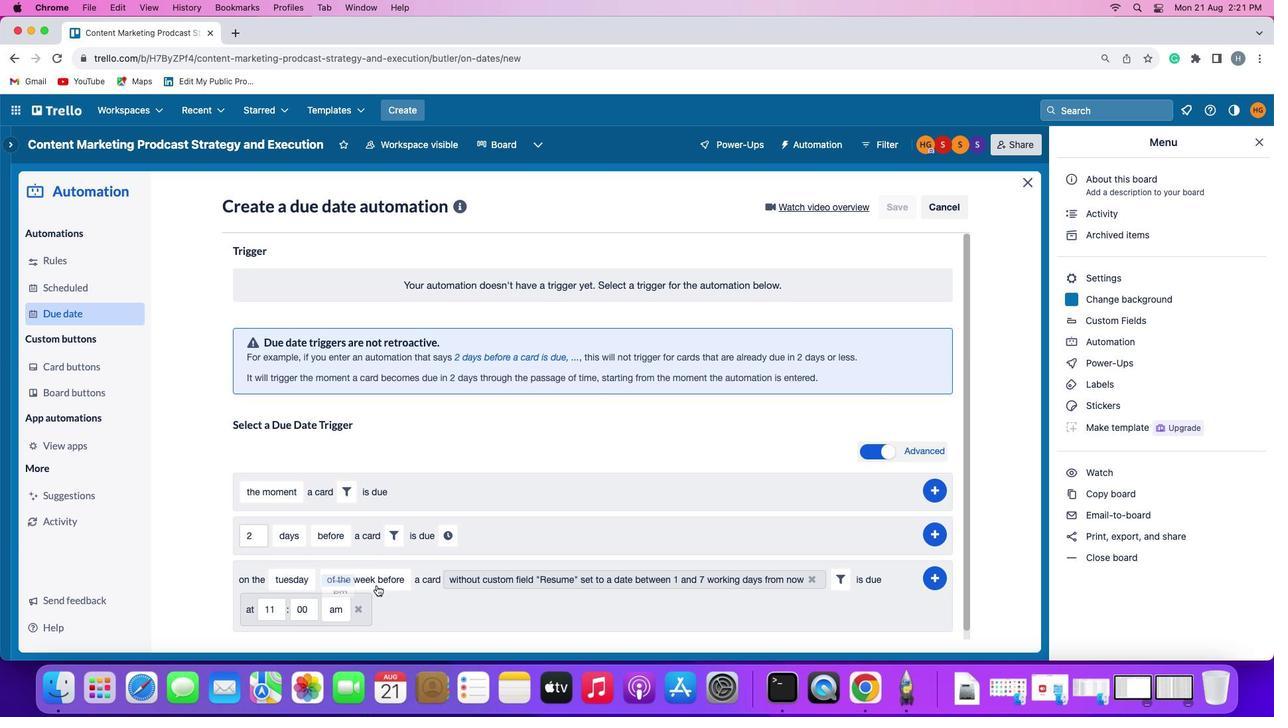 
Action: Mouse moved to (932, 573)
Screenshot: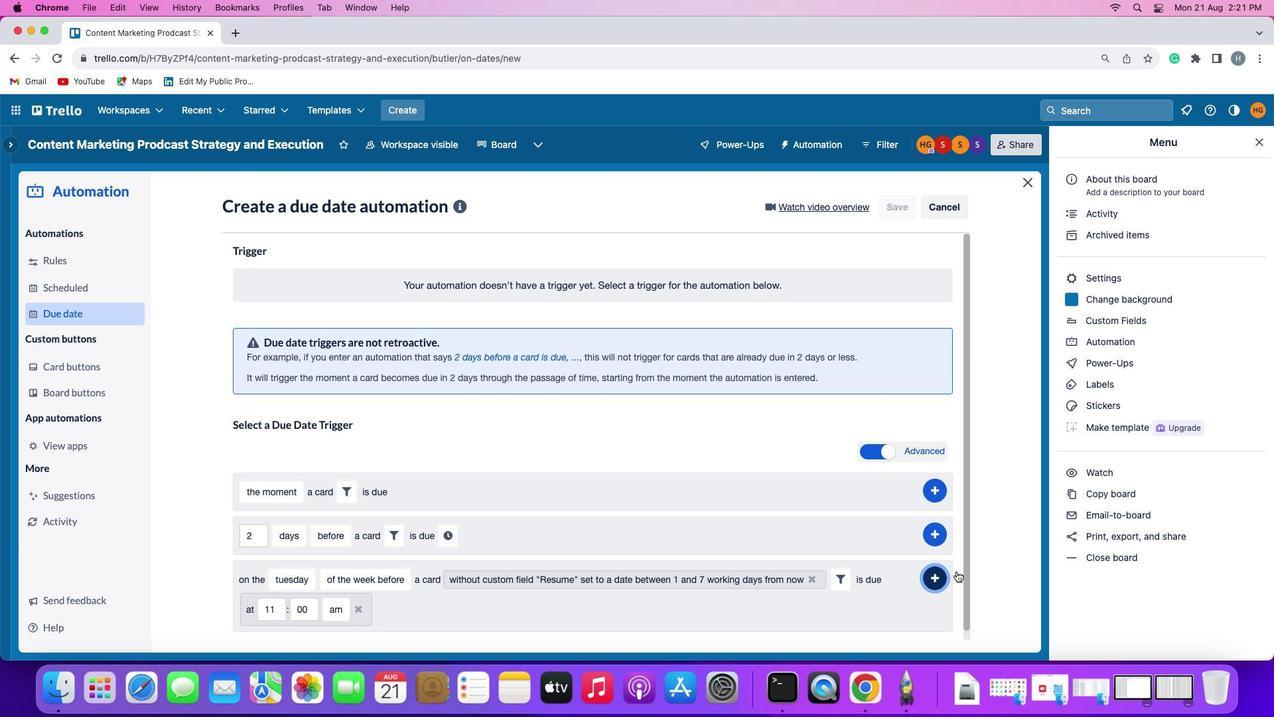 
Action: Mouse pressed left at (932, 573)
Screenshot: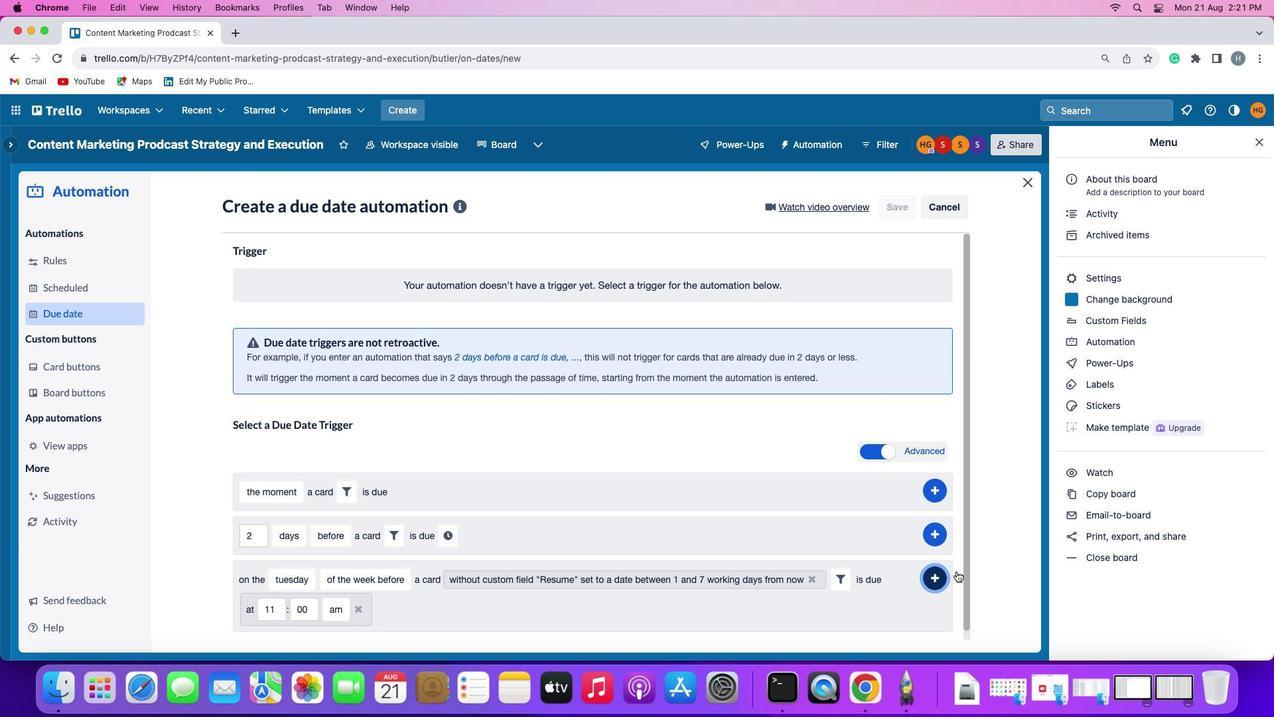 
Action: Mouse moved to (983, 487)
Screenshot: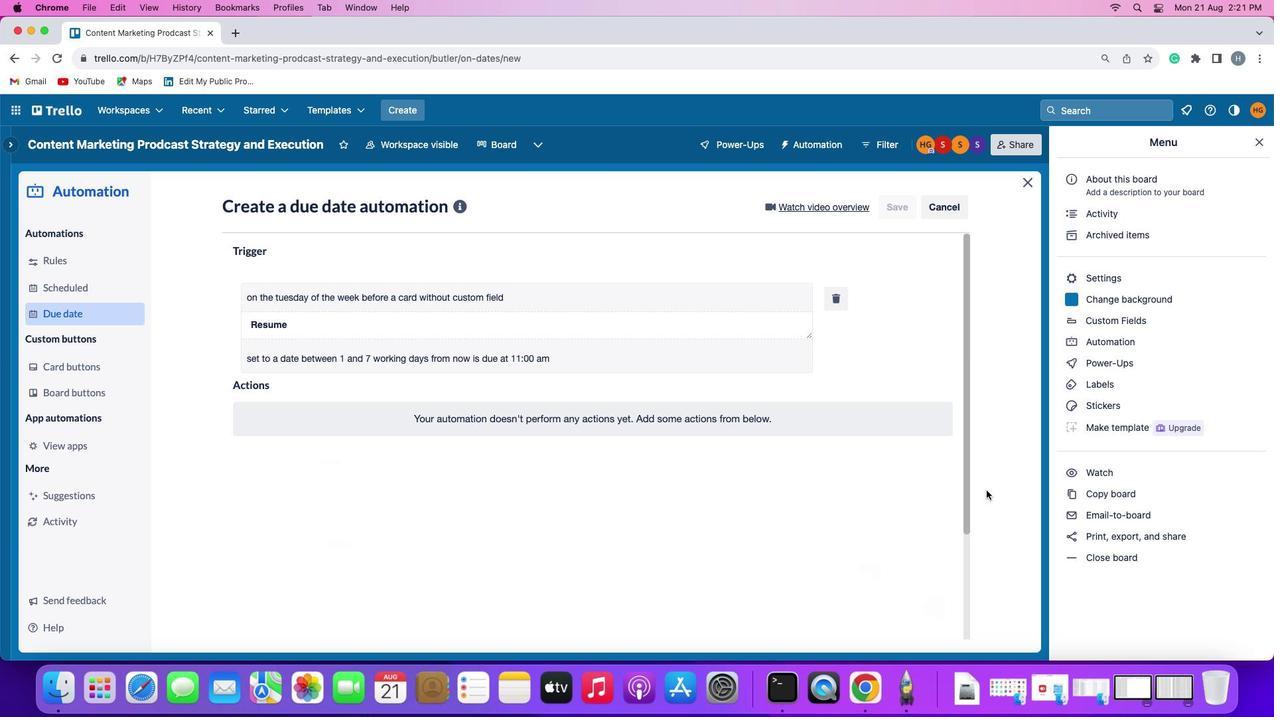 
